 Task: For heading Use Georgia with green colour, bold & Underline.  font size for heading18,  'Change the font style of data to'Georgia and font size to 9,  Change the alignment of both headline & data to Align right In the sheet  Attendance Summary Report
Action: Mouse moved to (183, 172)
Screenshot: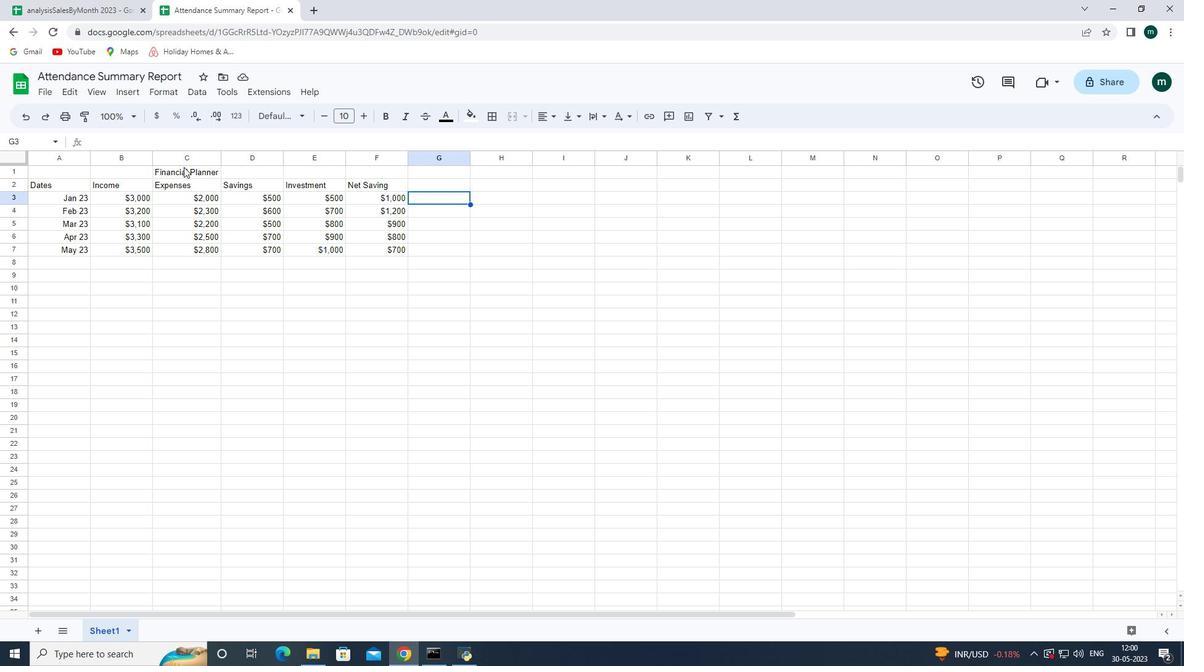 
Action: Mouse pressed left at (183, 172)
Screenshot: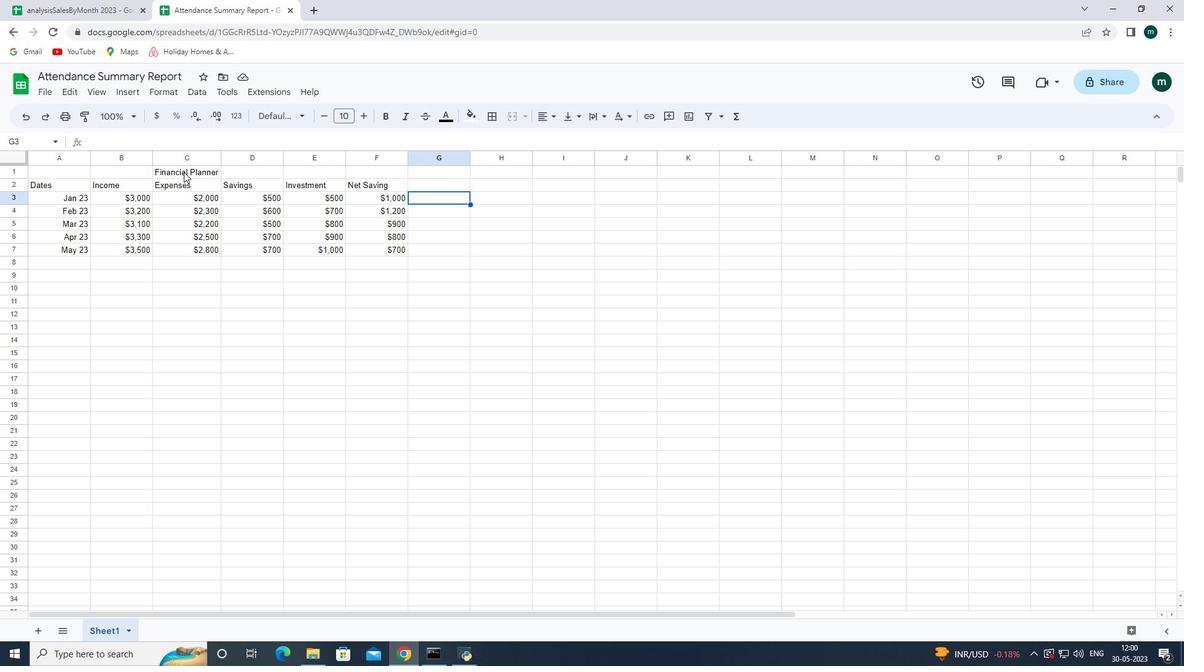 
Action: Mouse moved to (296, 120)
Screenshot: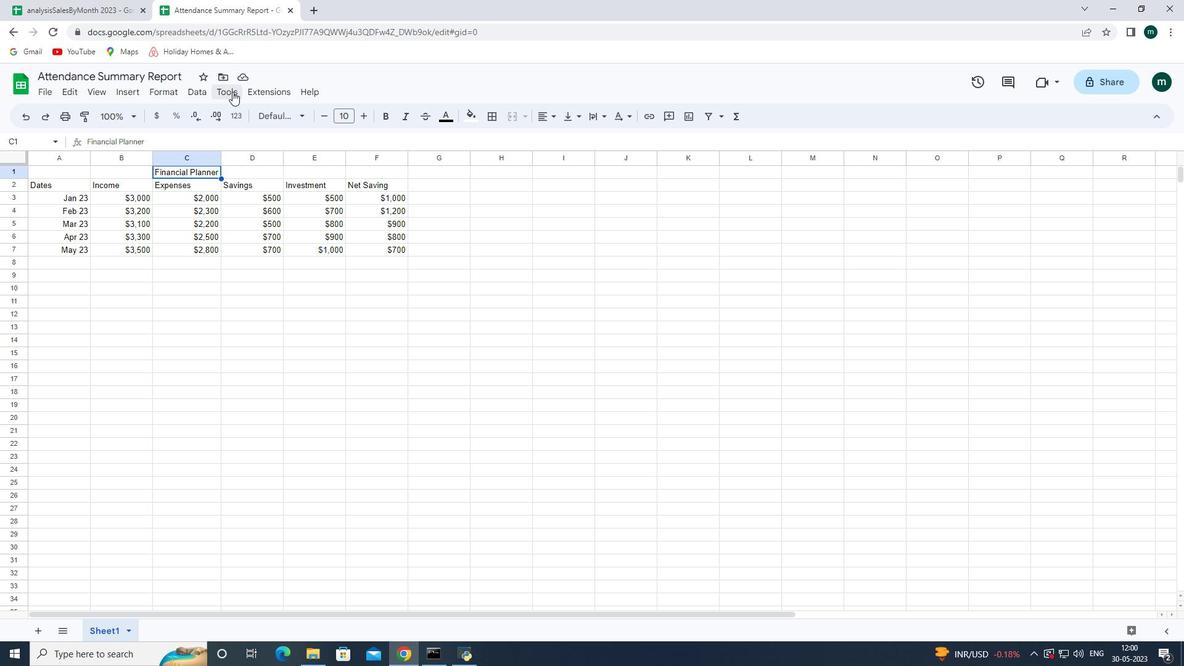 
Action: Mouse pressed left at (296, 120)
Screenshot: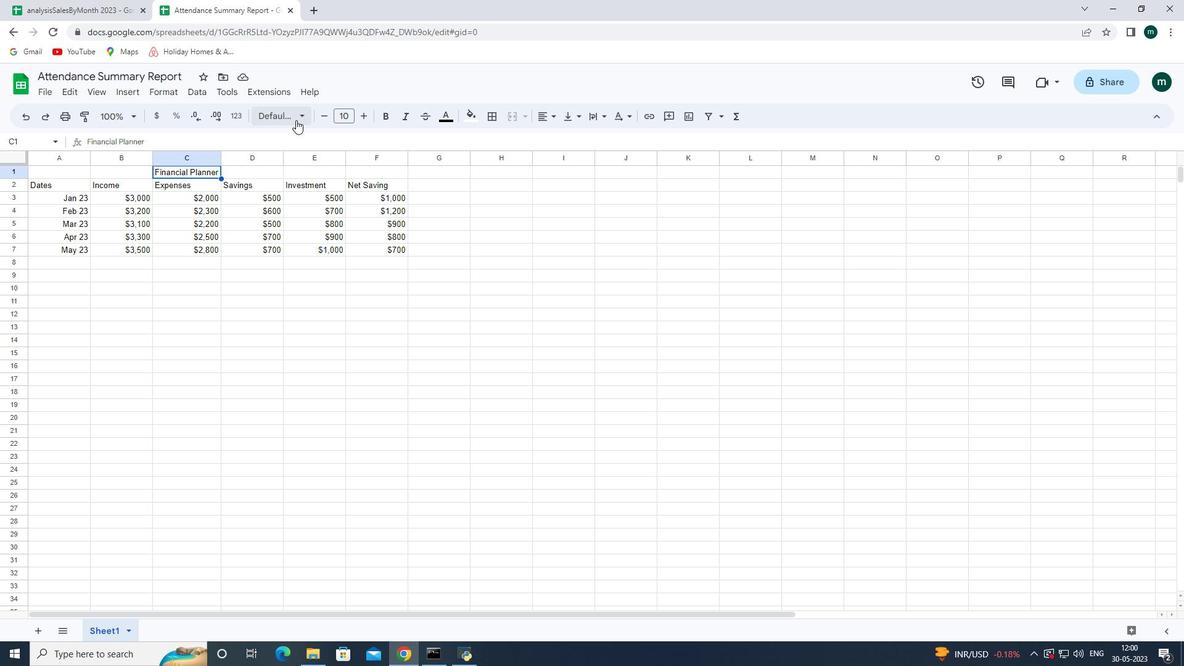 
Action: Mouse moved to (295, 440)
Screenshot: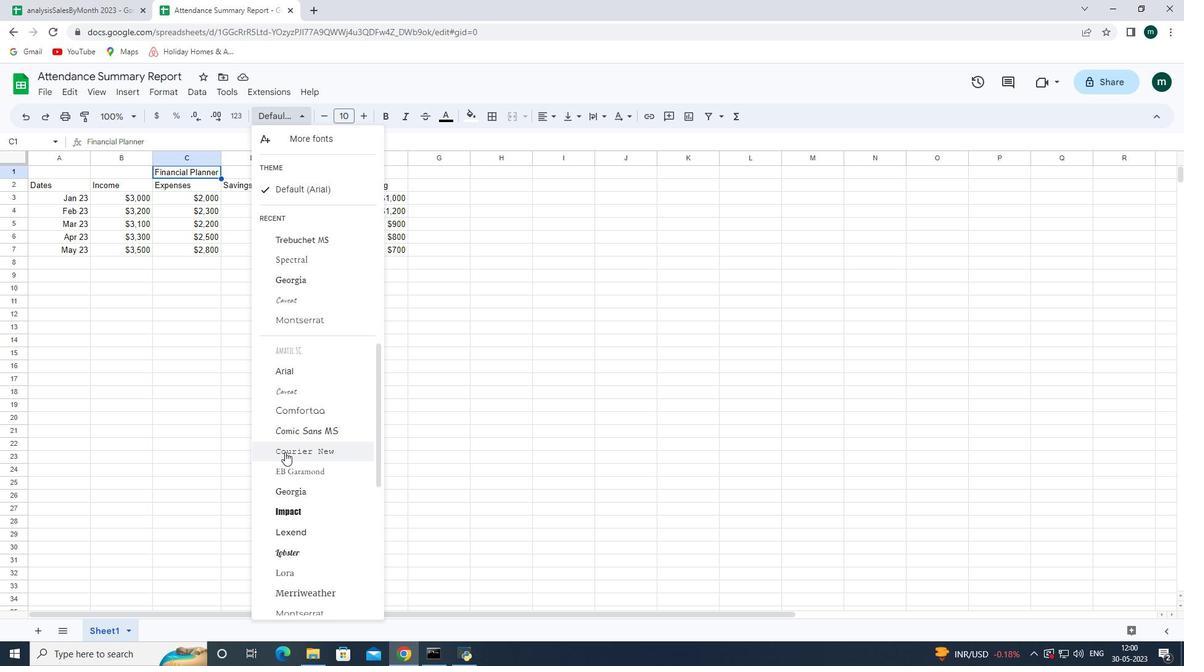 
Action: Mouse scrolled (295, 439) with delta (0, 0)
Screenshot: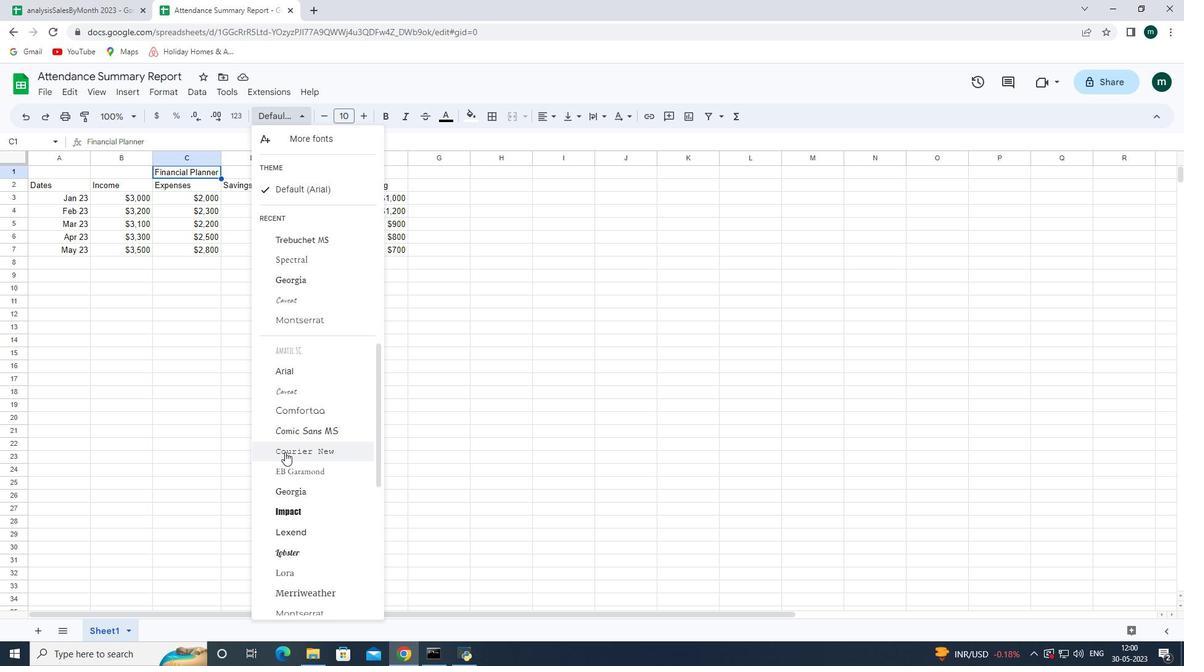 
Action: Mouse moved to (304, 426)
Screenshot: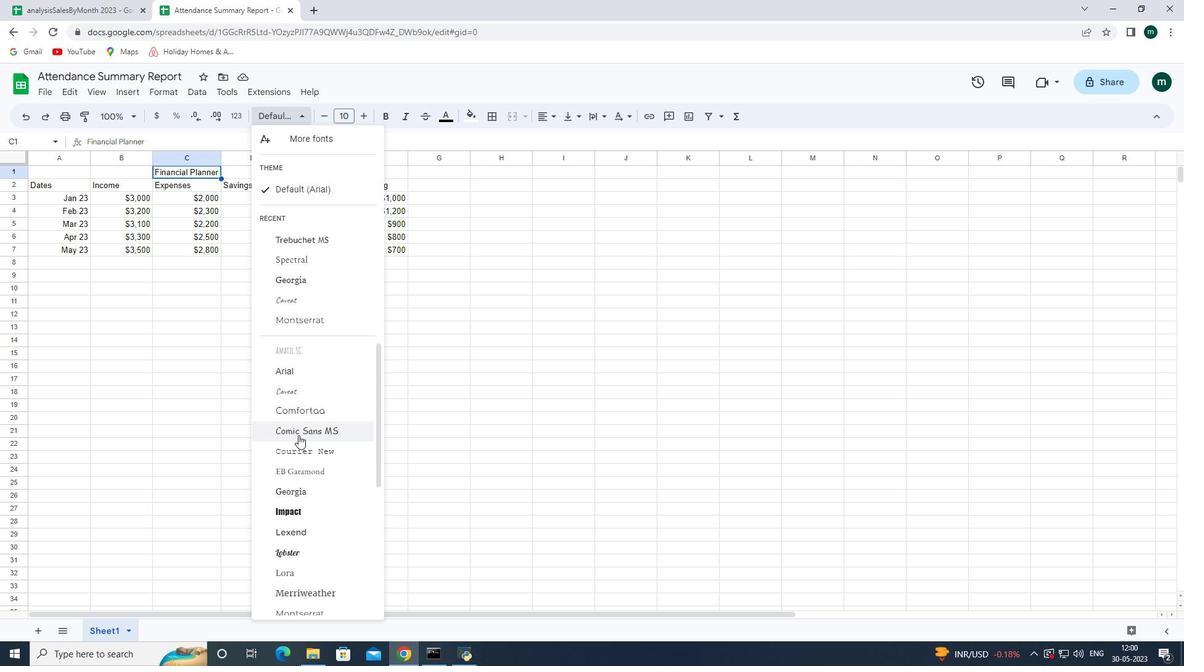 
Action: Mouse scrolled (304, 425) with delta (0, 0)
Screenshot: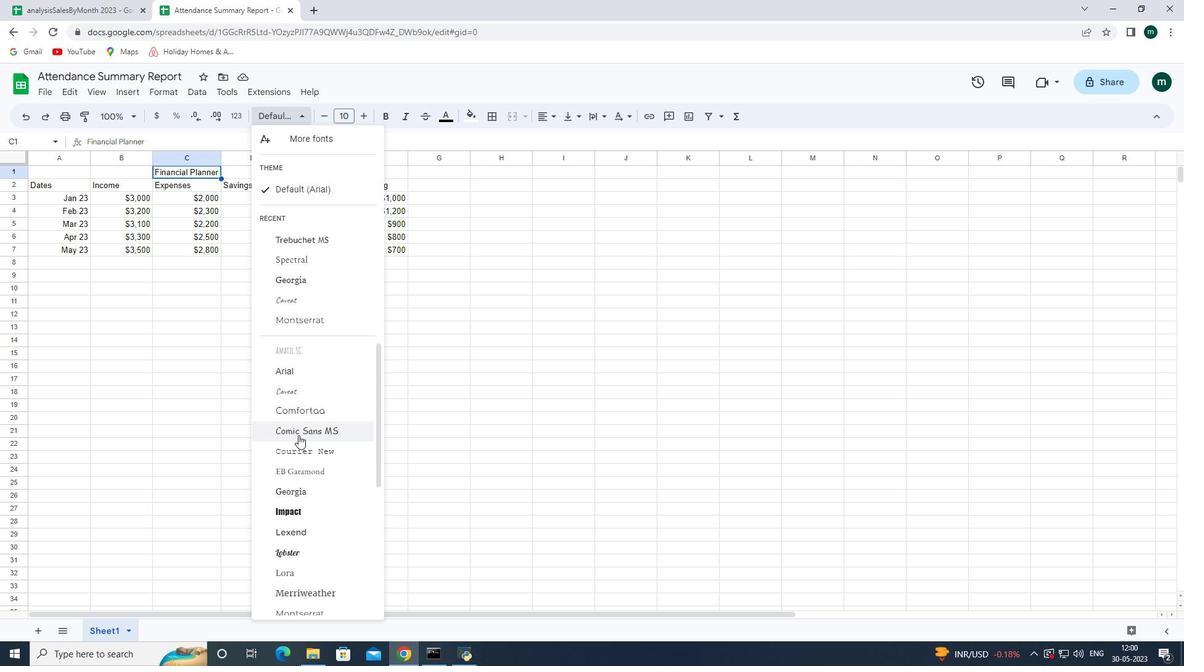 
Action: Mouse moved to (305, 425)
Screenshot: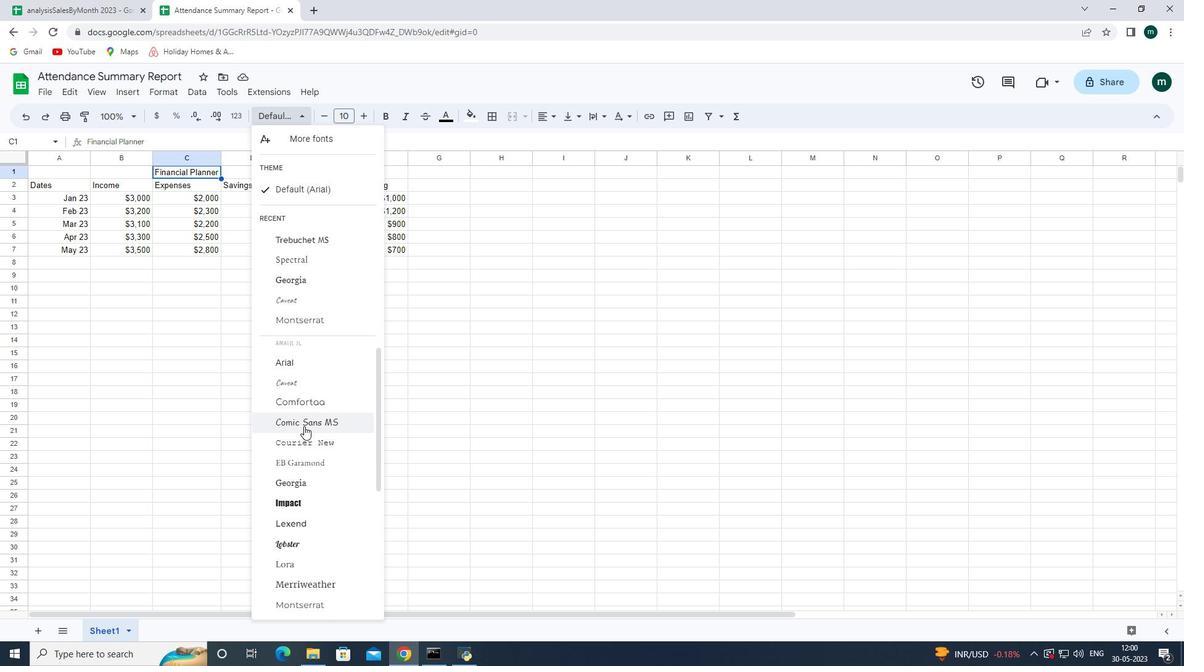 
Action: Mouse scrolled (305, 424) with delta (0, 0)
Screenshot: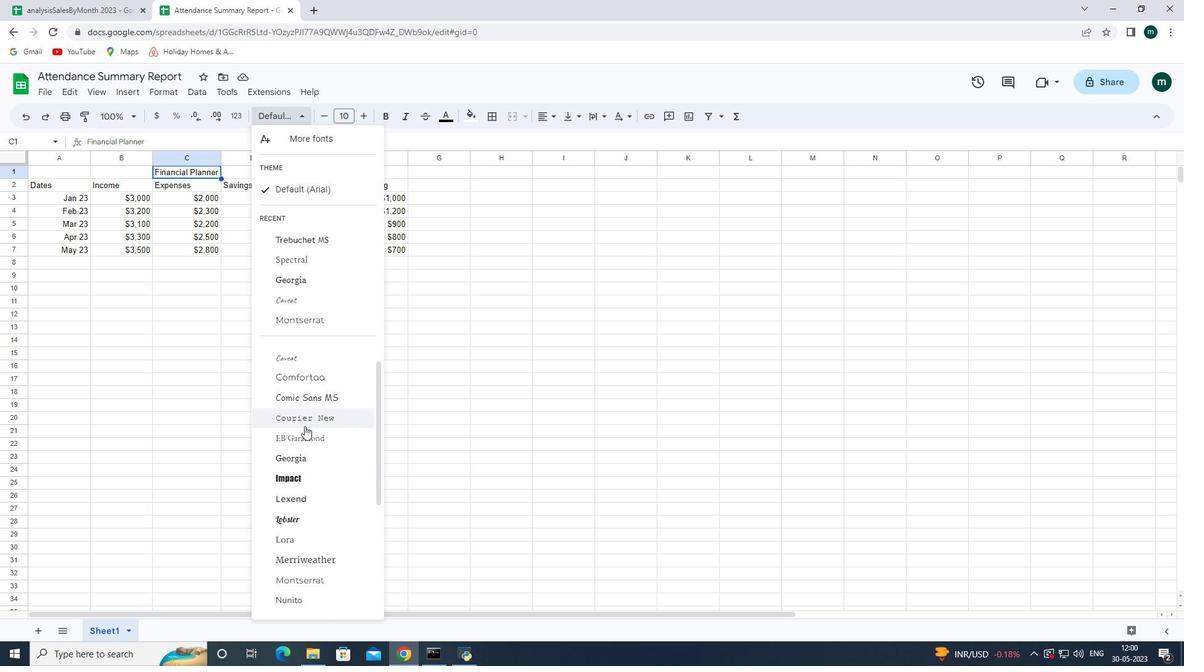 
Action: Mouse scrolled (305, 424) with delta (0, 0)
Screenshot: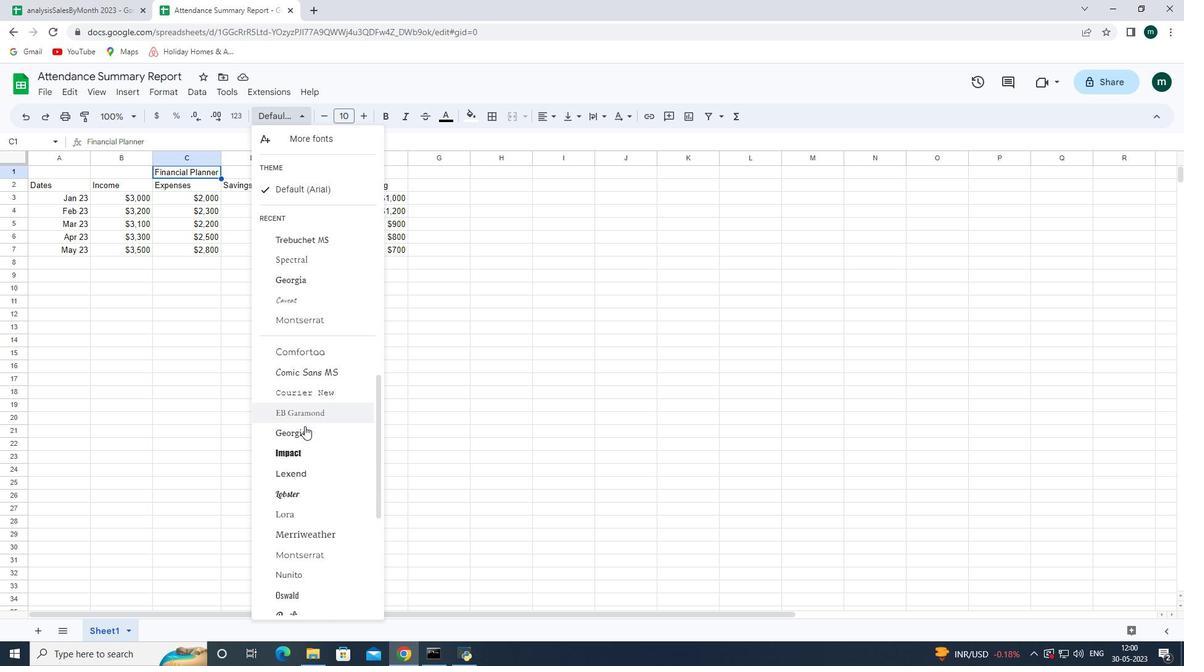 
Action: Mouse scrolled (305, 424) with delta (0, 0)
Screenshot: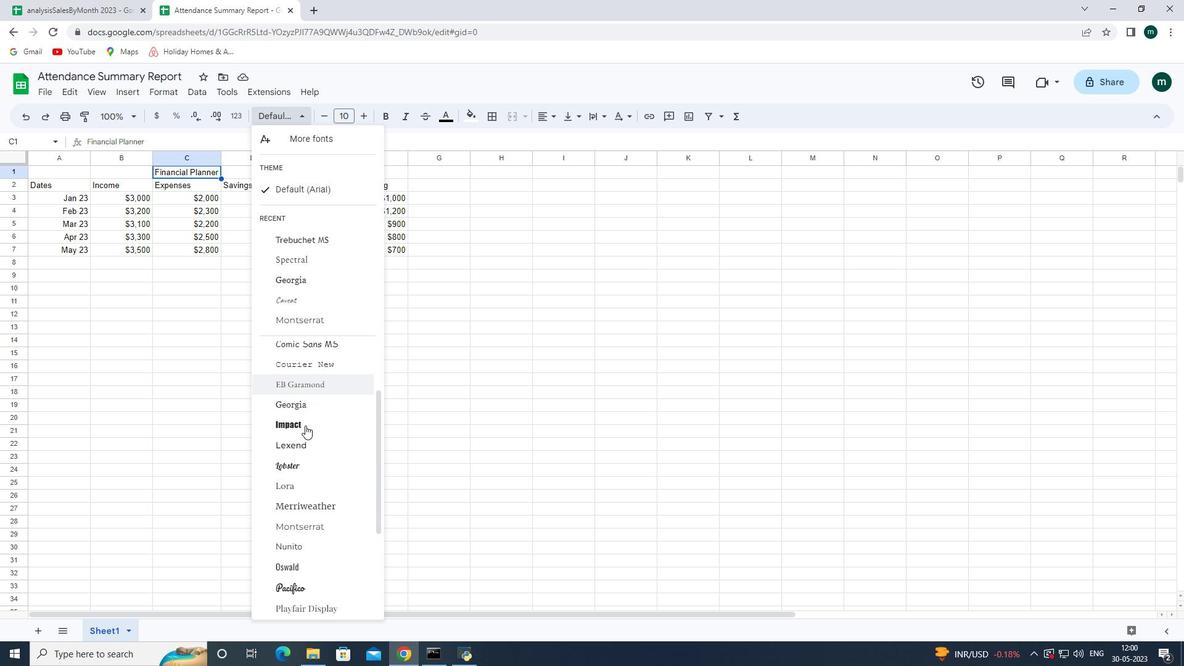 
Action: Mouse scrolled (305, 424) with delta (0, 0)
Screenshot: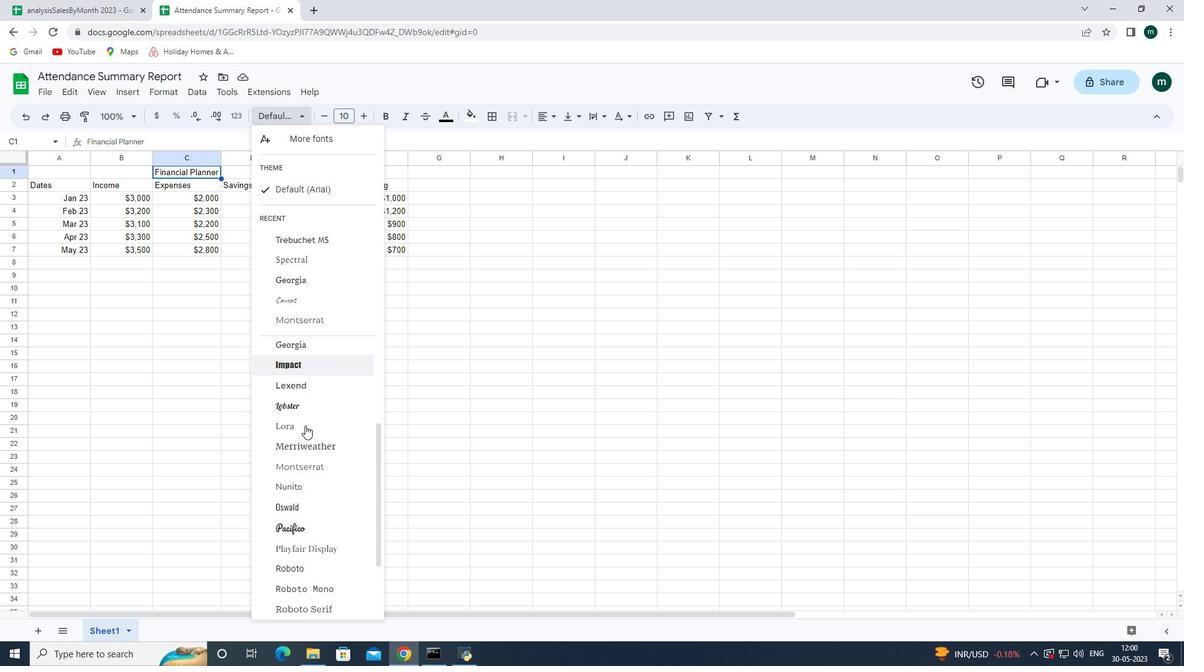 
Action: Mouse moved to (323, 286)
Screenshot: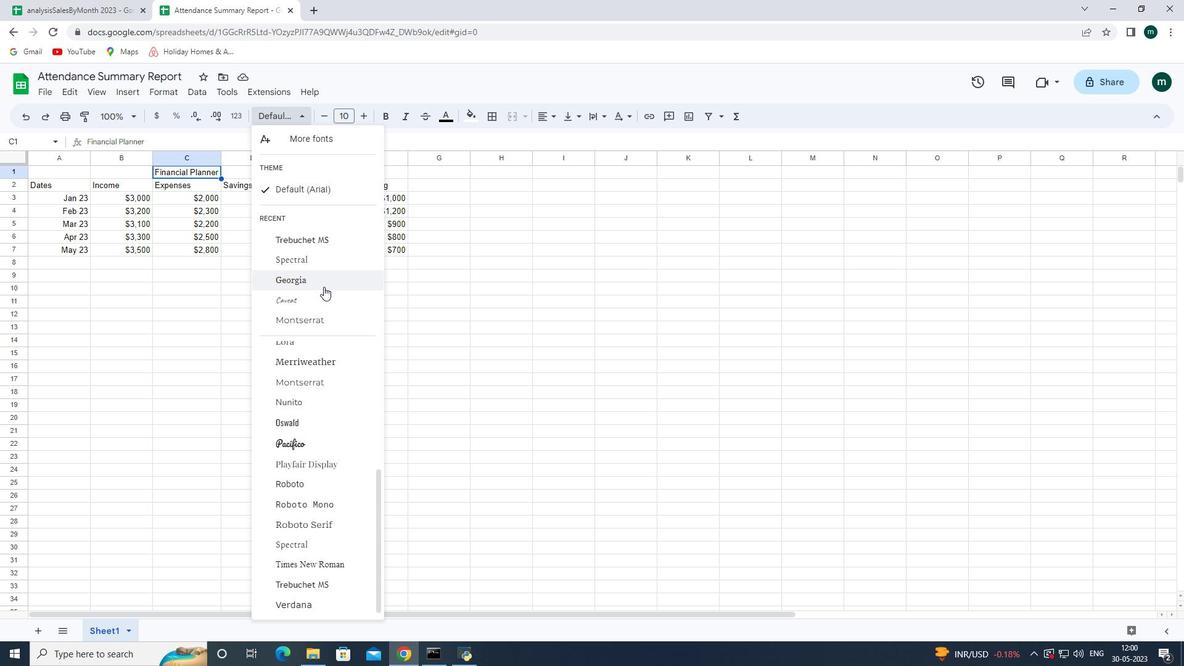 
Action: Mouse pressed left at (323, 286)
Screenshot: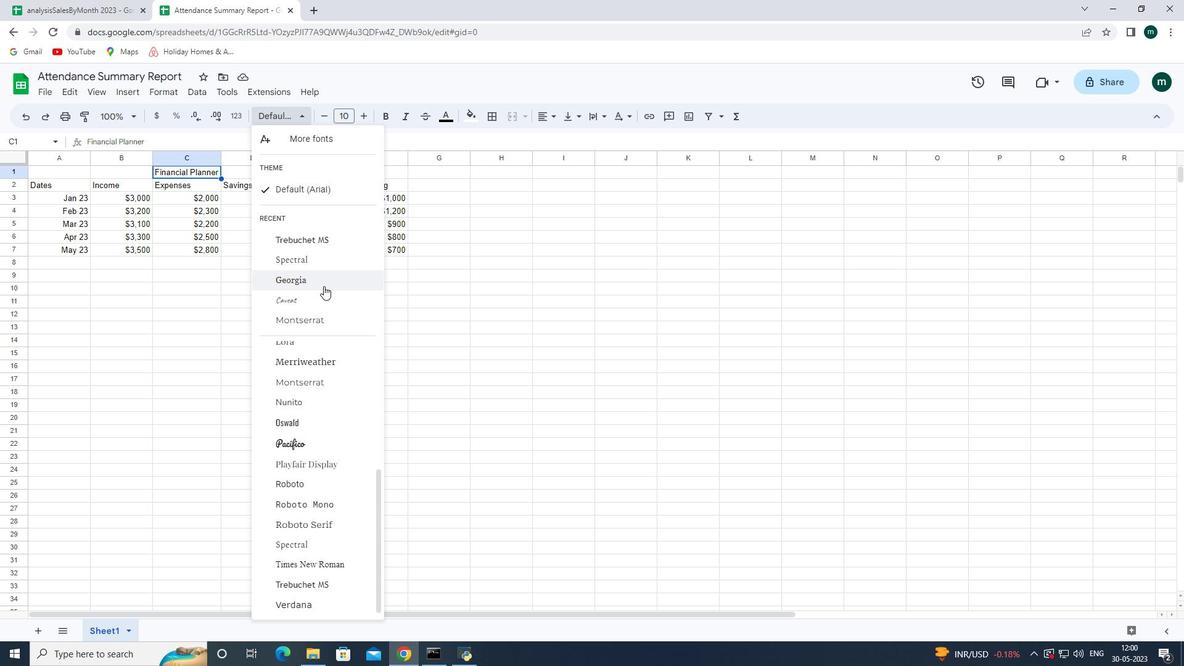
Action: Mouse moved to (474, 115)
Screenshot: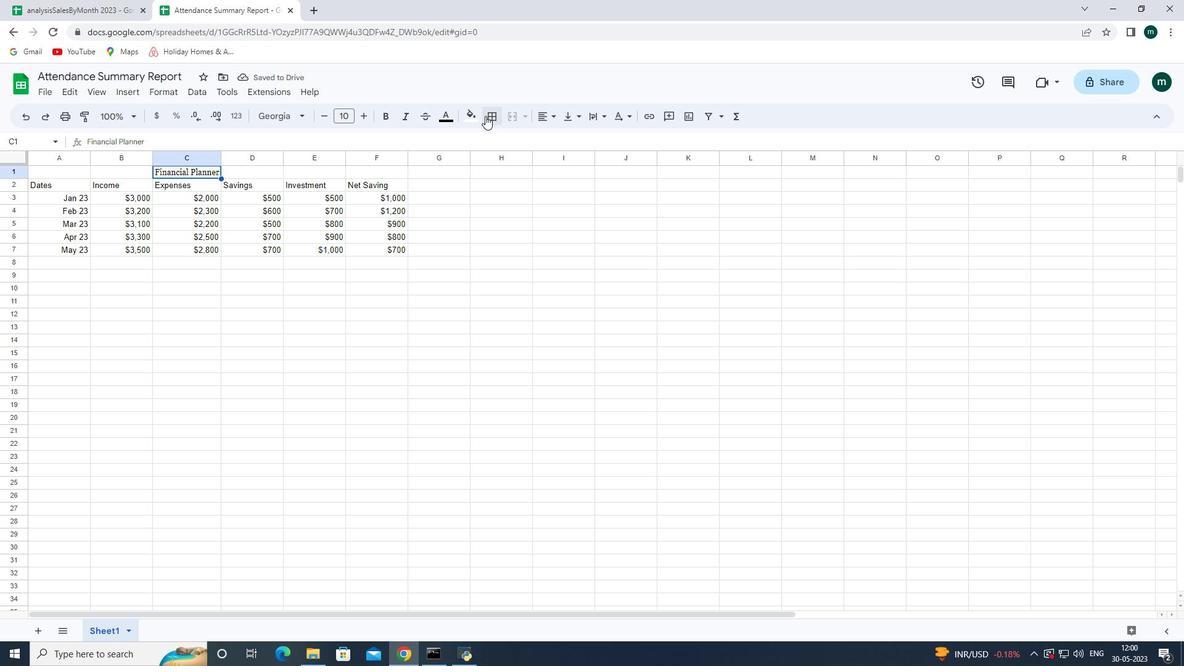 
Action: Mouse pressed left at (474, 115)
Screenshot: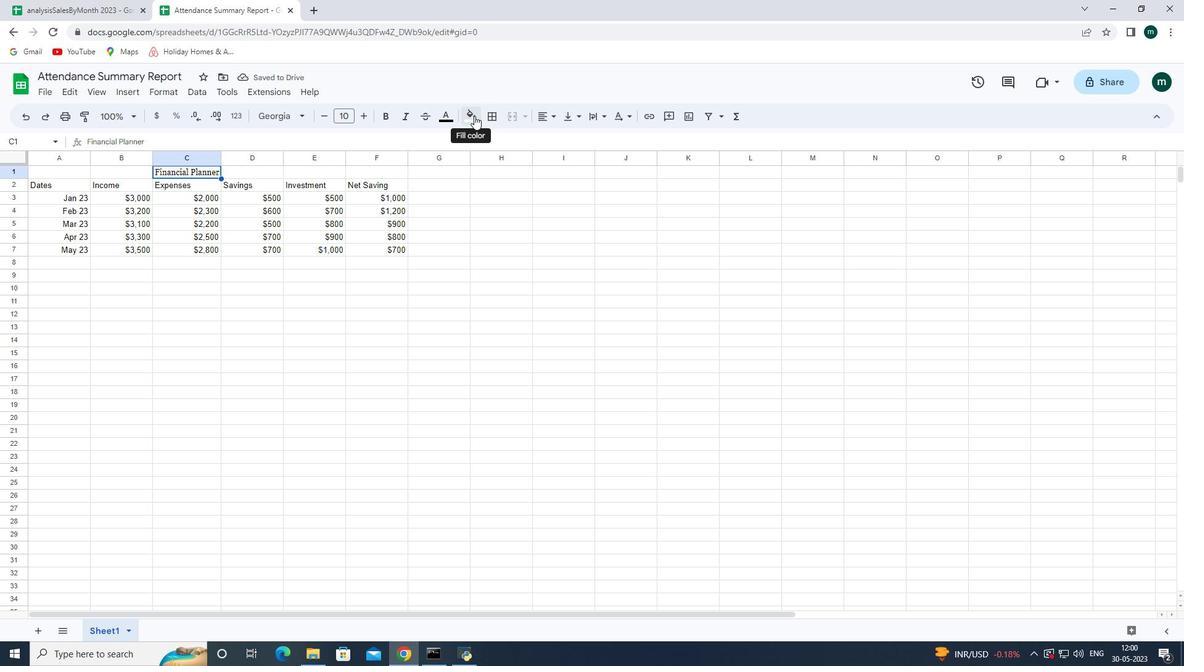 
Action: Mouse moved to (530, 223)
Screenshot: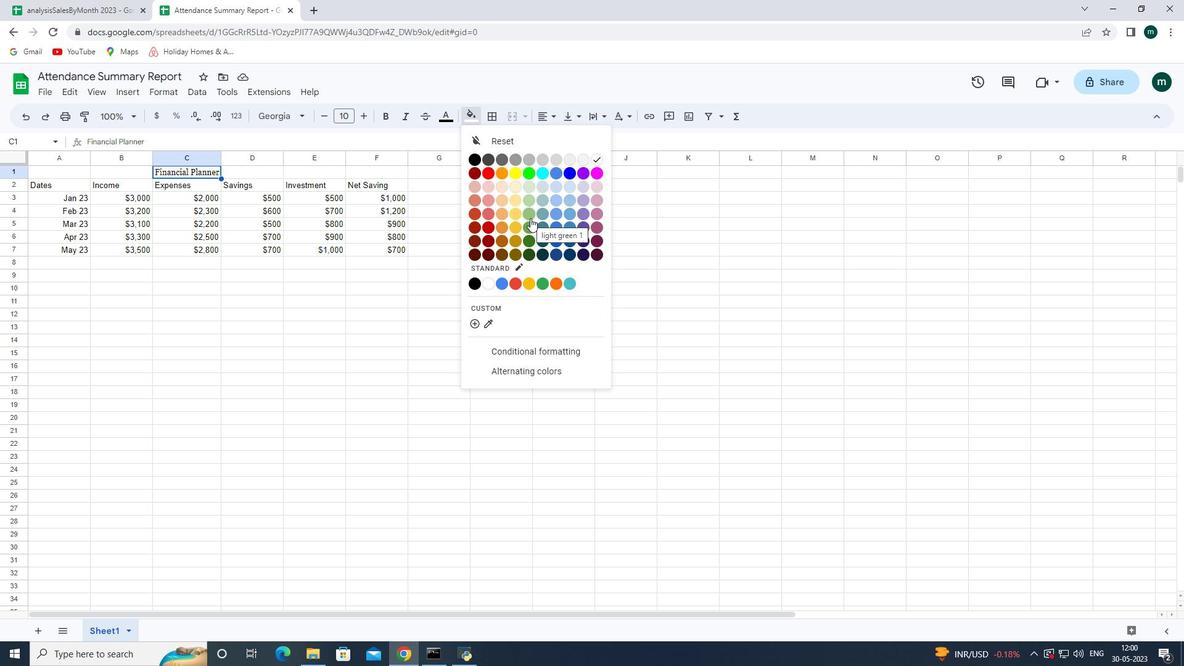 
Action: Mouse pressed left at (530, 223)
Screenshot: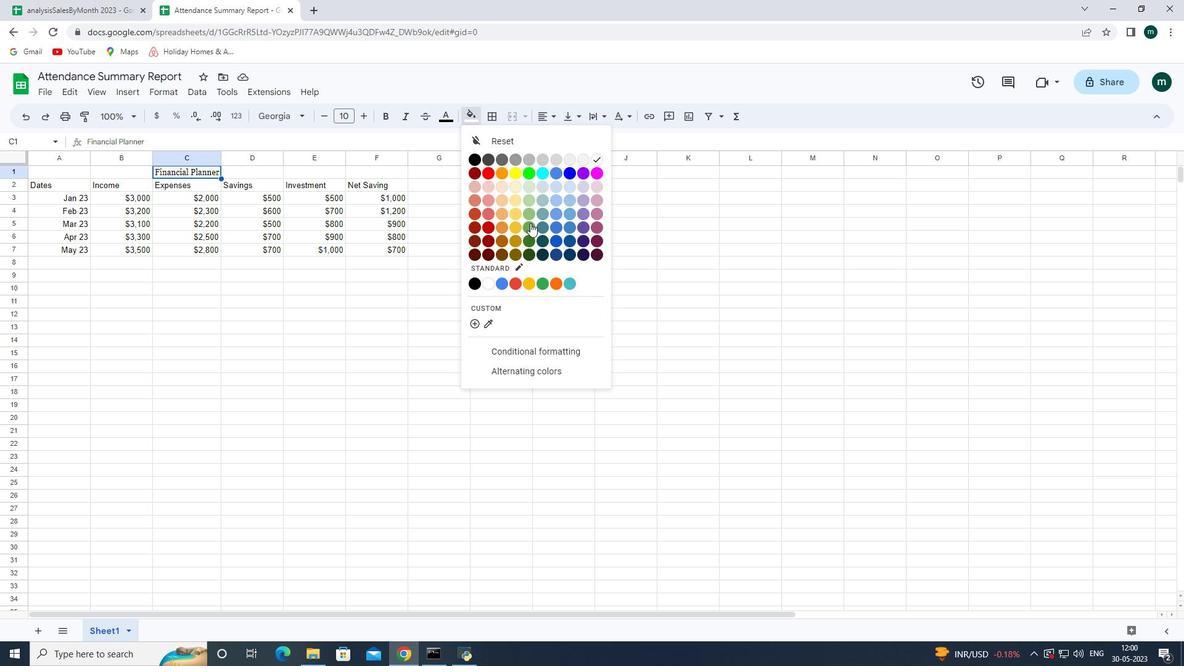 
Action: Mouse moved to (383, 114)
Screenshot: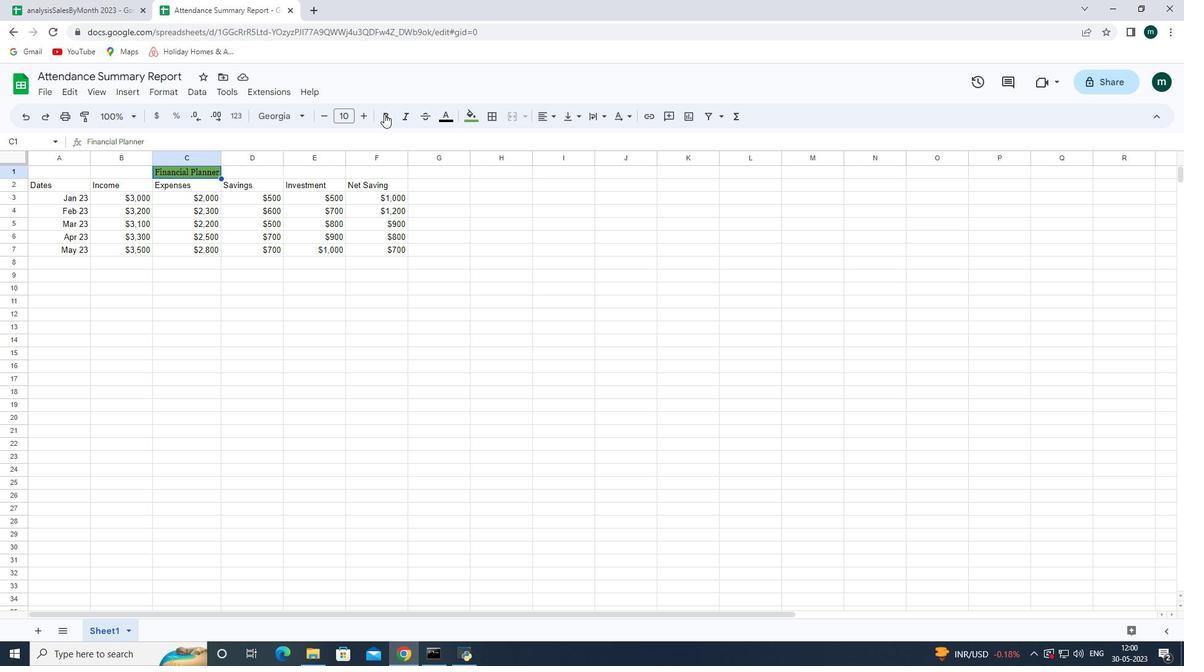 
Action: Mouse pressed left at (383, 114)
Screenshot: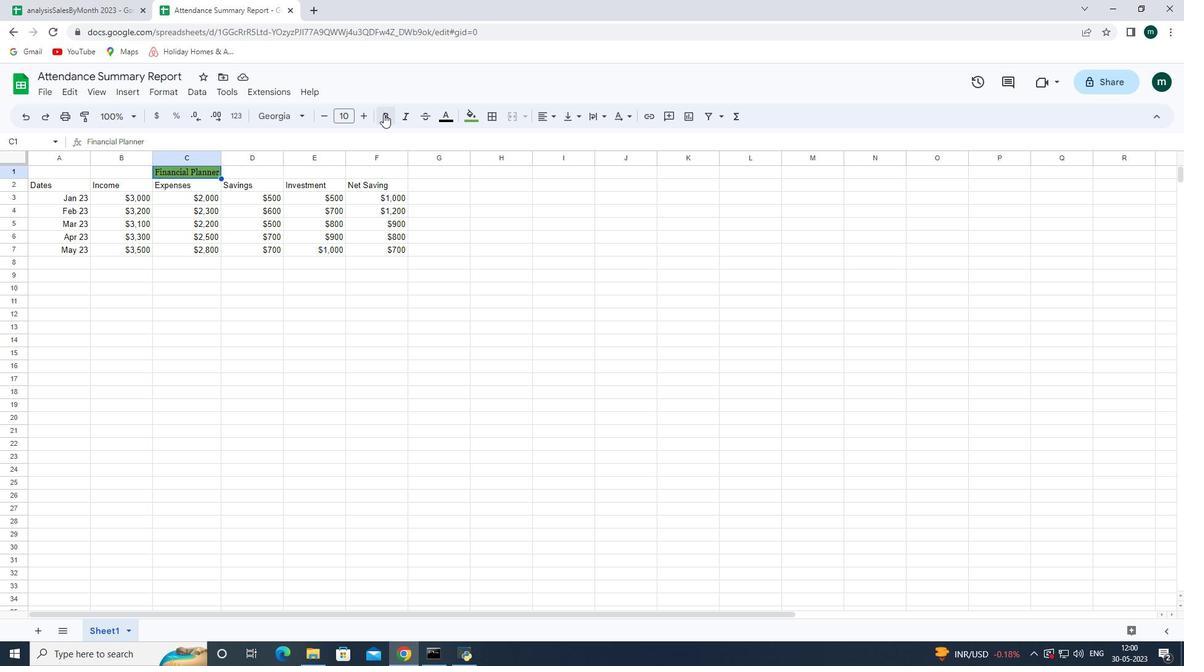 
Action: Mouse moved to (142, 90)
Screenshot: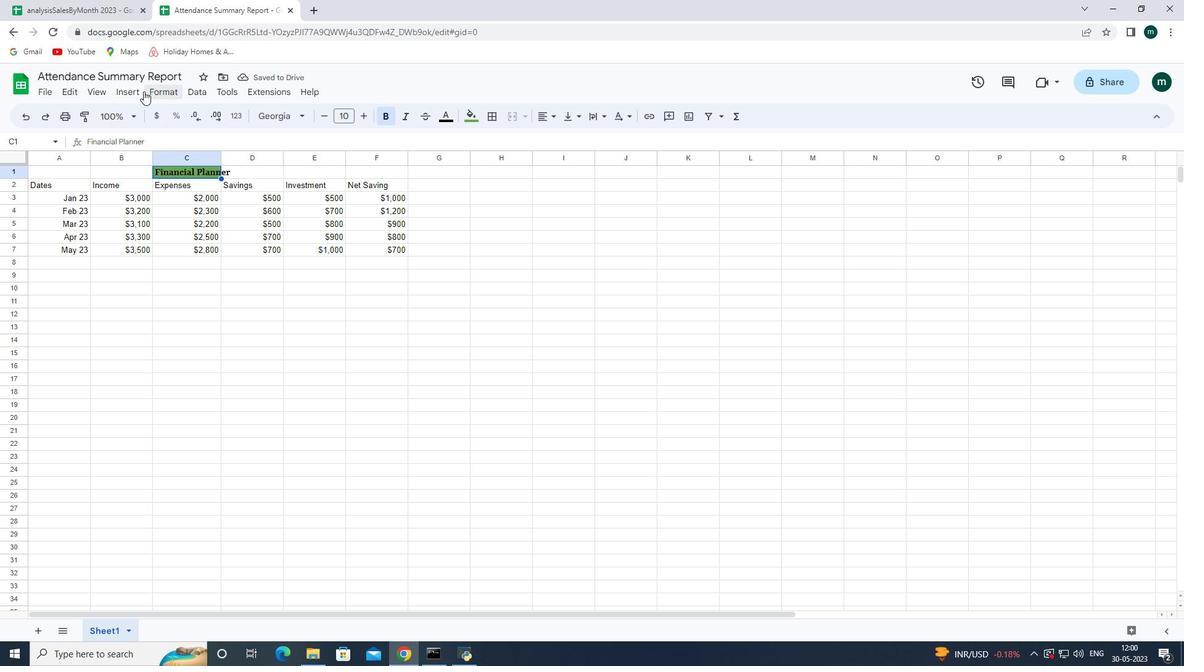 
Action: Mouse pressed left at (142, 90)
Screenshot: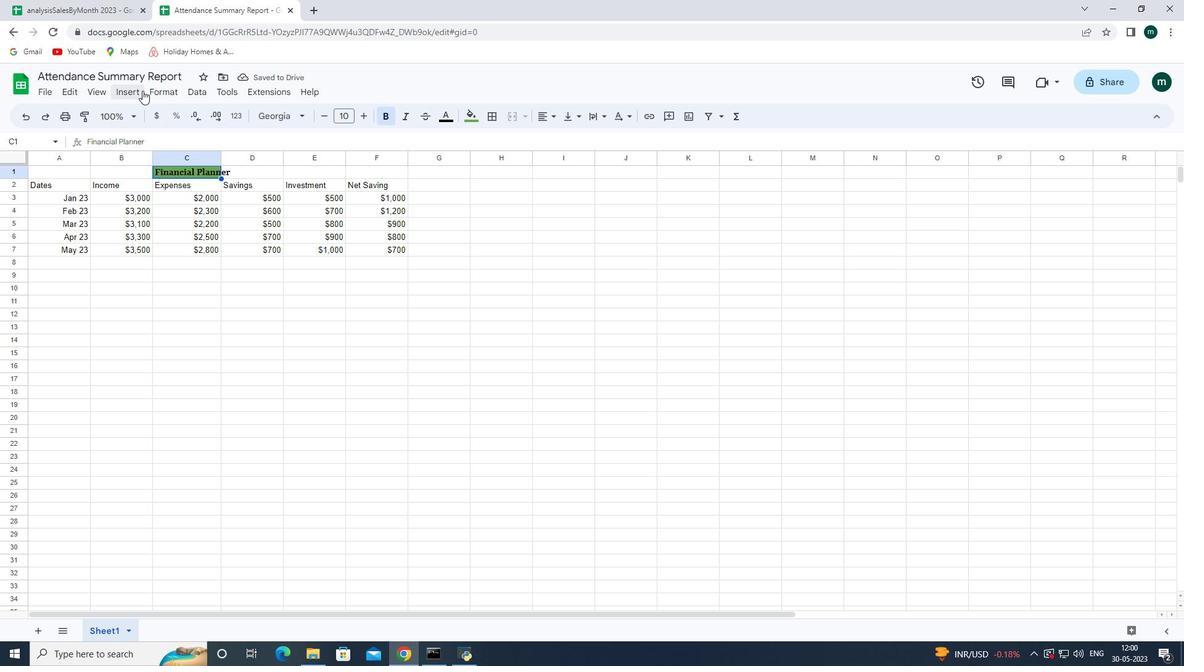 
Action: Mouse moved to (394, 200)
Screenshot: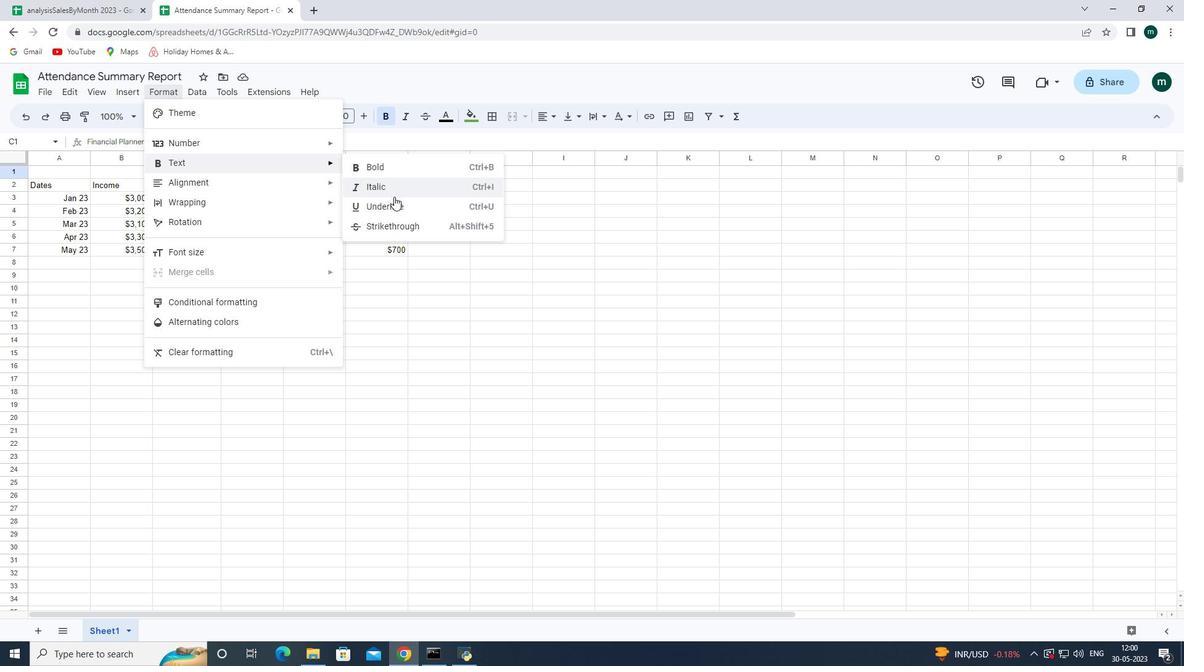 
Action: Mouse pressed left at (394, 200)
Screenshot: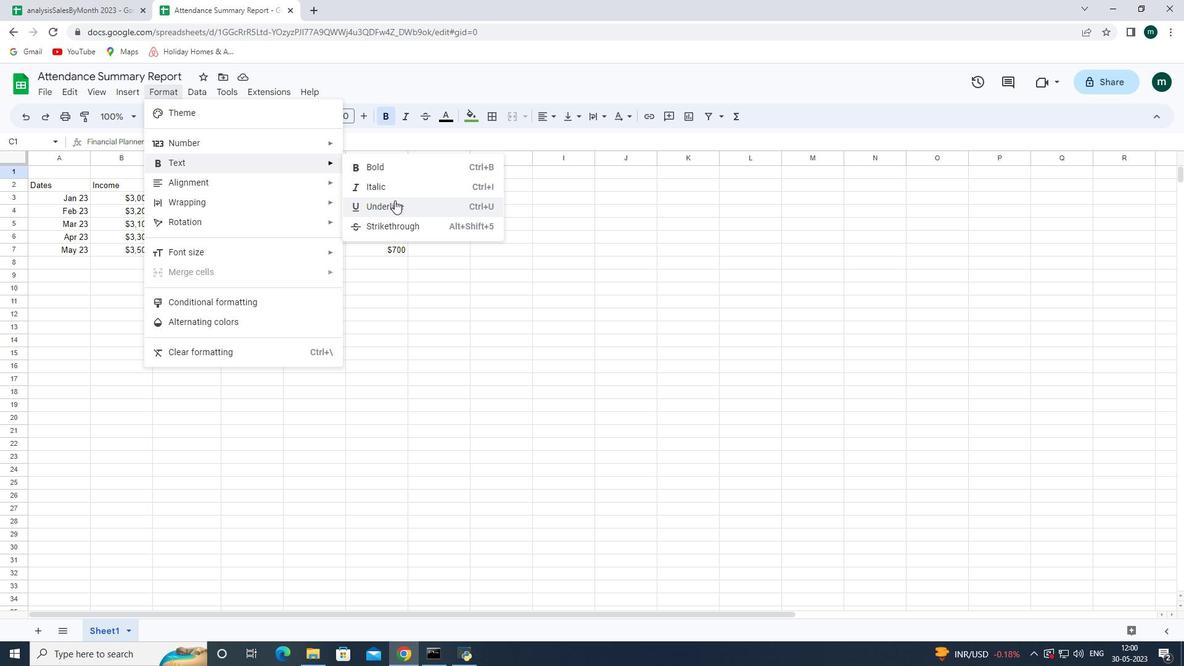 
Action: Mouse moved to (368, 115)
Screenshot: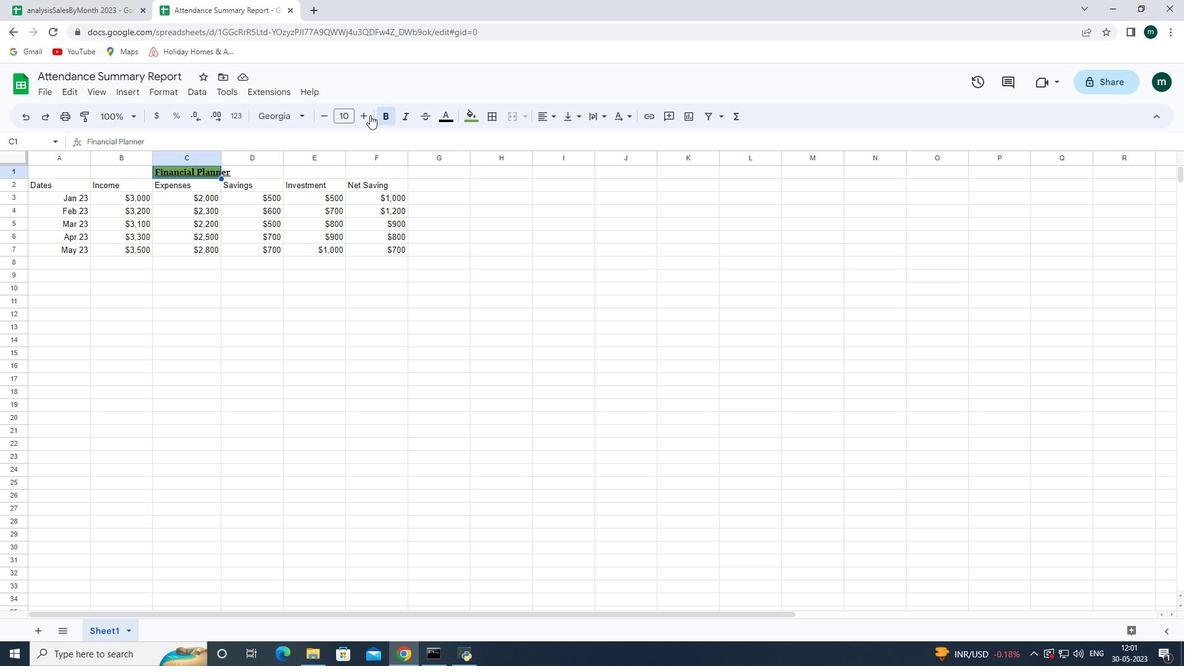 
Action: Mouse pressed left at (368, 115)
Screenshot: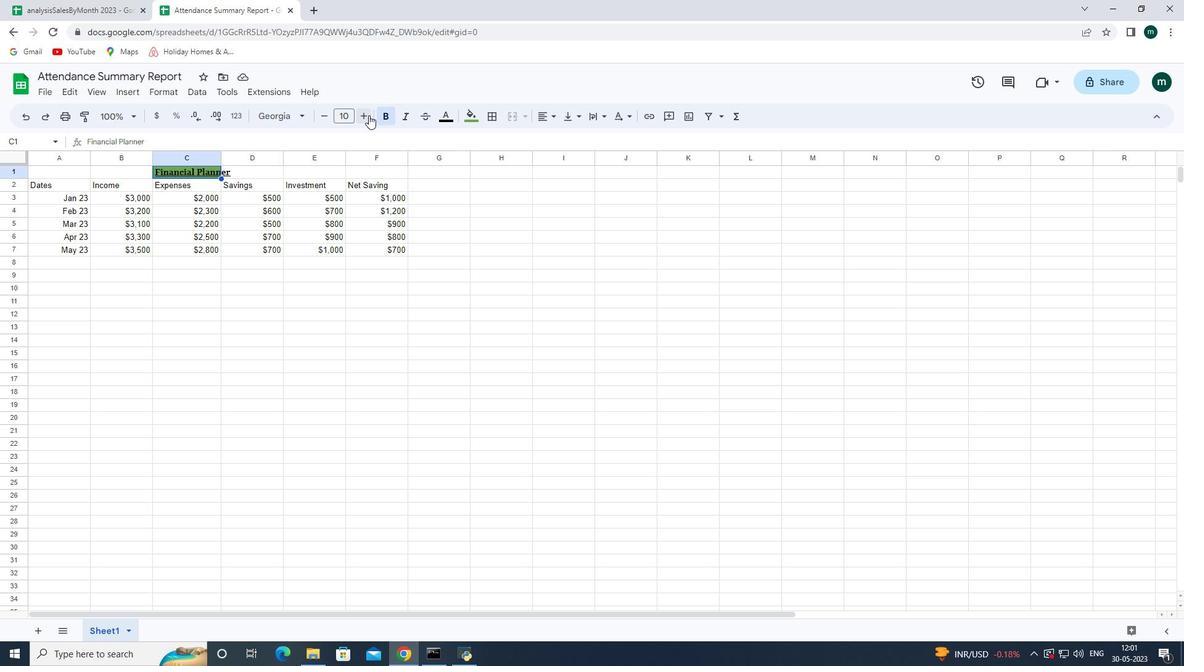 
Action: Mouse pressed left at (368, 115)
Screenshot: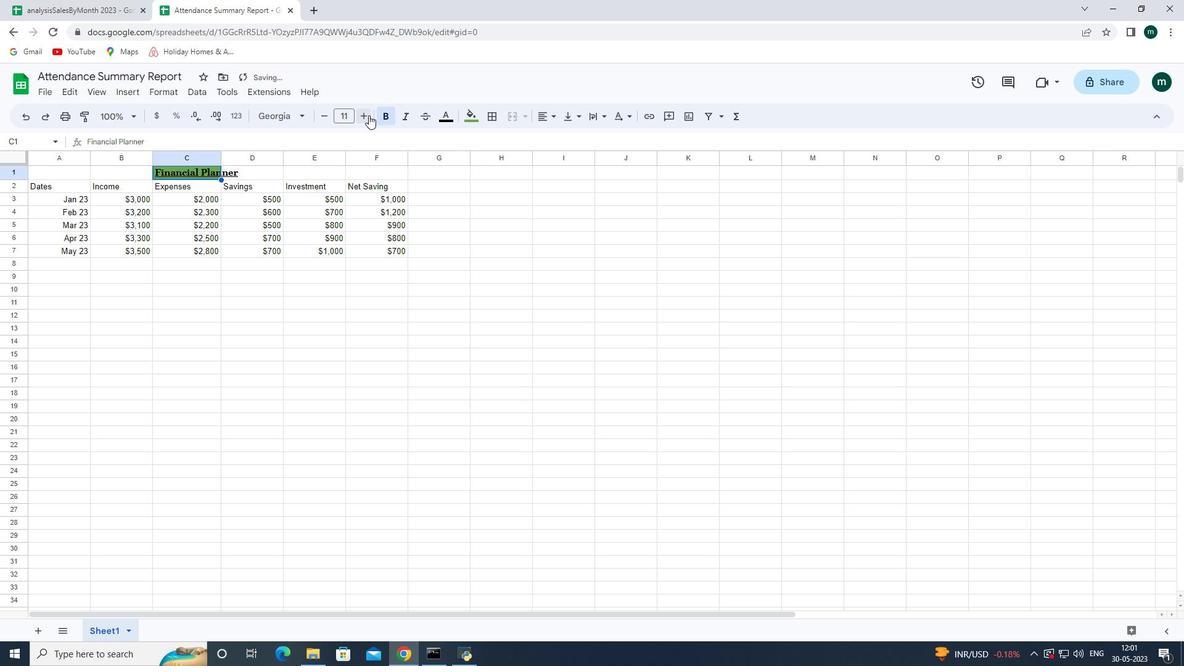 
Action: Mouse pressed left at (368, 115)
Screenshot: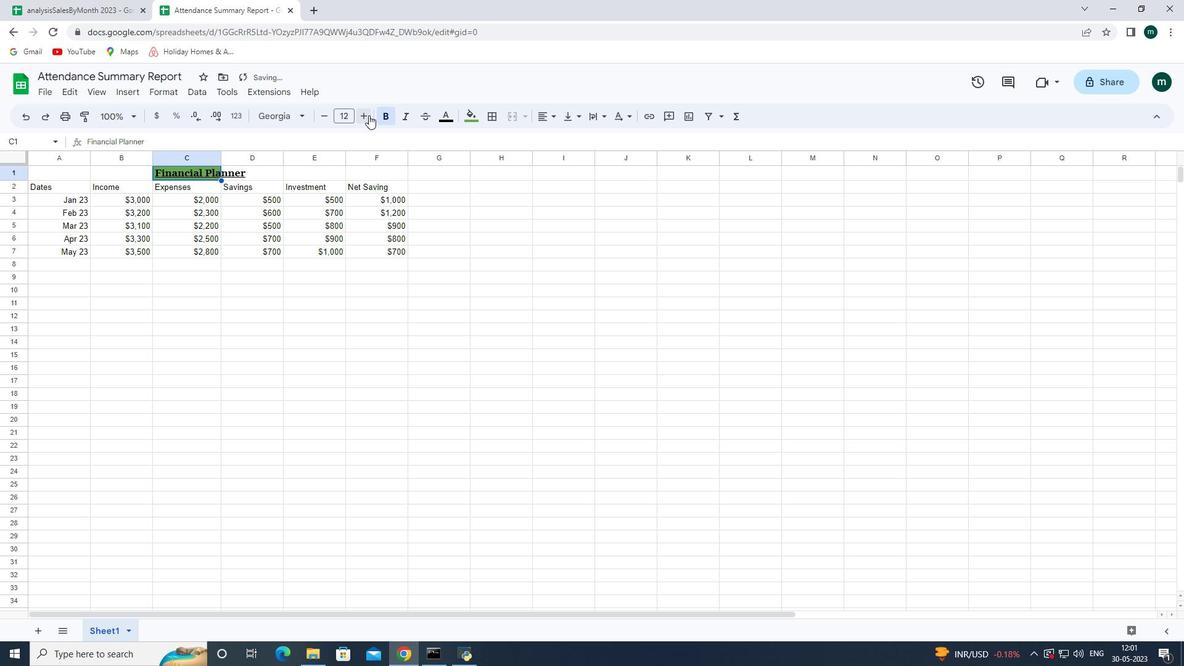 
Action: Mouse pressed left at (368, 115)
Screenshot: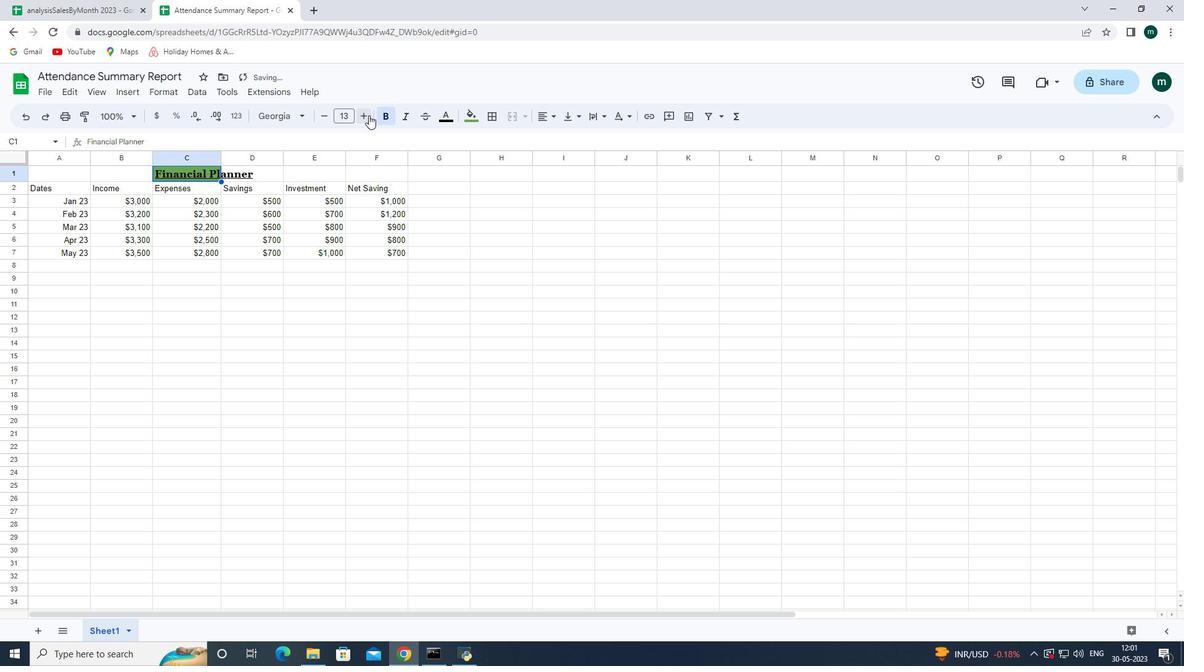 
Action: Mouse pressed left at (368, 115)
Screenshot: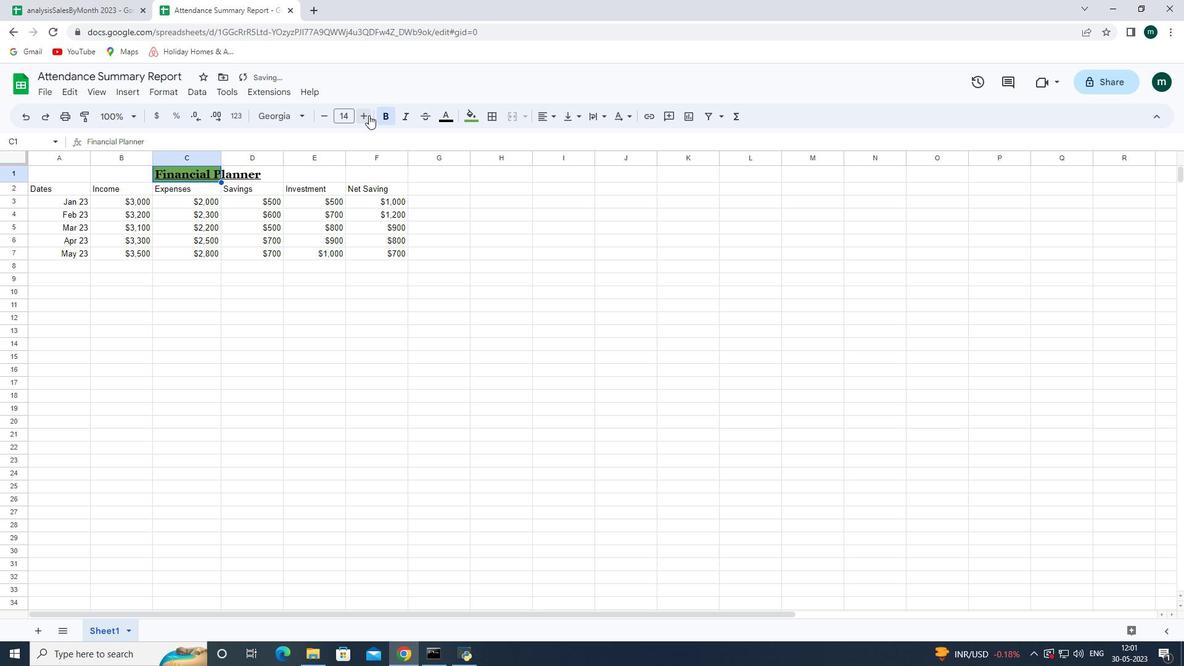 
Action: Mouse pressed left at (368, 115)
Screenshot: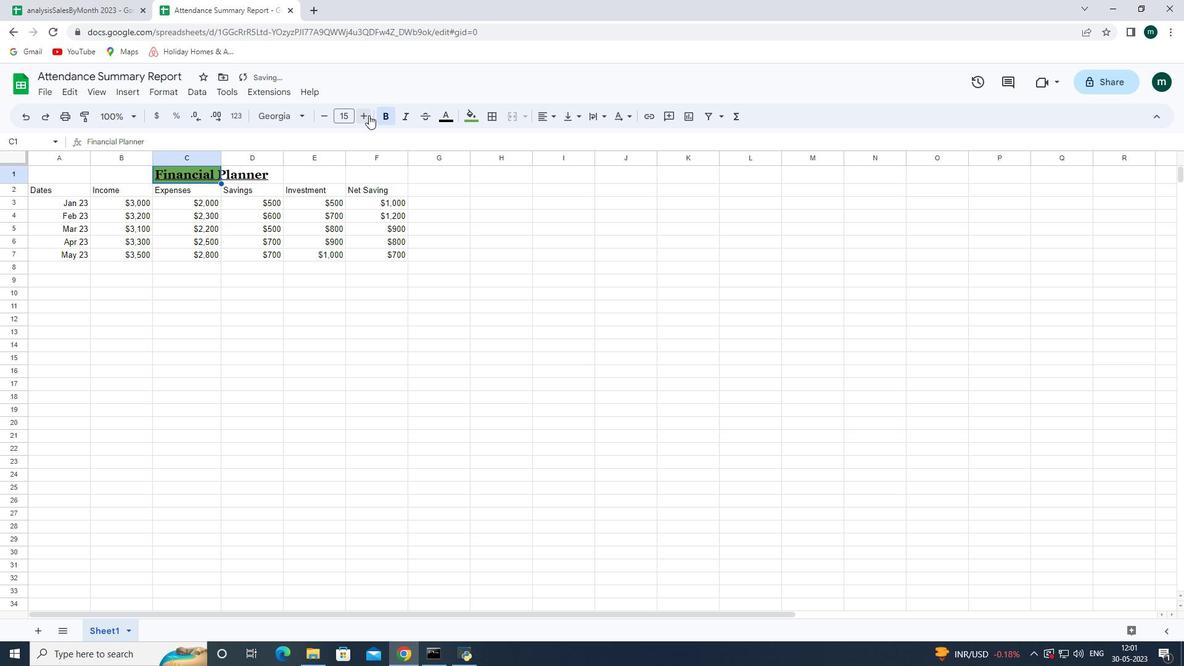 
Action: Mouse moved to (368, 115)
Screenshot: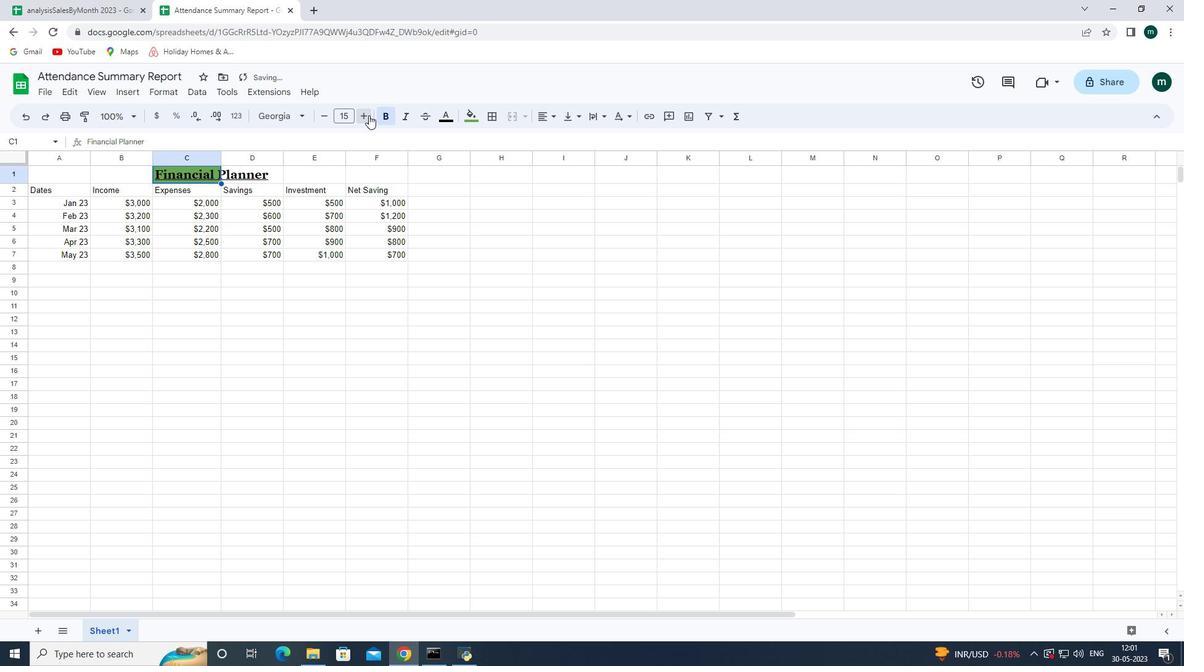 
Action: Mouse pressed left at (368, 115)
Screenshot: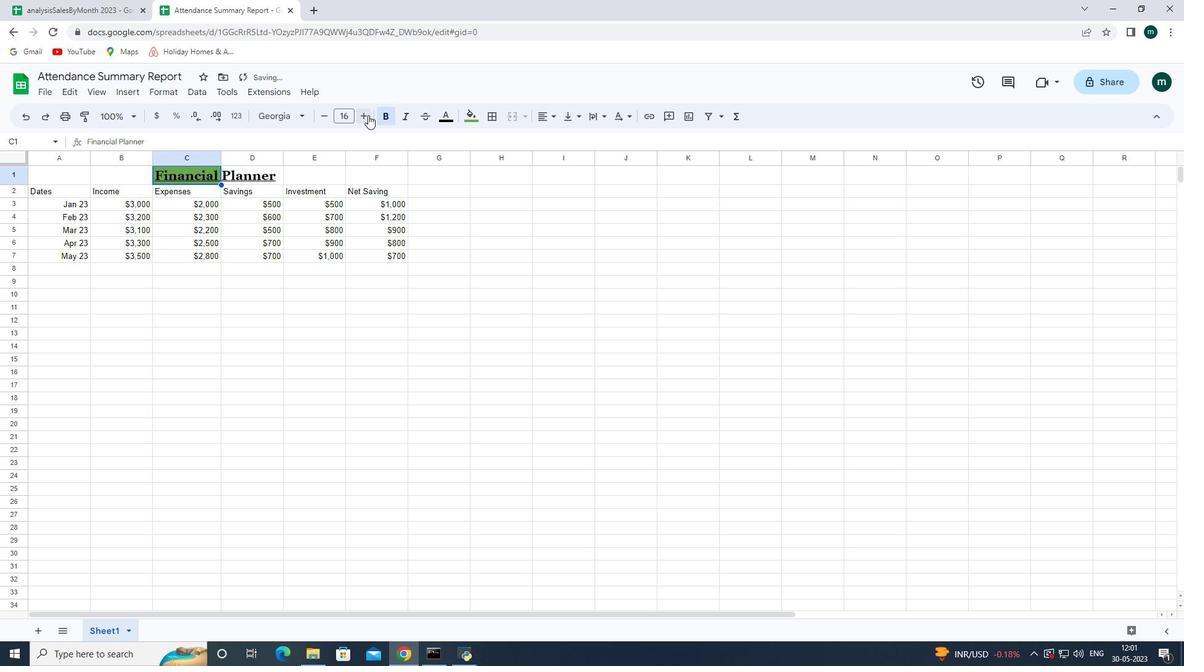 
Action: Mouse pressed left at (368, 115)
Screenshot: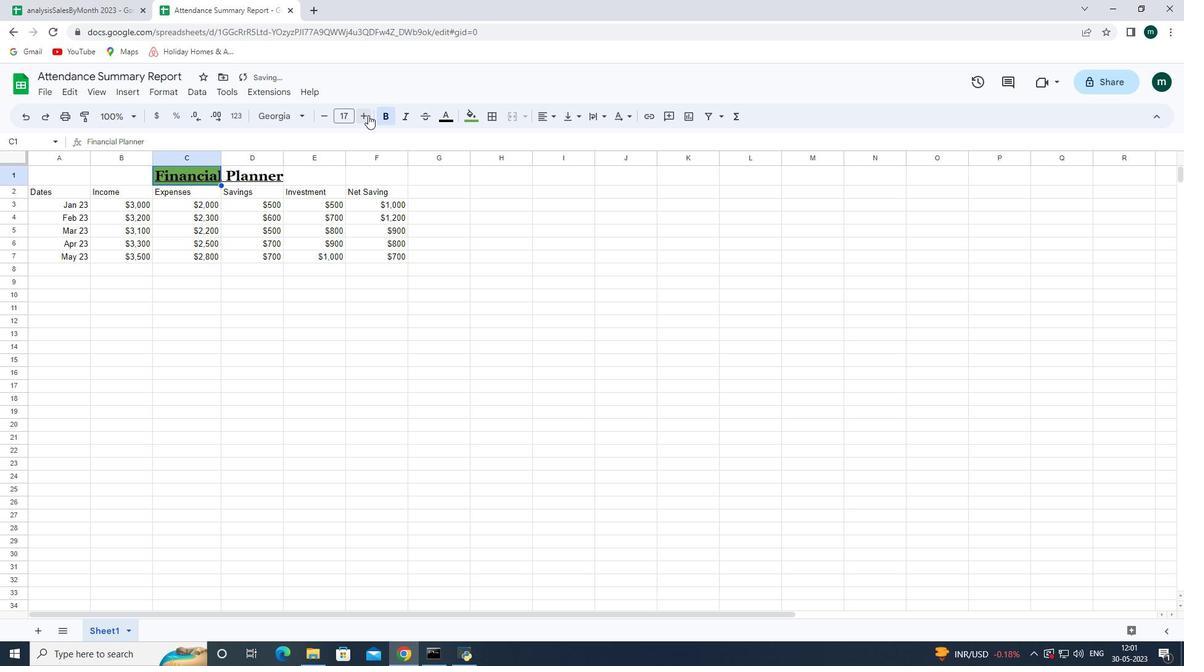 
Action: Mouse moved to (54, 188)
Screenshot: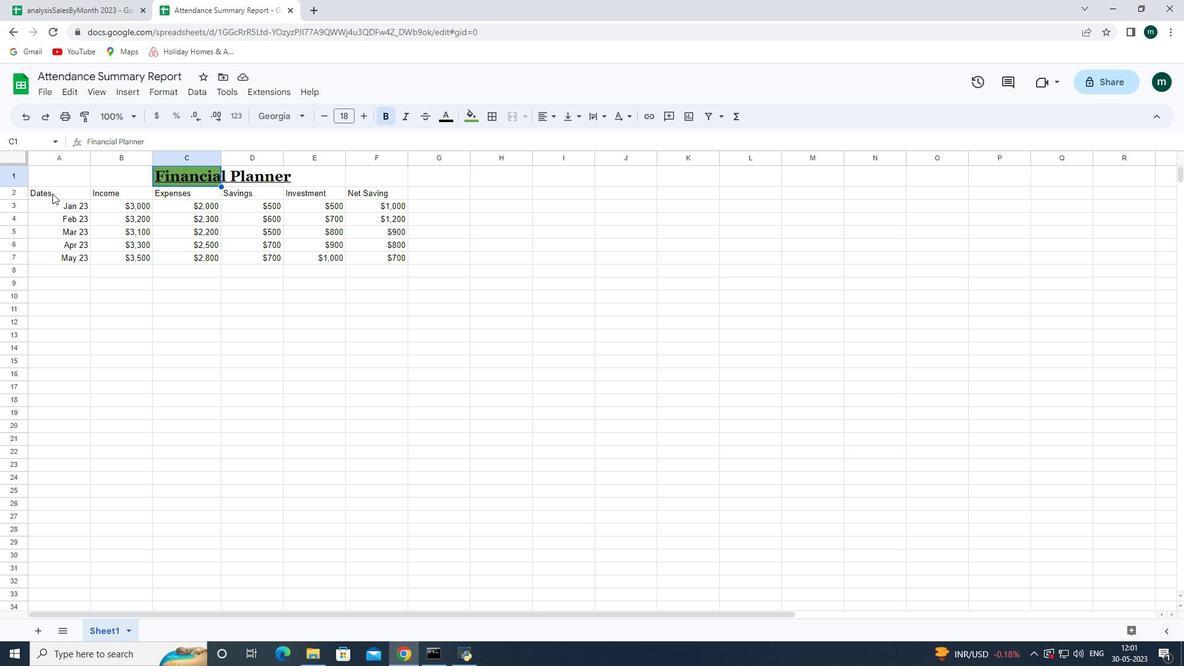 
Action: Mouse pressed left at (54, 188)
Screenshot: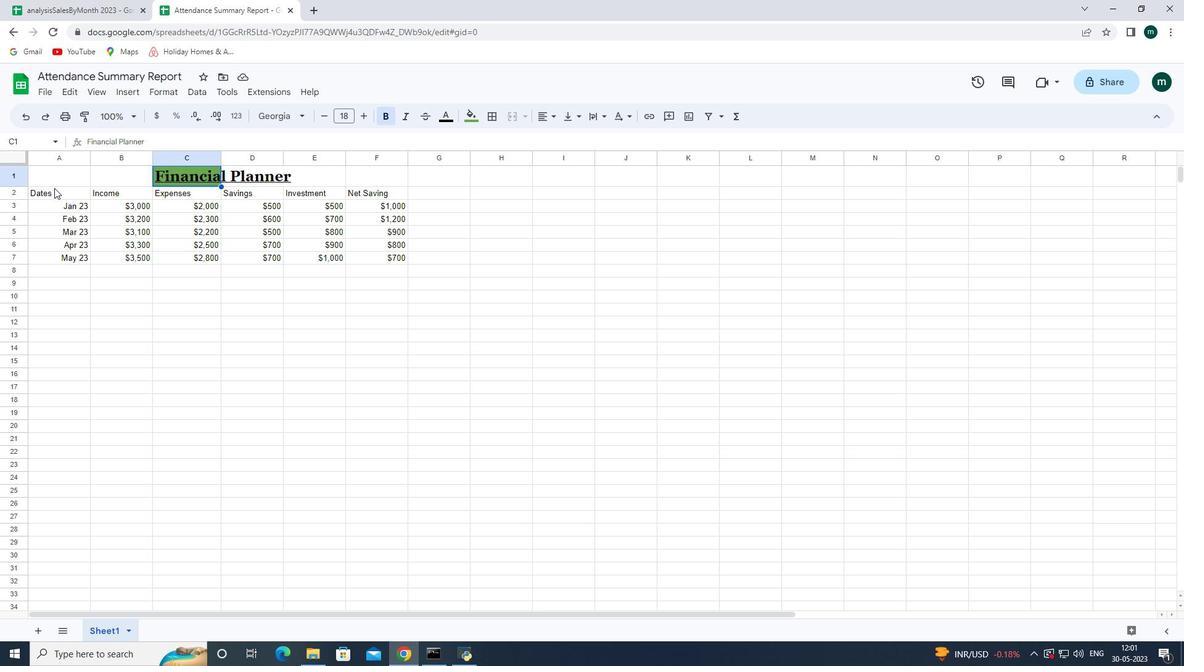 
Action: Mouse moved to (260, 115)
Screenshot: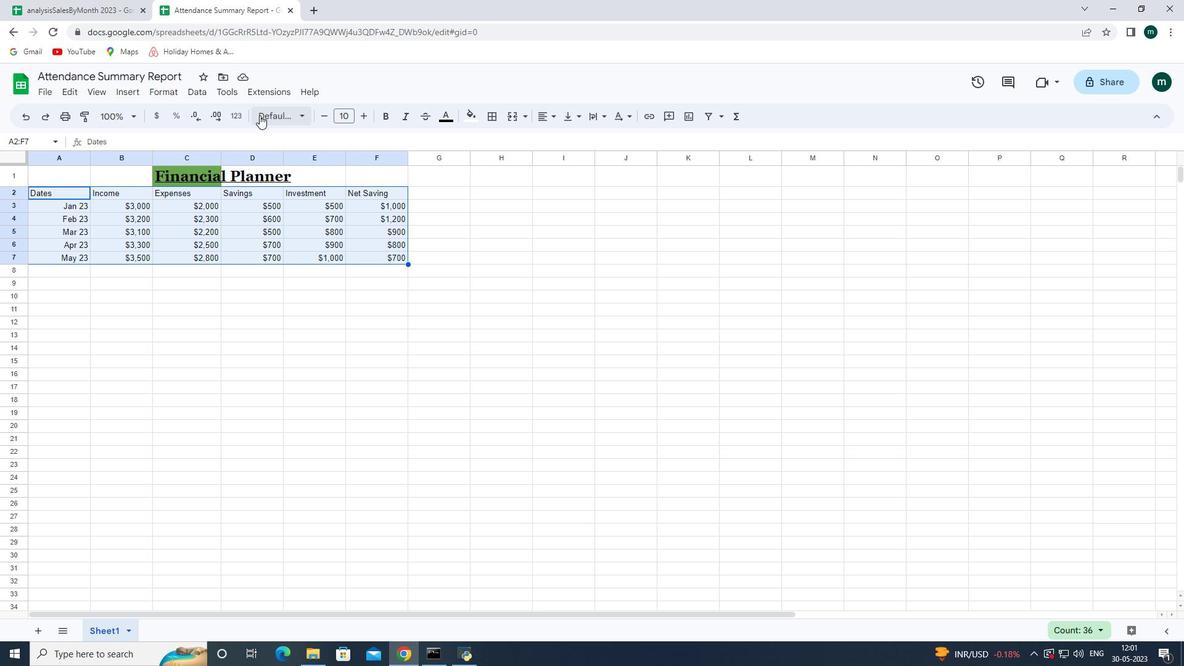 
Action: Mouse pressed left at (260, 115)
Screenshot: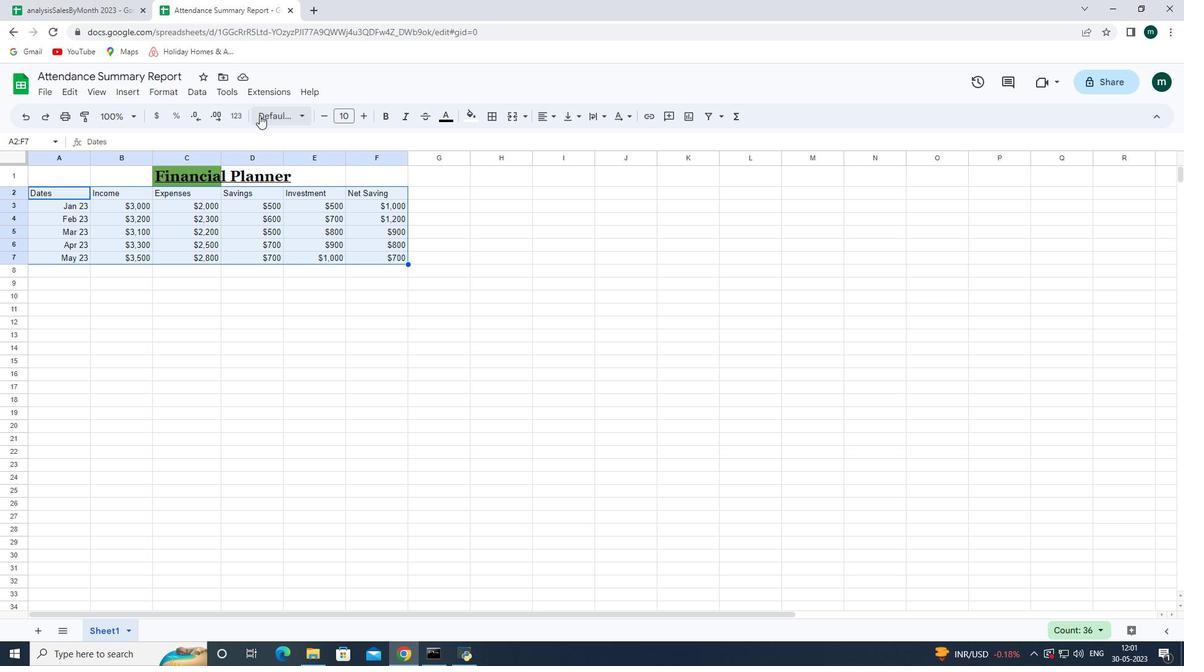 
Action: Mouse moved to (309, 241)
Screenshot: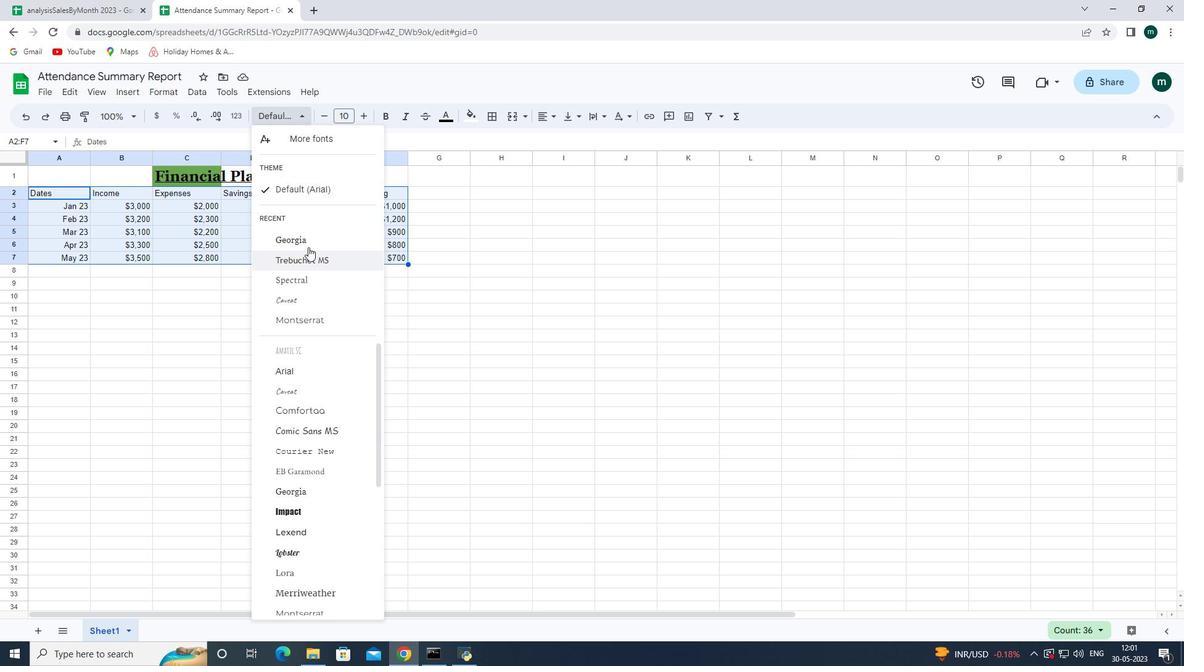 
Action: Mouse pressed left at (309, 241)
Screenshot: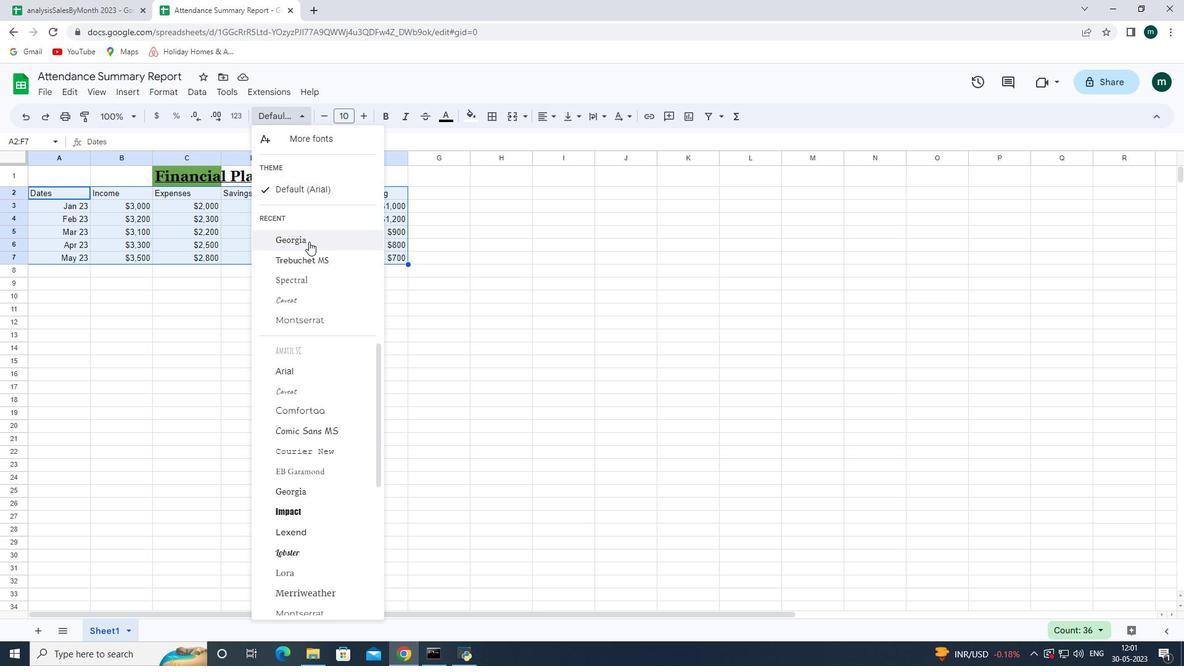 
Action: Mouse moved to (206, 173)
Screenshot: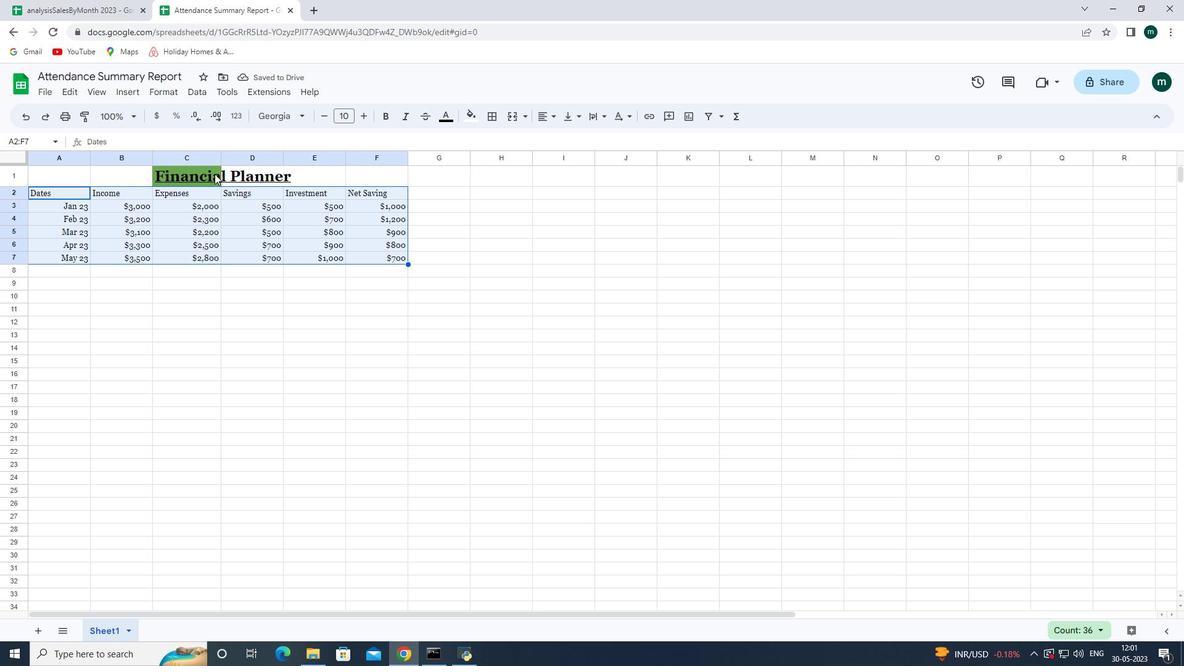 
Action: Mouse pressed left at (206, 173)
Screenshot: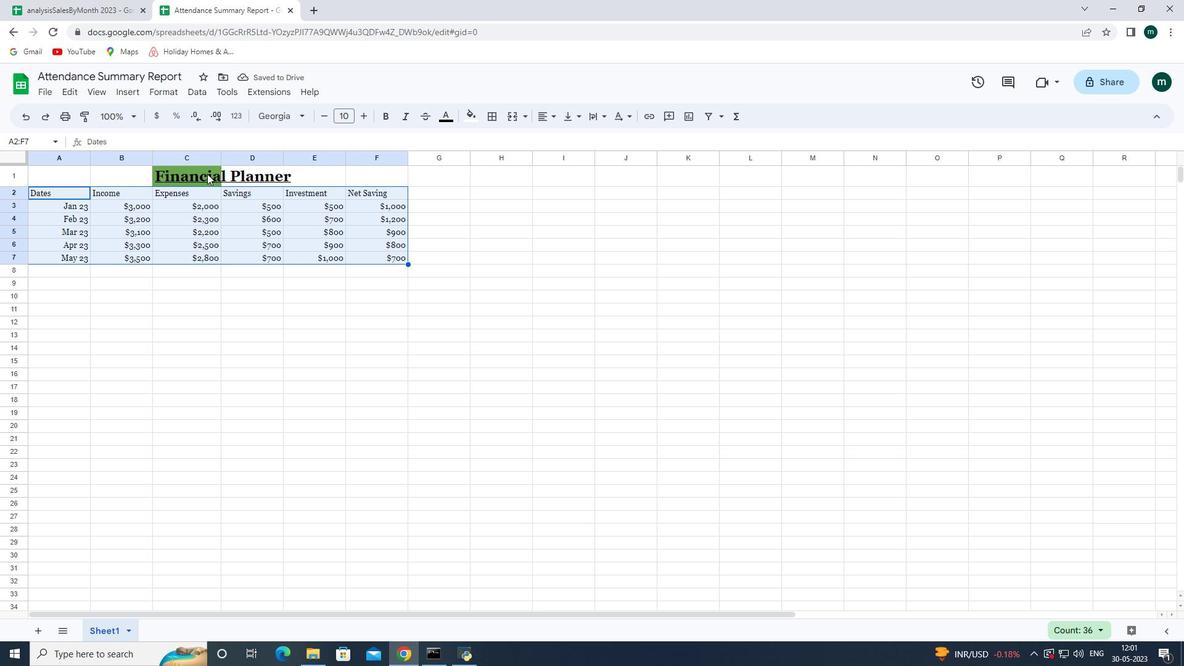 
Action: Mouse moved to (294, 204)
Screenshot: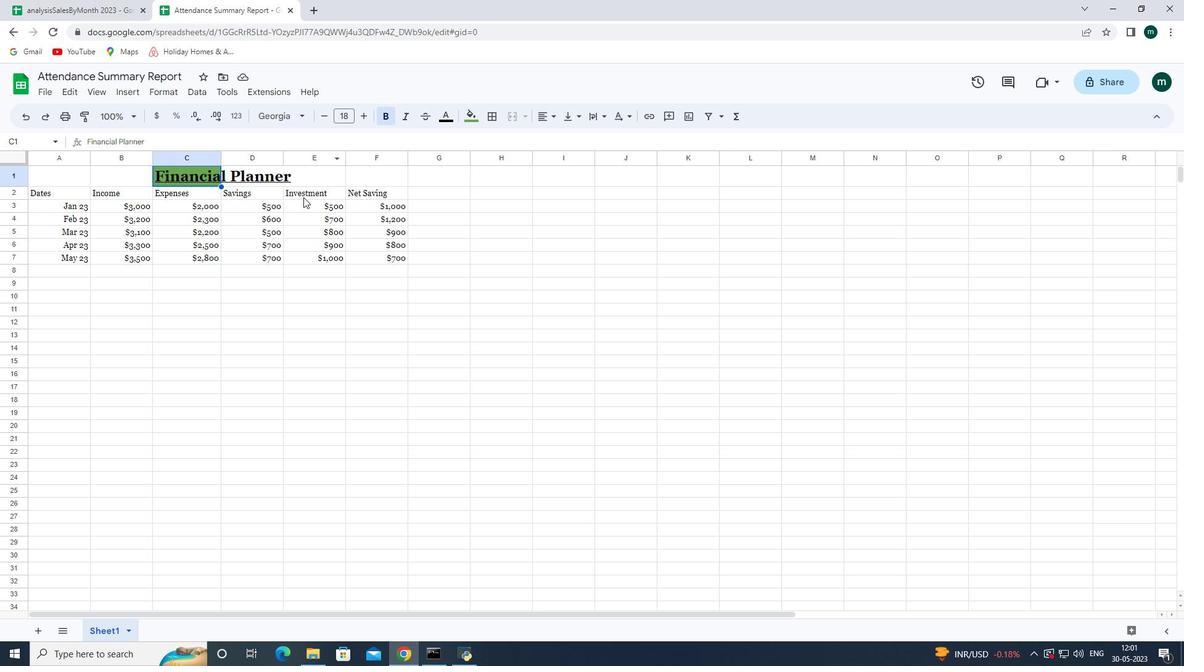 
Action: Mouse pressed left at (294, 204)
Screenshot: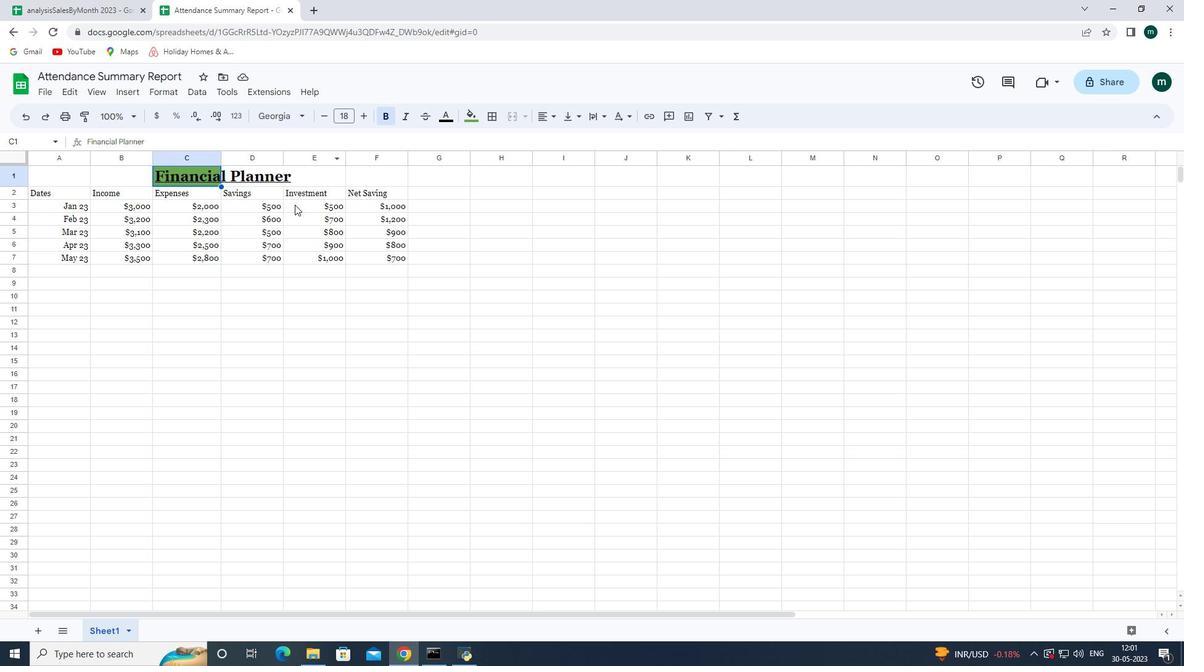 
Action: Mouse moved to (55, 190)
Screenshot: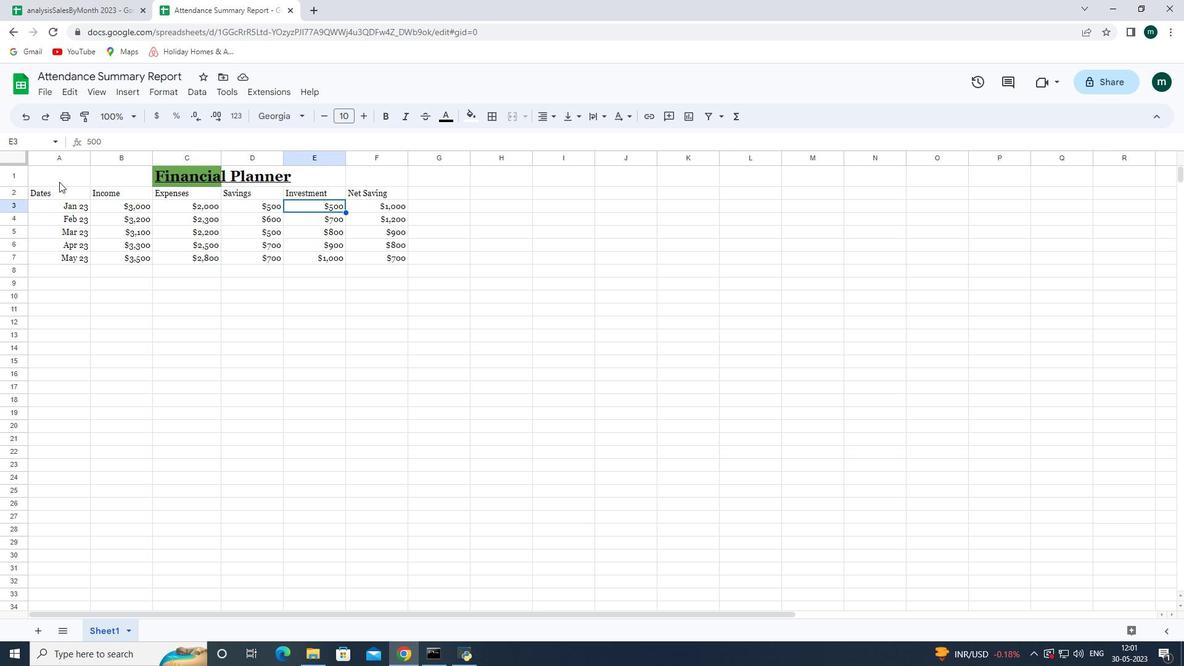 
Action: Mouse pressed left at (55, 190)
Screenshot: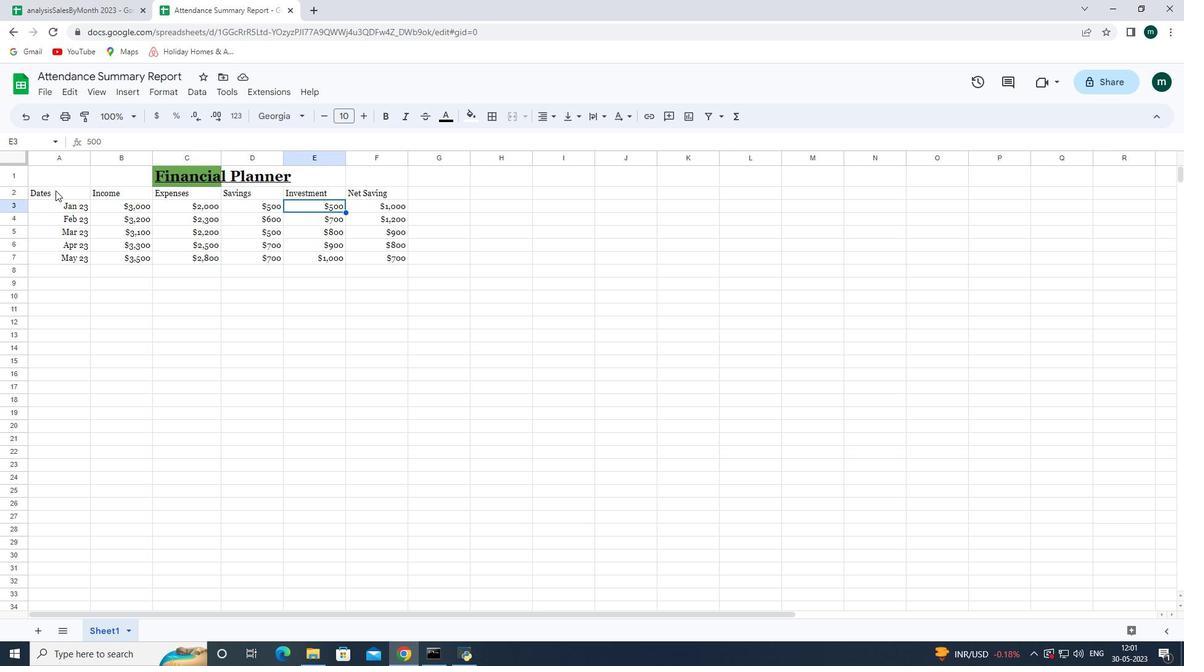 
Action: Mouse moved to (324, 114)
Screenshot: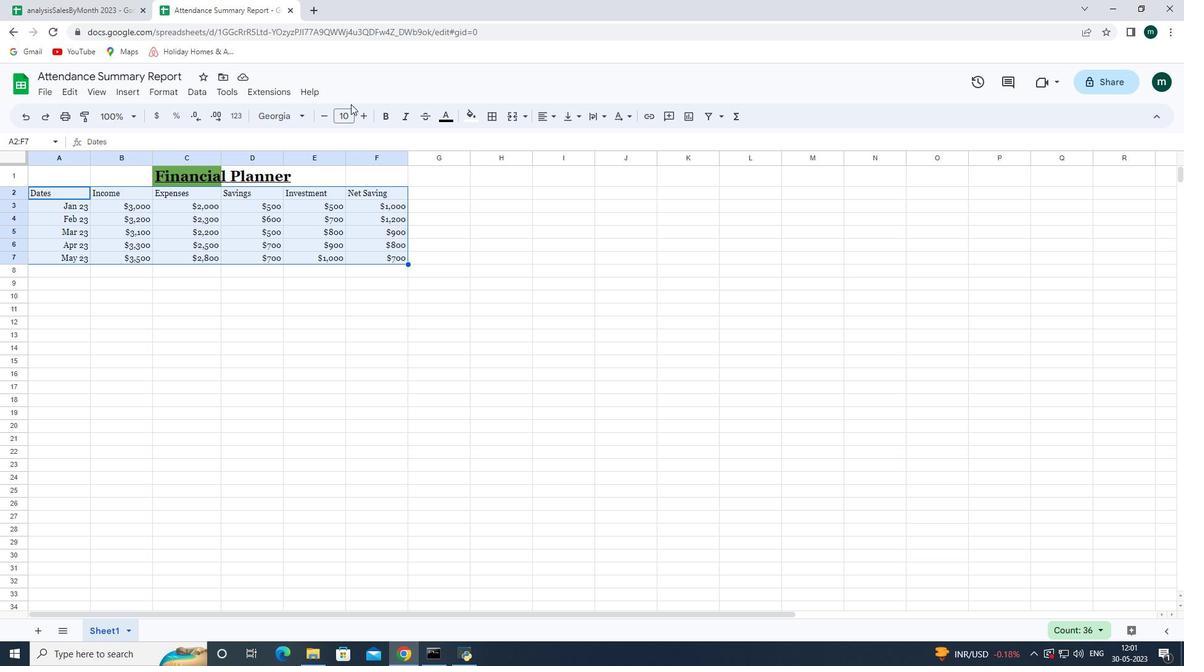 
Action: Mouse pressed left at (324, 114)
Screenshot: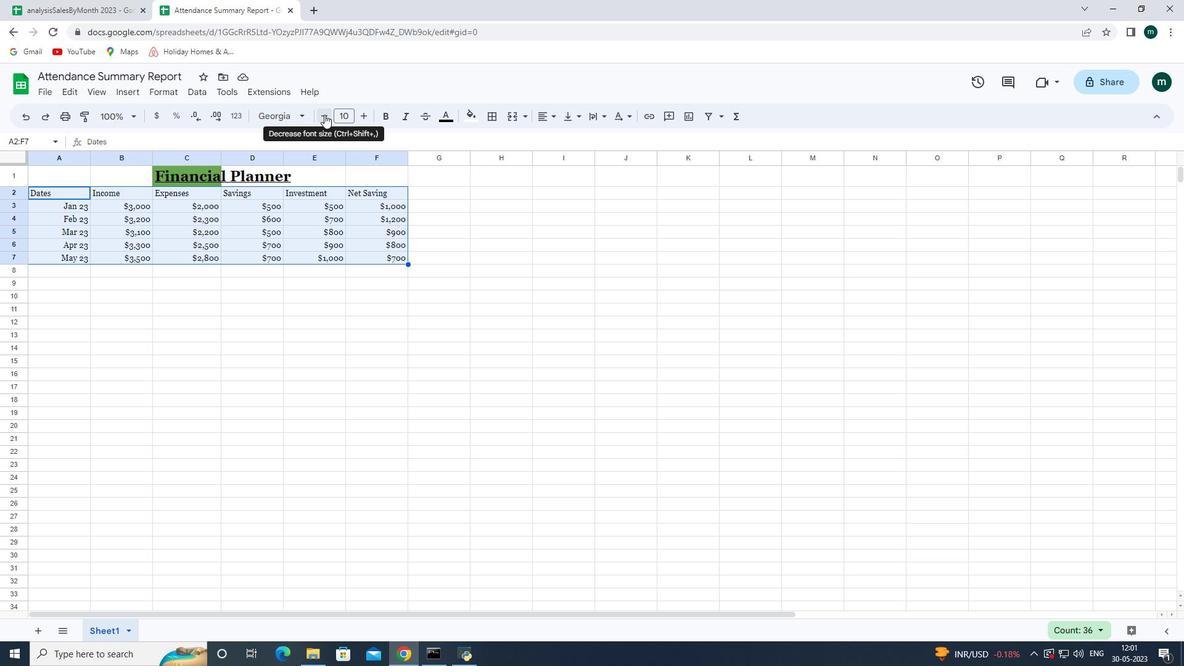 
Action: Mouse moved to (280, 307)
Screenshot: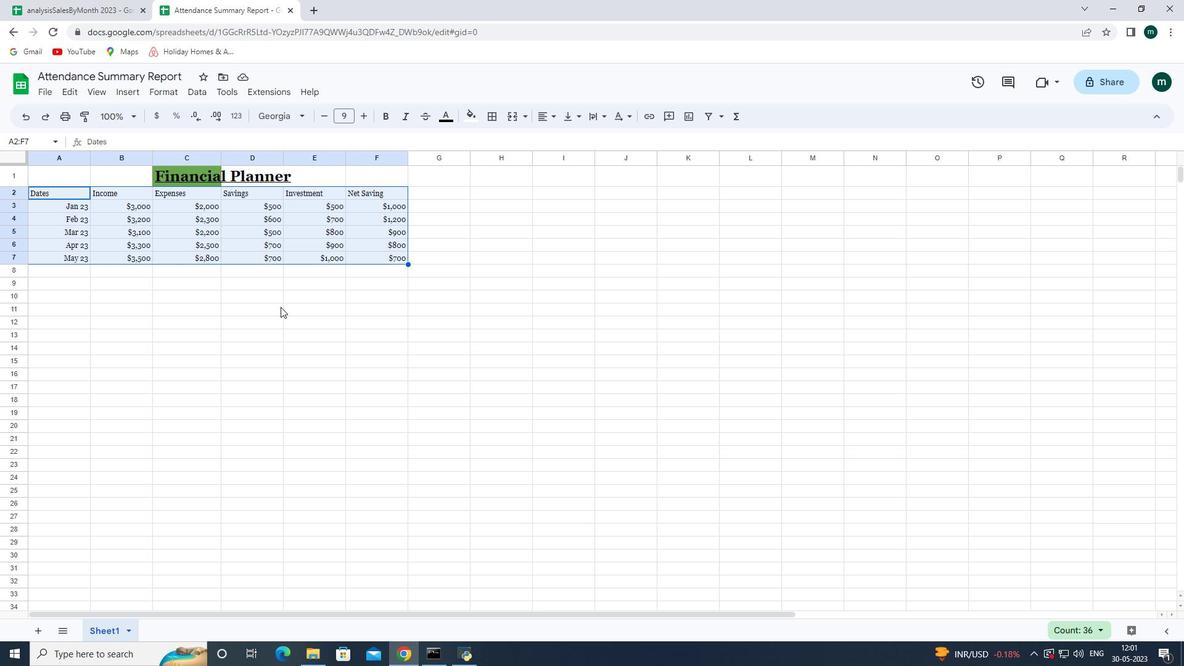 
Action: Mouse pressed left at (280, 307)
Screenshot: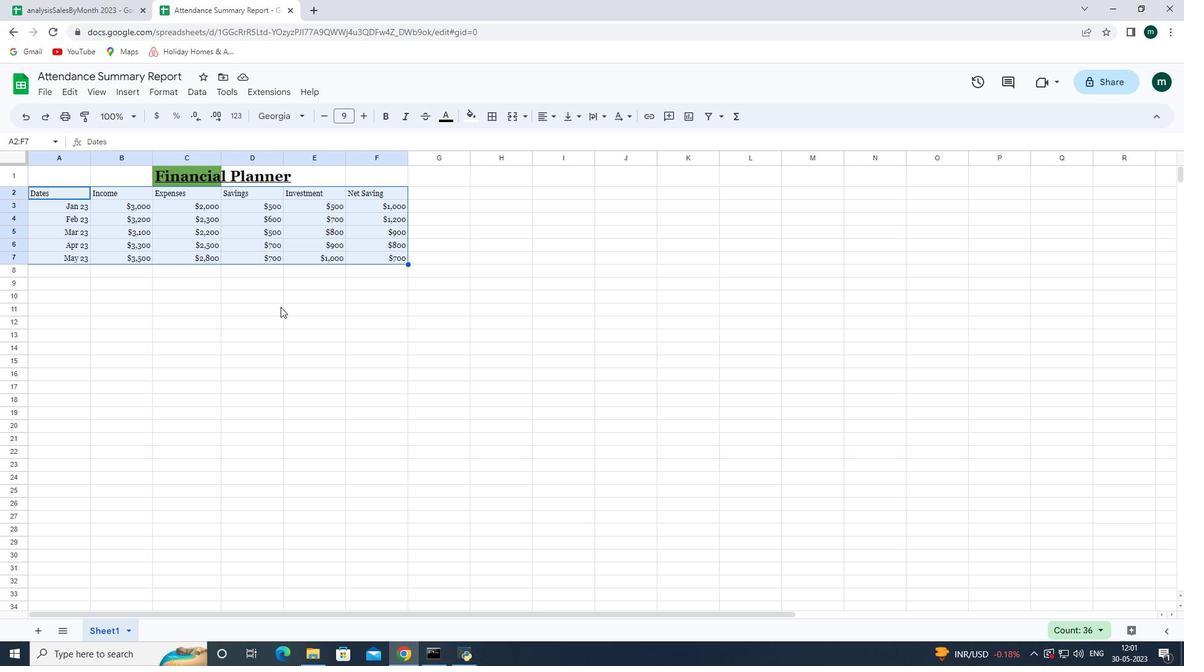 
Action: Mouse moved to (56, 172)
Screenshot: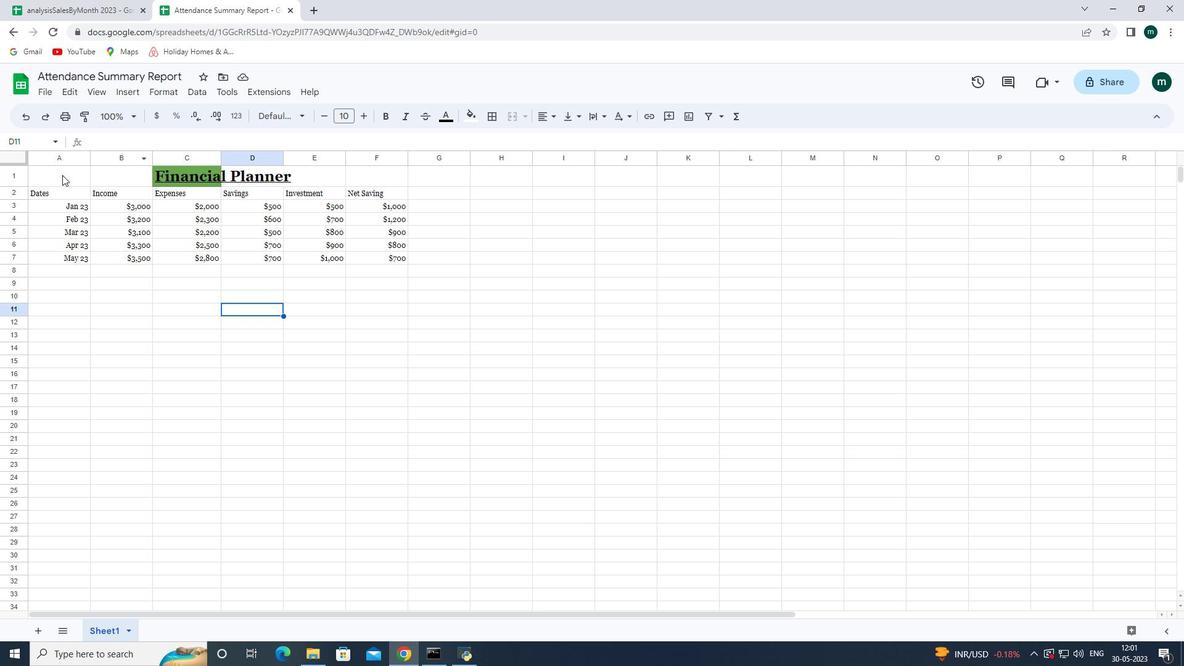 
Action: Mouse pressed left at (56, 172)
Screenshot: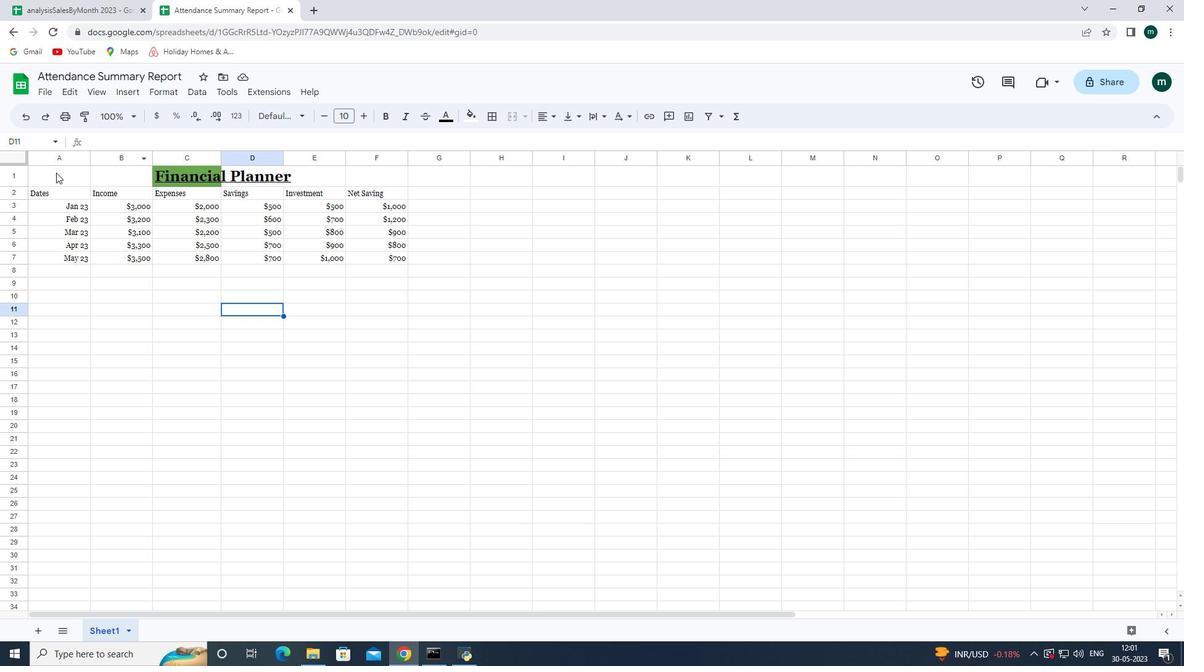
Action: Mouse moved to (38, 188)
Screenshot: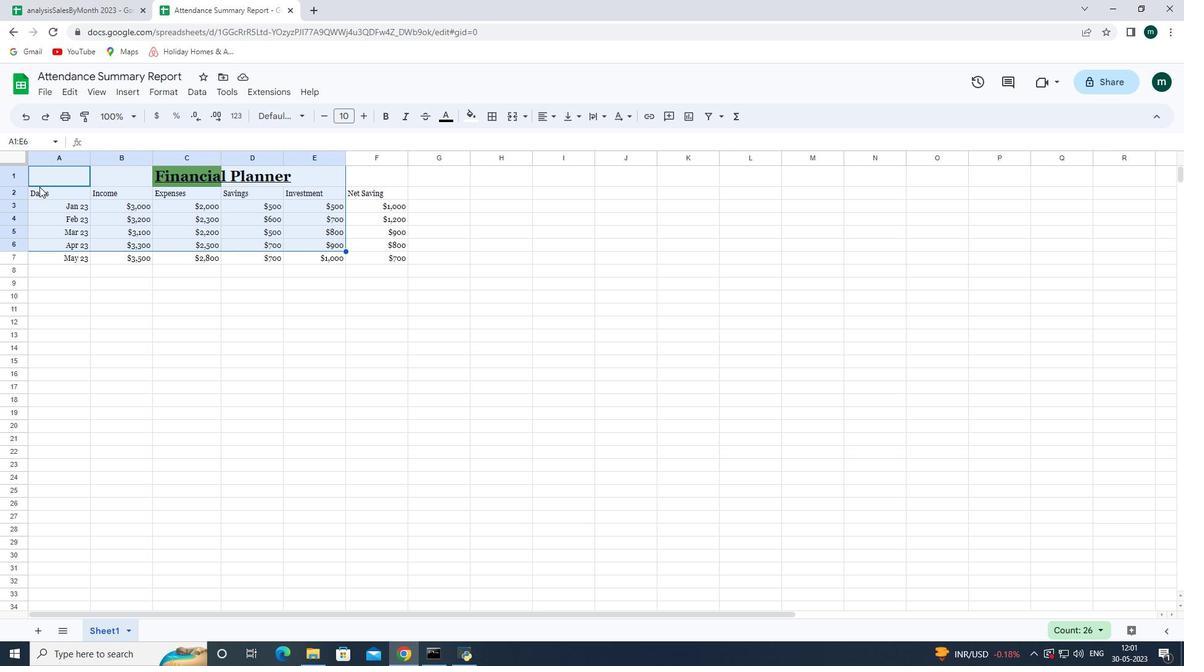 
Action: Mouse pressed left at (38, 188)
Screenshot: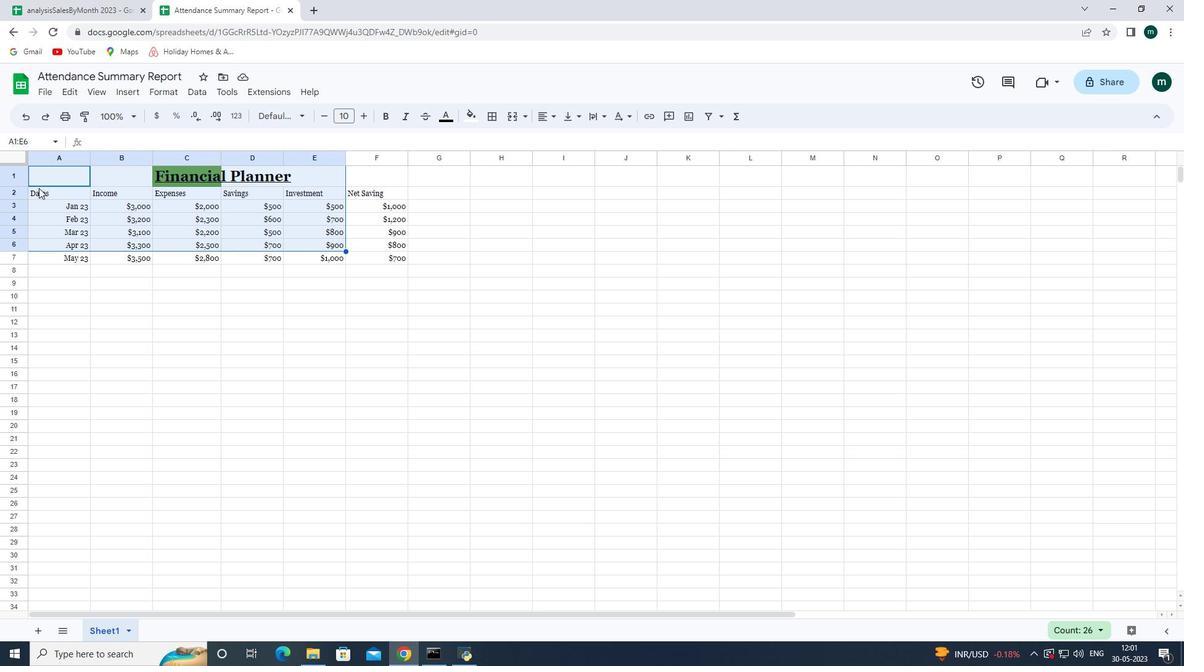 
Action: Mouse moved to (161, 89)
Screenshot: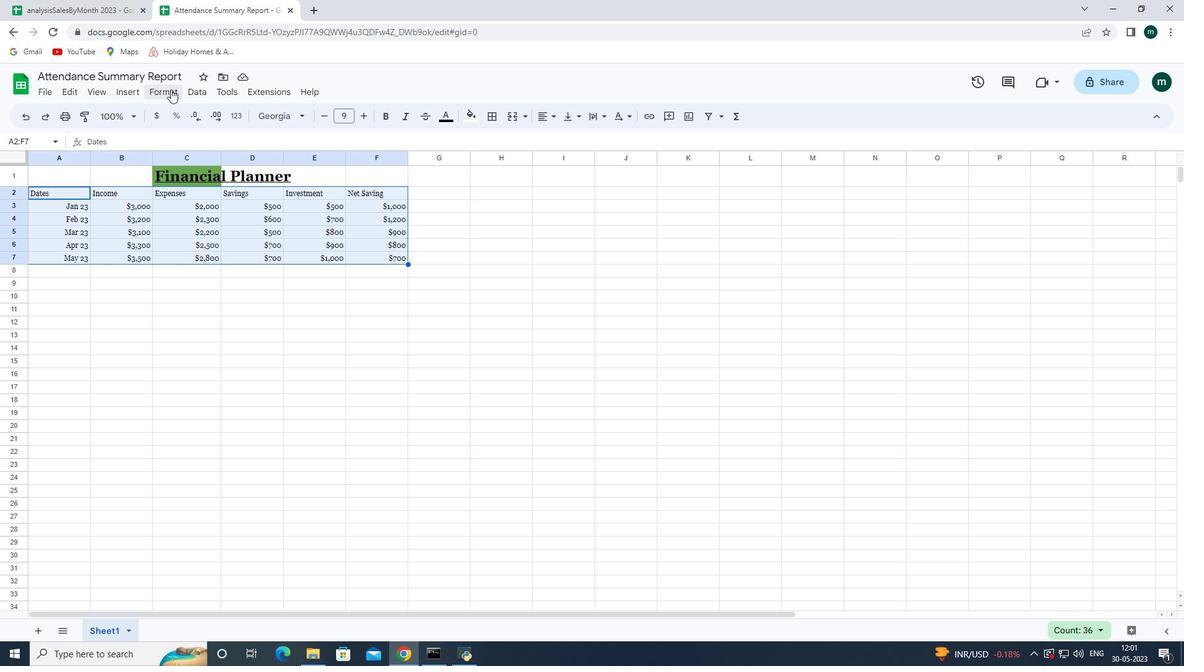 
Action: Mouse pressed left at (161, 89)
Screenshot: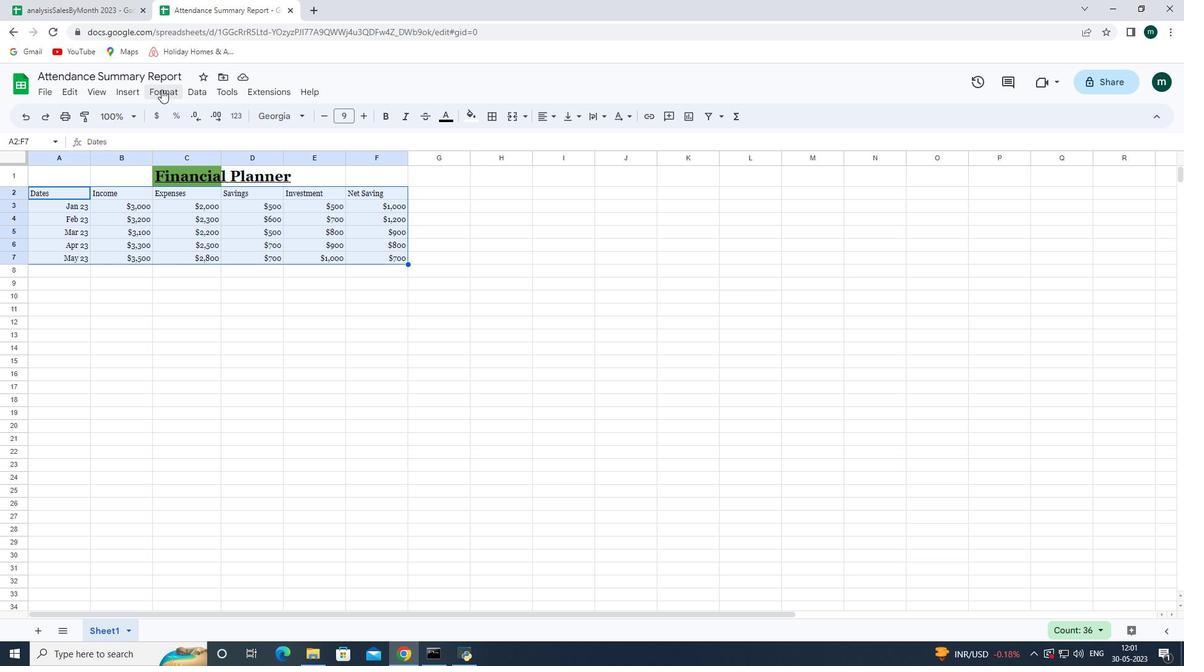 
Action: Mouse moved to (402, 221)
Screenshot: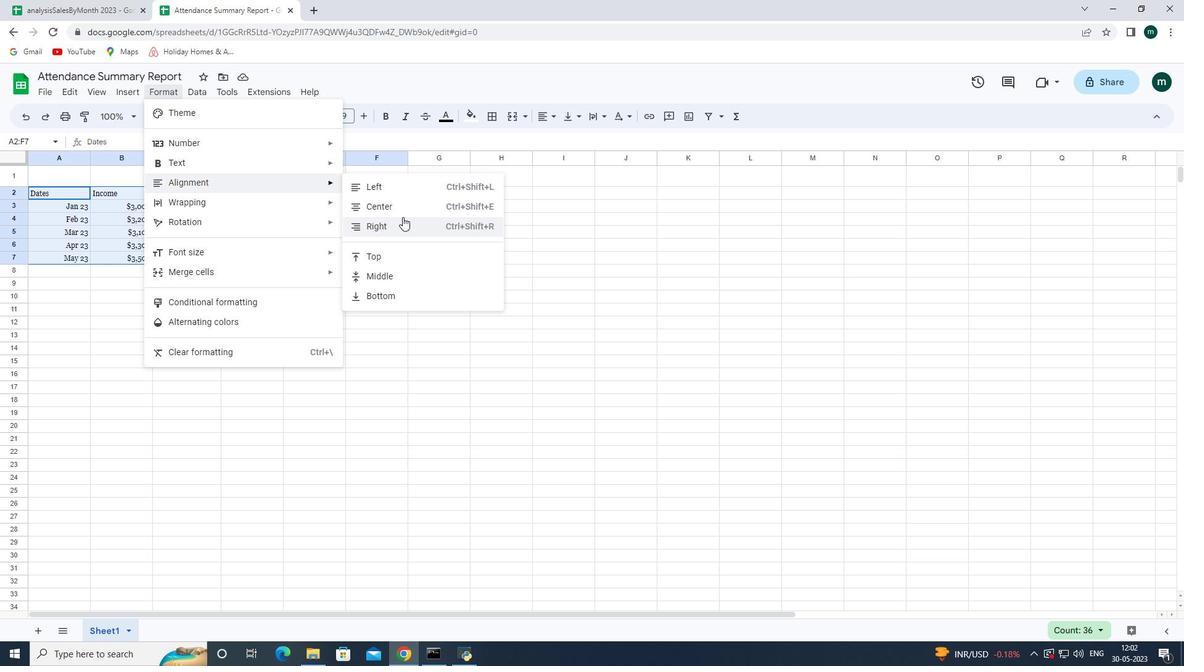 
Action: Mouse pressed left at (402, 221)
Screenshot: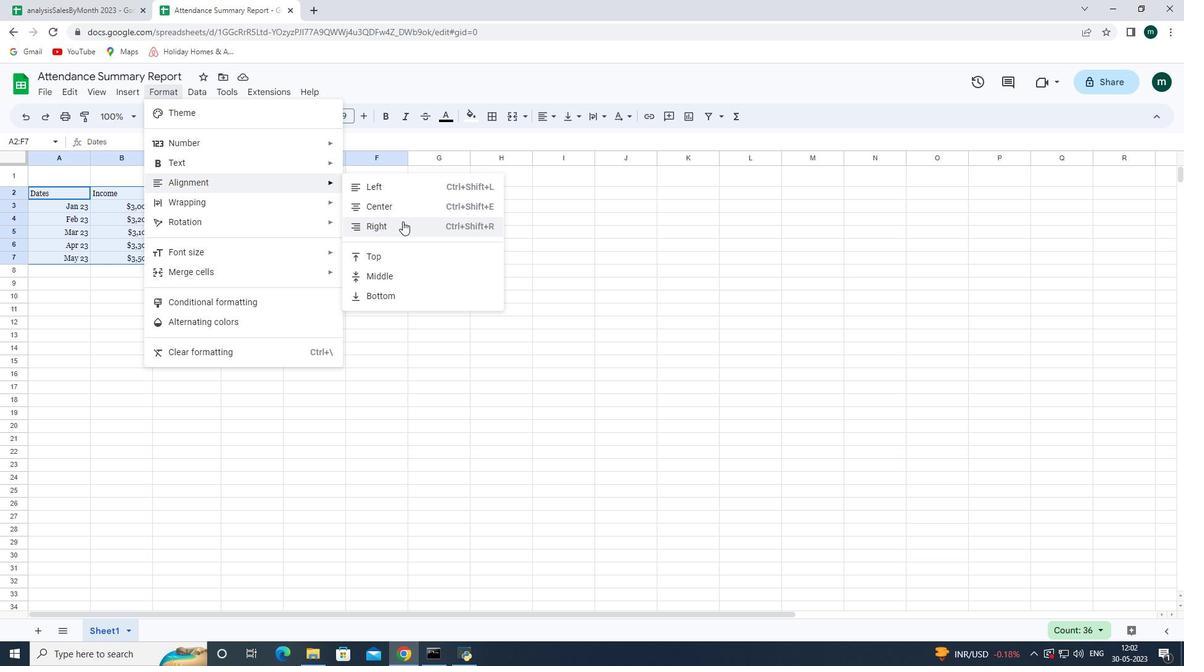 
Action: Mouse moved to (142, 178)
Screenshot: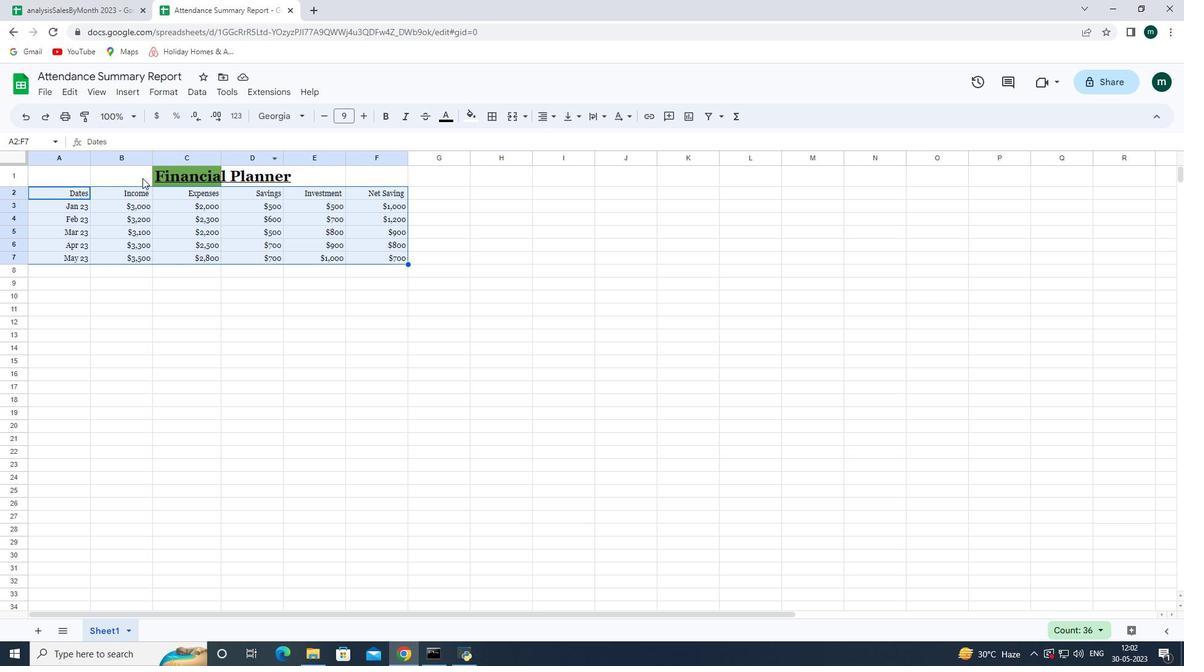 
Action: Mouse pressed left at (142, 178)
Screenshot: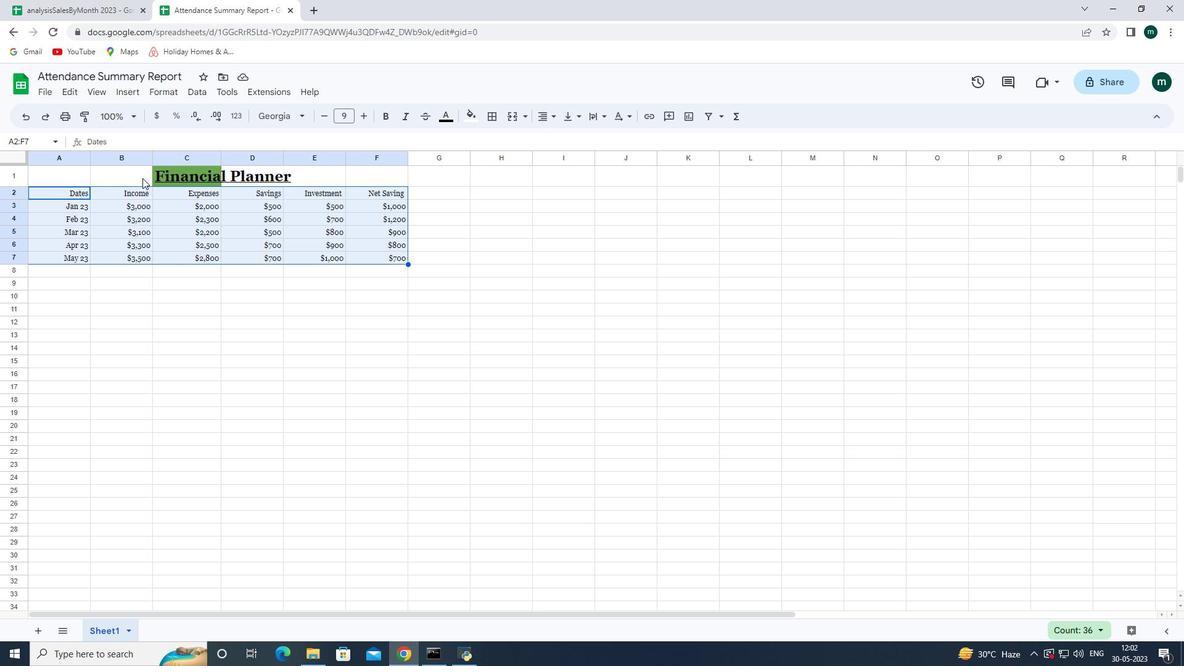 
Action: Mouse moved to (192, 173)
Screenshot: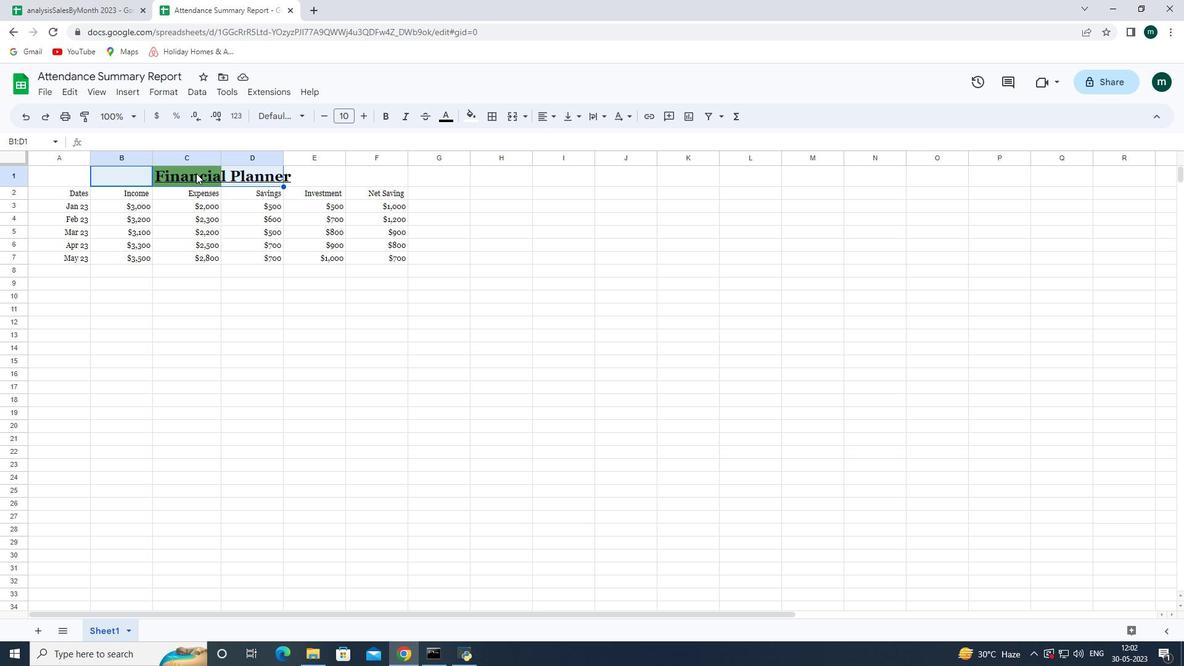 
Action: Mouse pressed left at (192, 173)
Screenshot: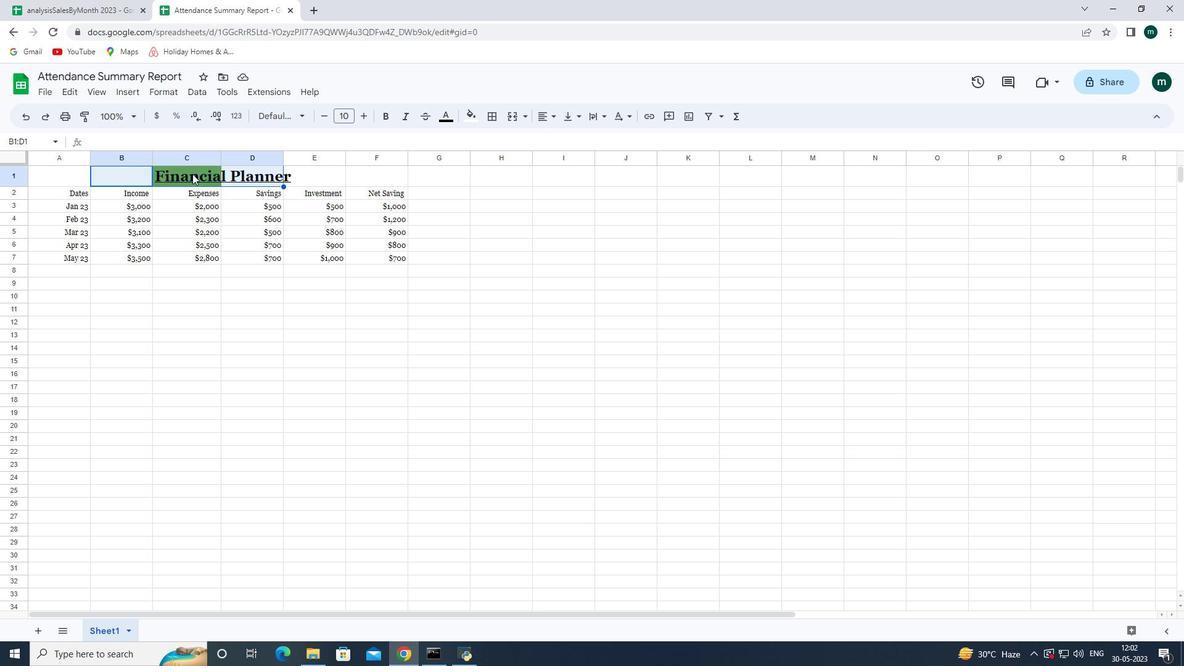
Action: Mouse moved to (188, 173)
Screenshot: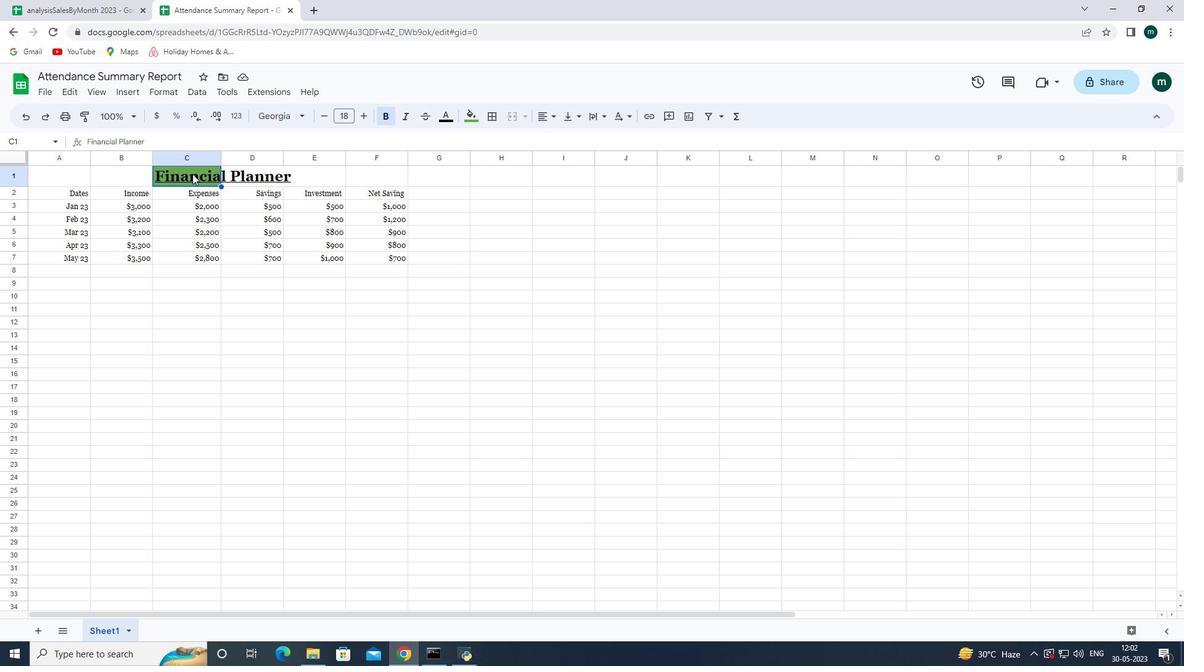 
Action: Mouse pressed left at (188, 173)
Screenshot: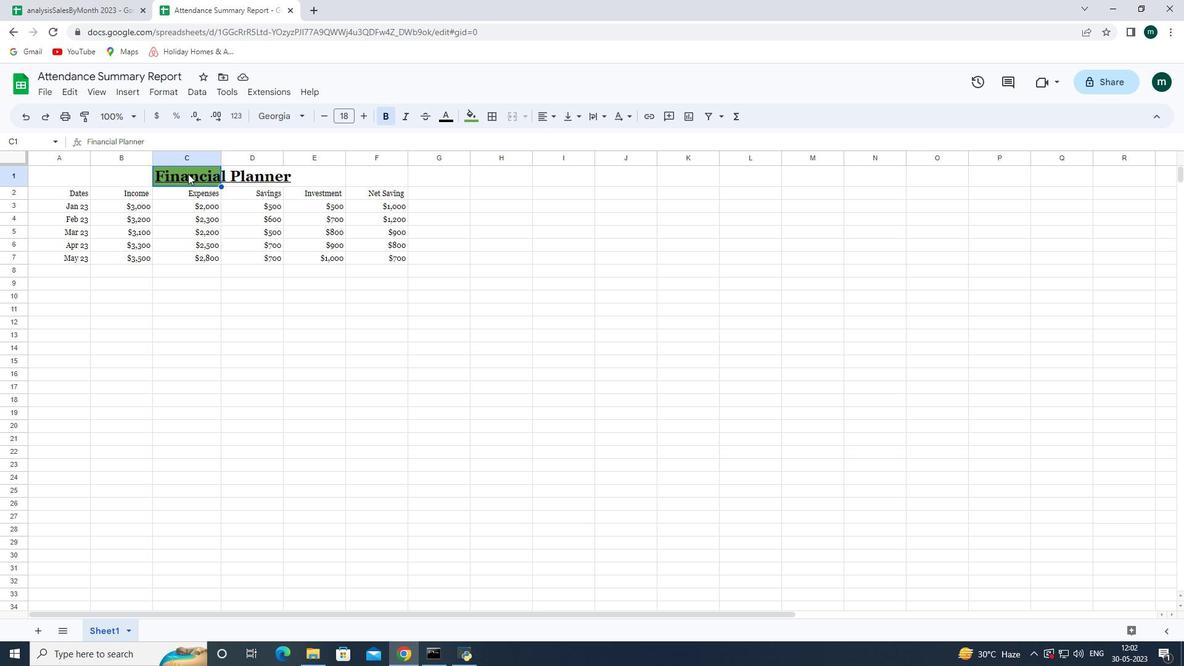 
Action: Mouse moved to (515, 117)
Screenshot: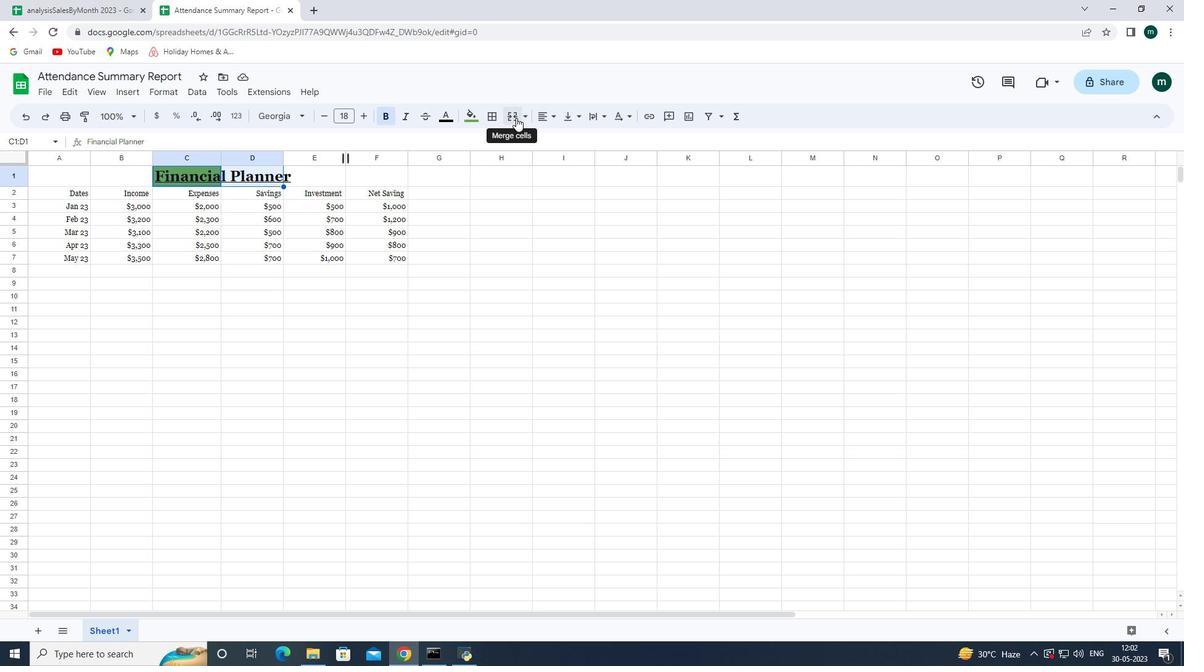 
Action: Mouse pressed left at (515, 117)
Screenshot: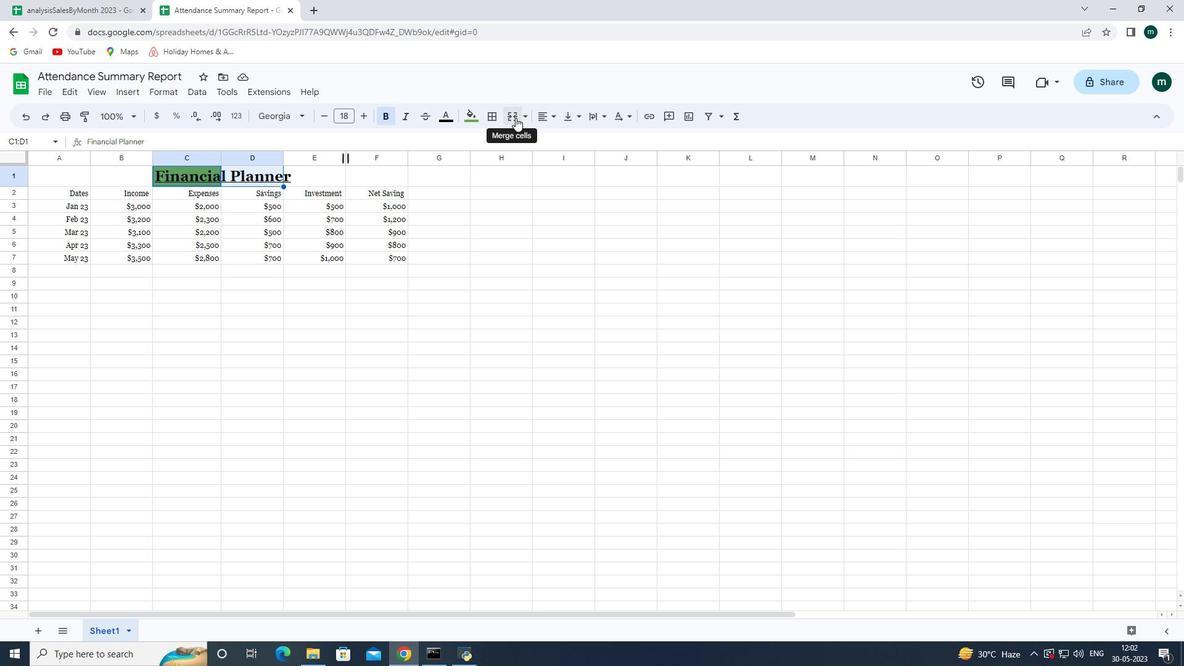 
Action: Mouse moved to (318, 181)
Screenshot: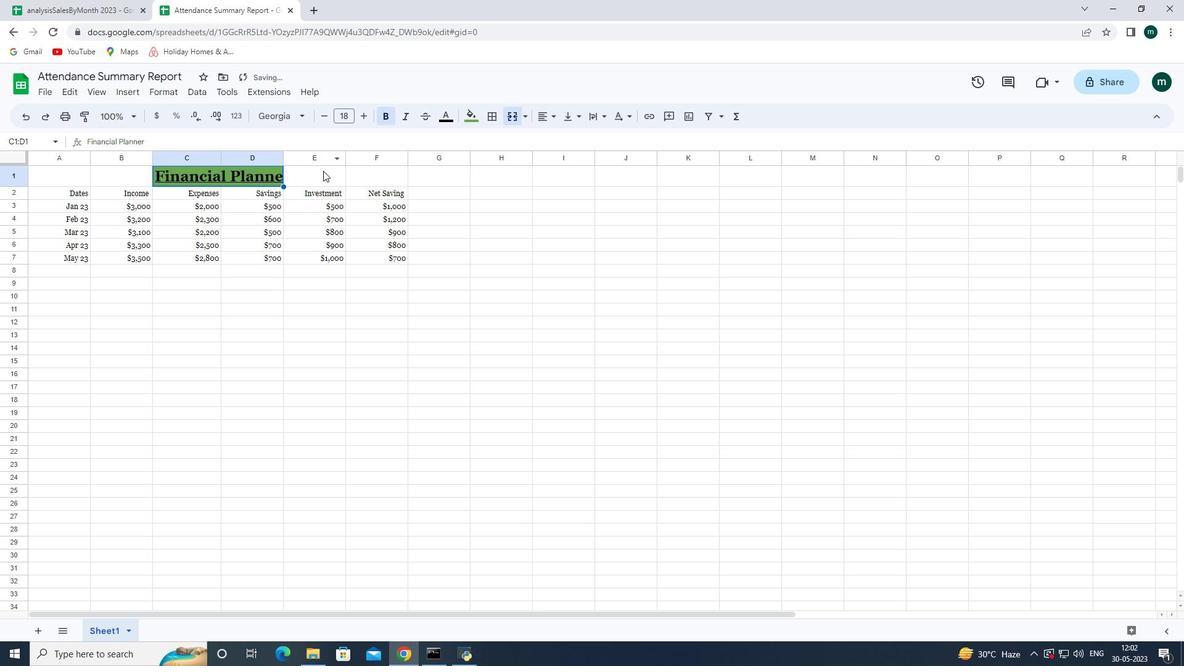 
Action: Mouse pressed left at (318, 181)
Screenshot: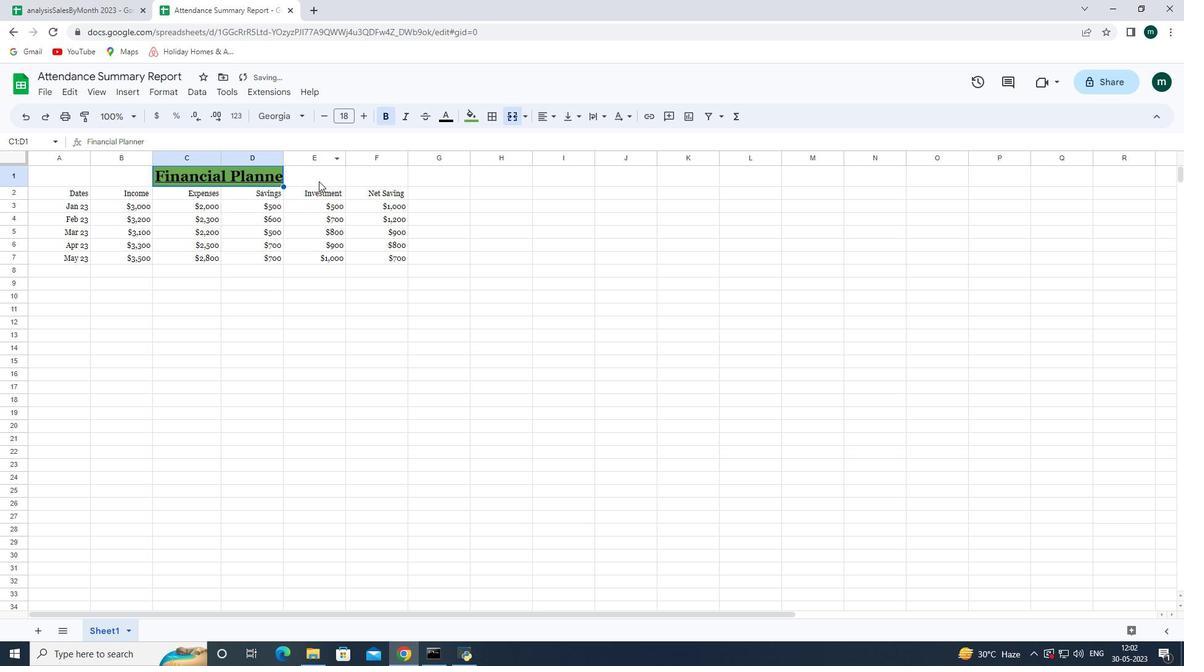 
Action: Mouse moved to (257, 324)
Screenshot: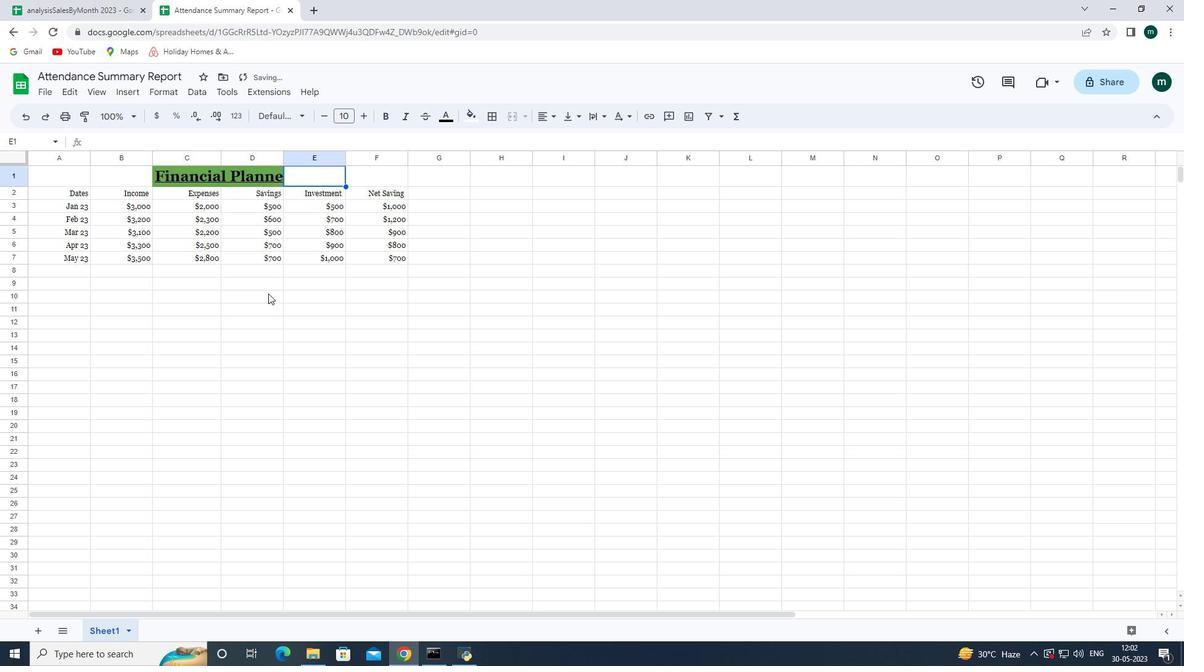 
Action: Mouse pressed left at (257, 324)
Screenshot: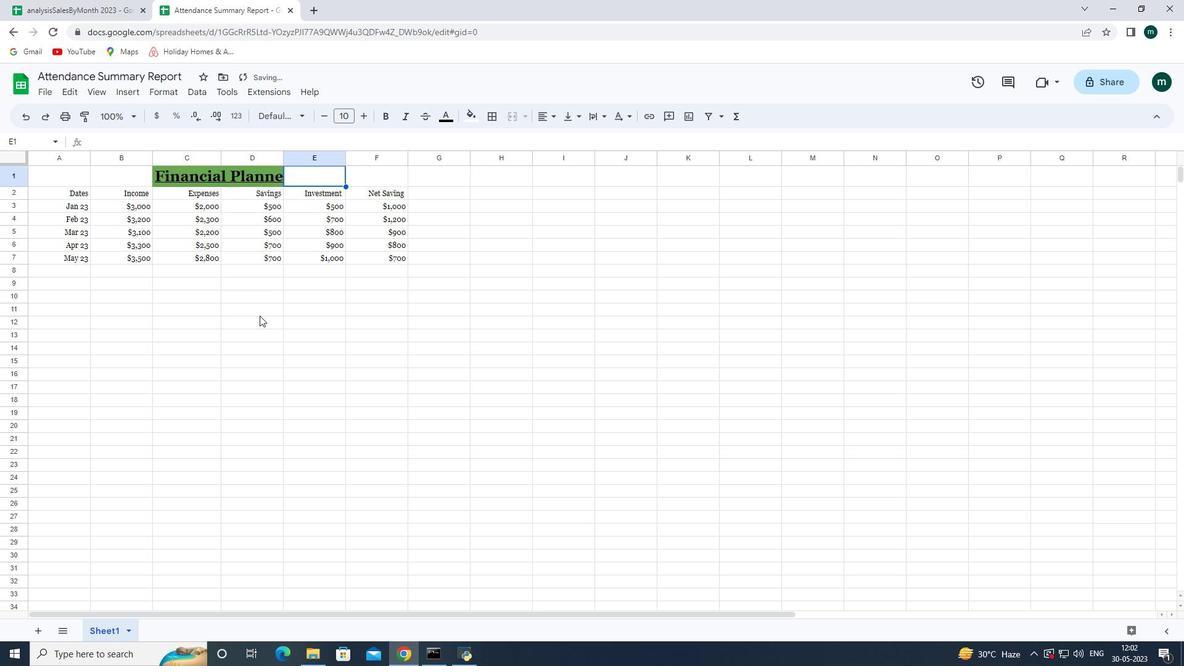 
Action: Mouse moved to (282, 153)
Screenshot: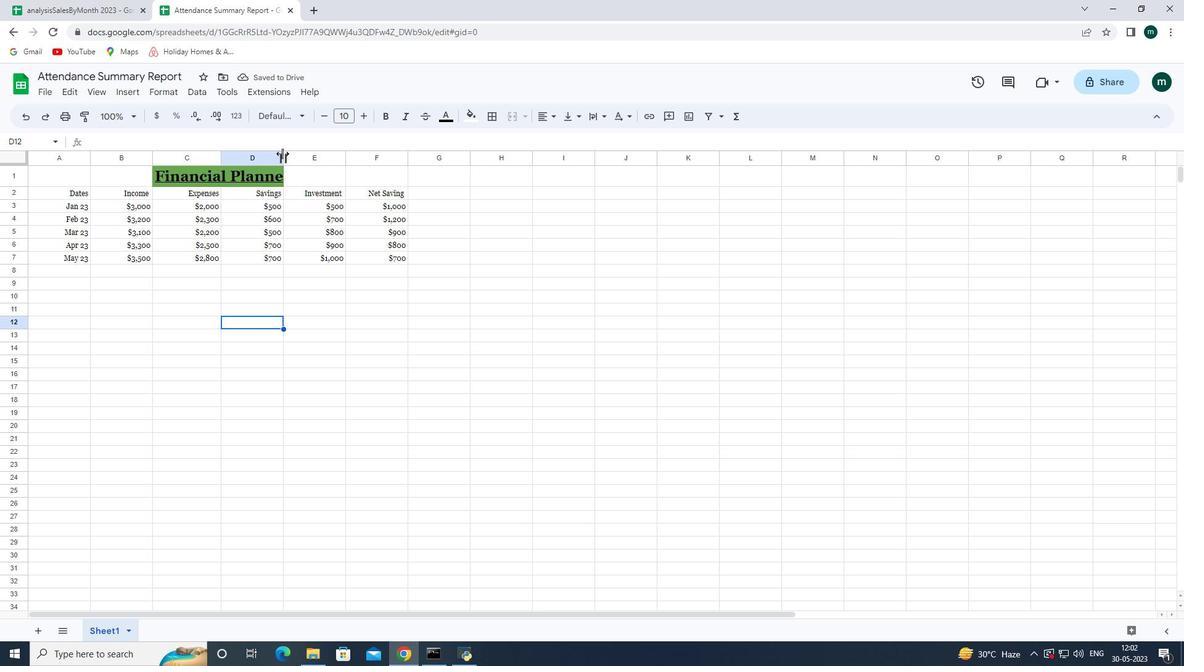 
Action: Mouse pressed left at (282, 153)
Screenshot: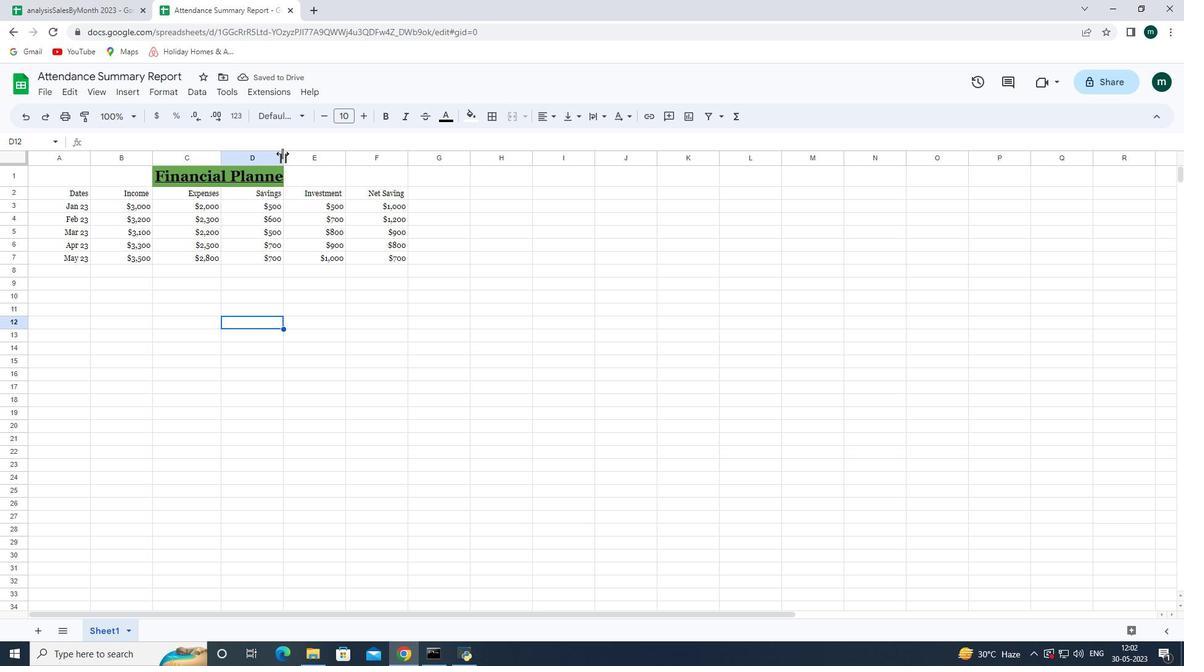 
Action: Mouse pressed left at (282, 153)
Screenshot: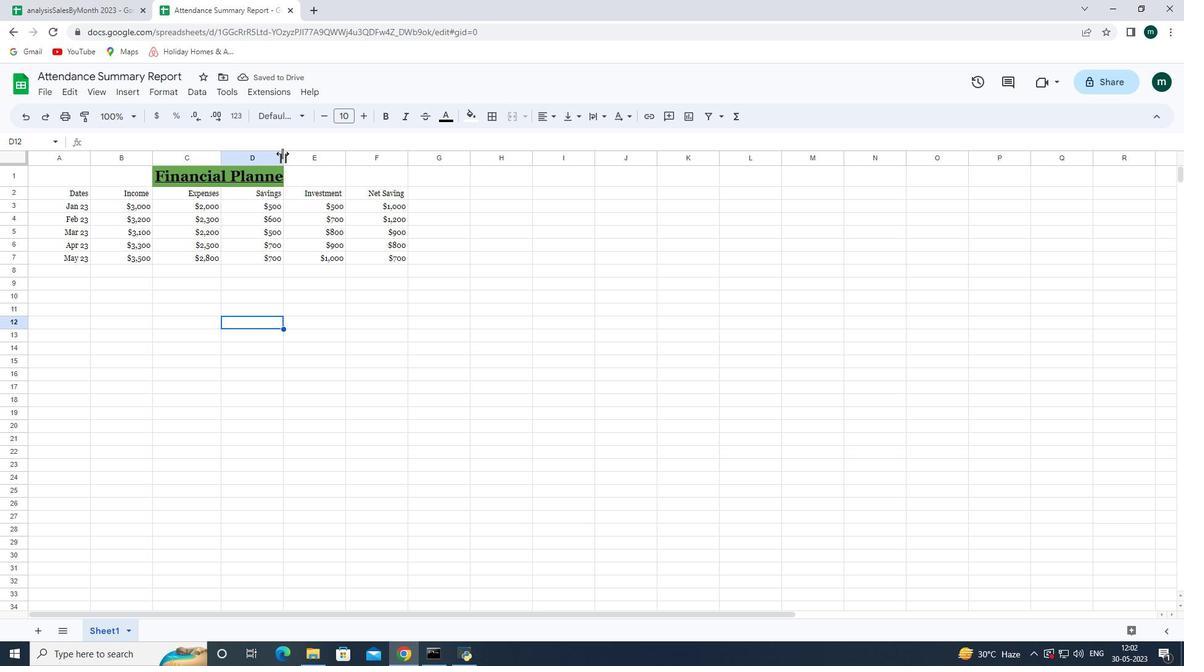 
Action: Mouse moved to (251, 152)
Screenshot: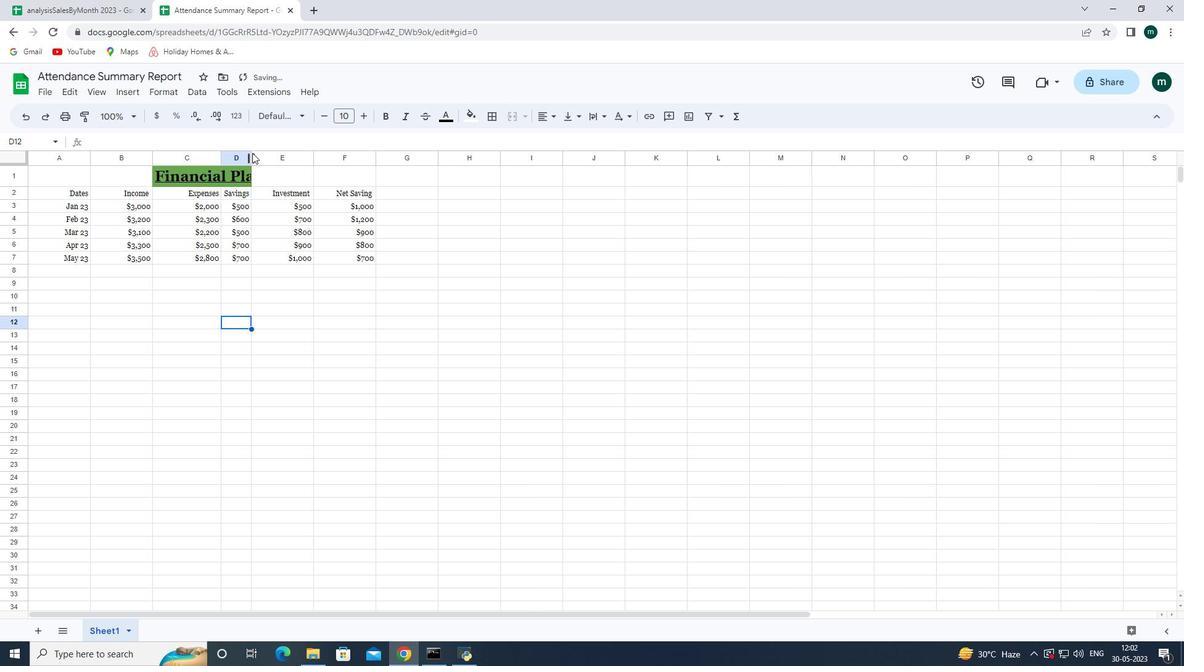 
Action: Mouse pressed left at (251, 152)
Screenshot: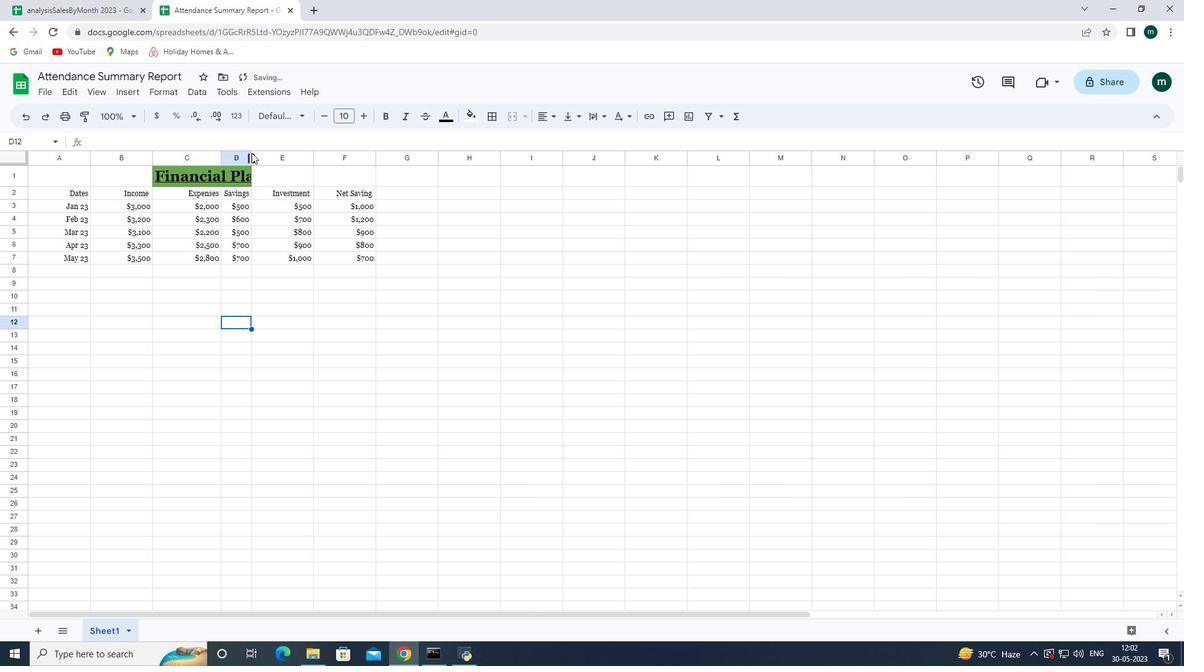 
Action: Mouse pressed left at (251, 152)
Screenshot: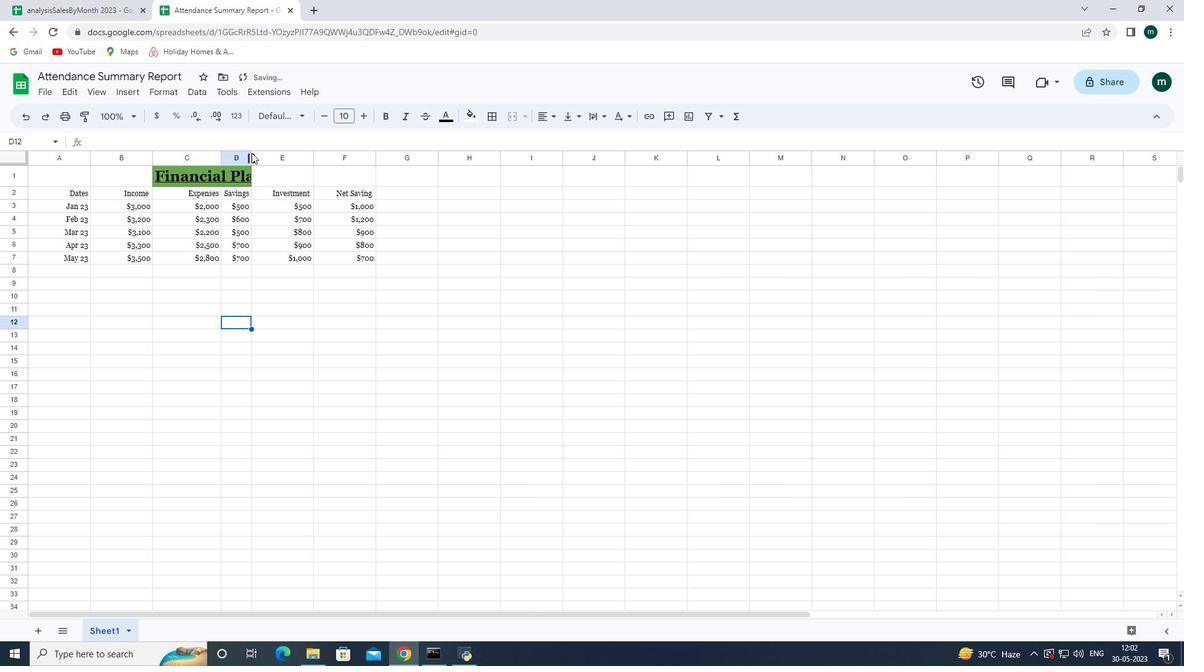 
Action: Mouse moved to (207, 178)
Screenshot: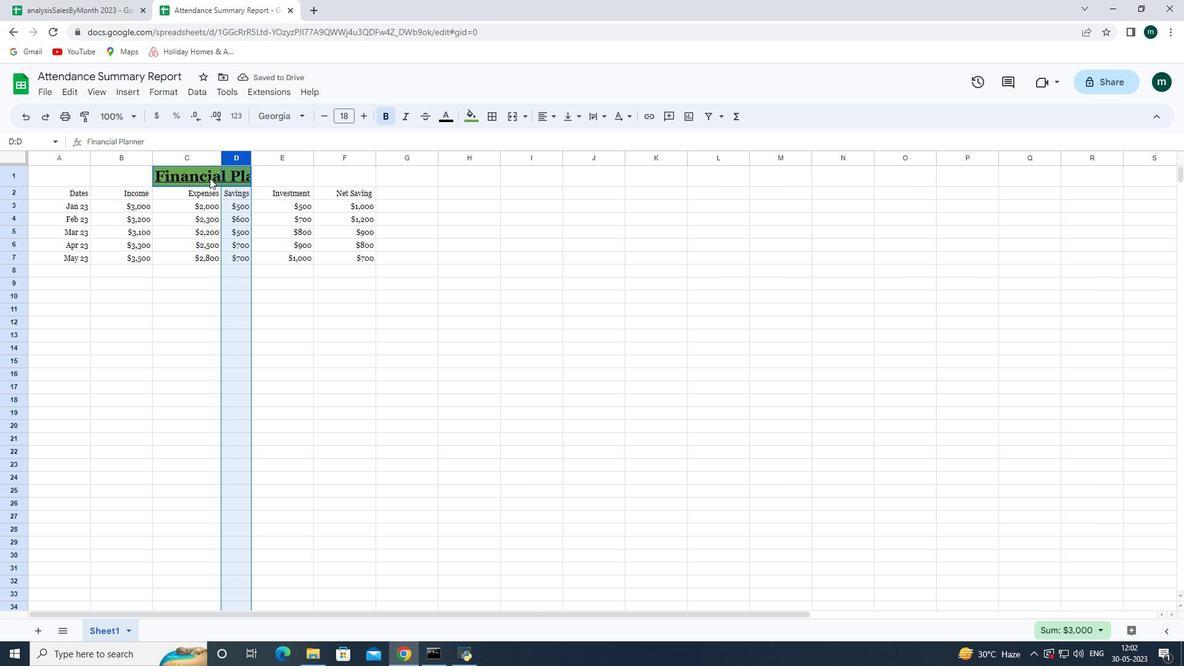 
Action: Mouse pressed left at (207, 178)
Screenshot: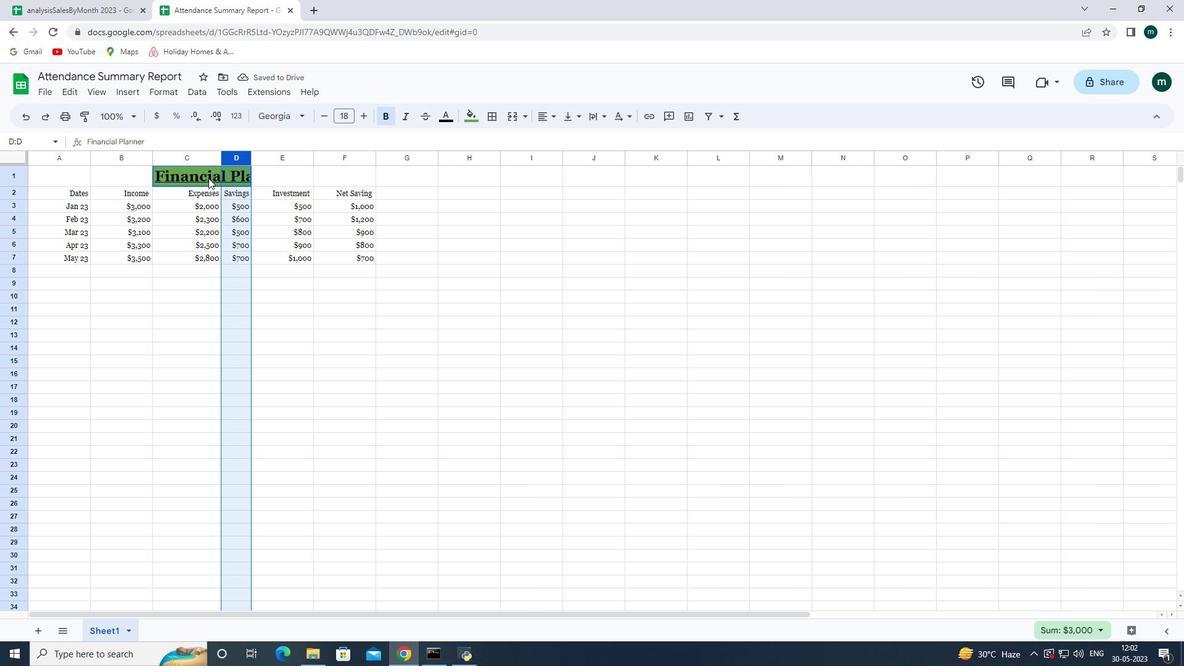 
Action: Mouse moved to (250, 156)
Screenshot: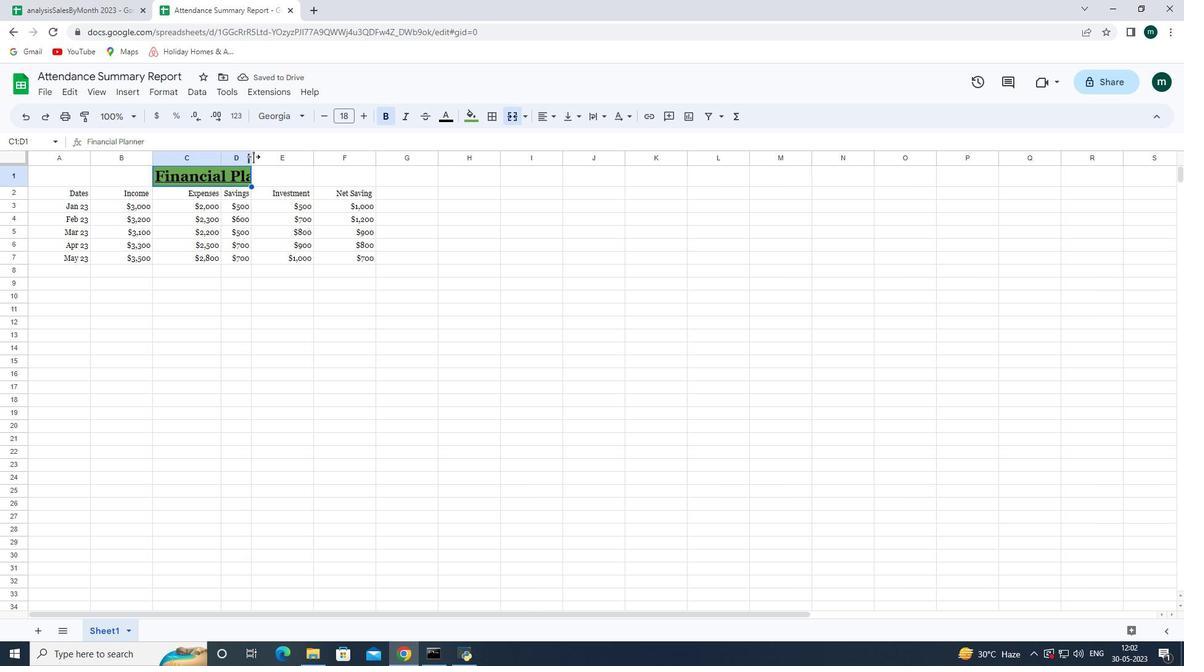 
Action: Mouse pressed left at (250, 156)
Screenshot: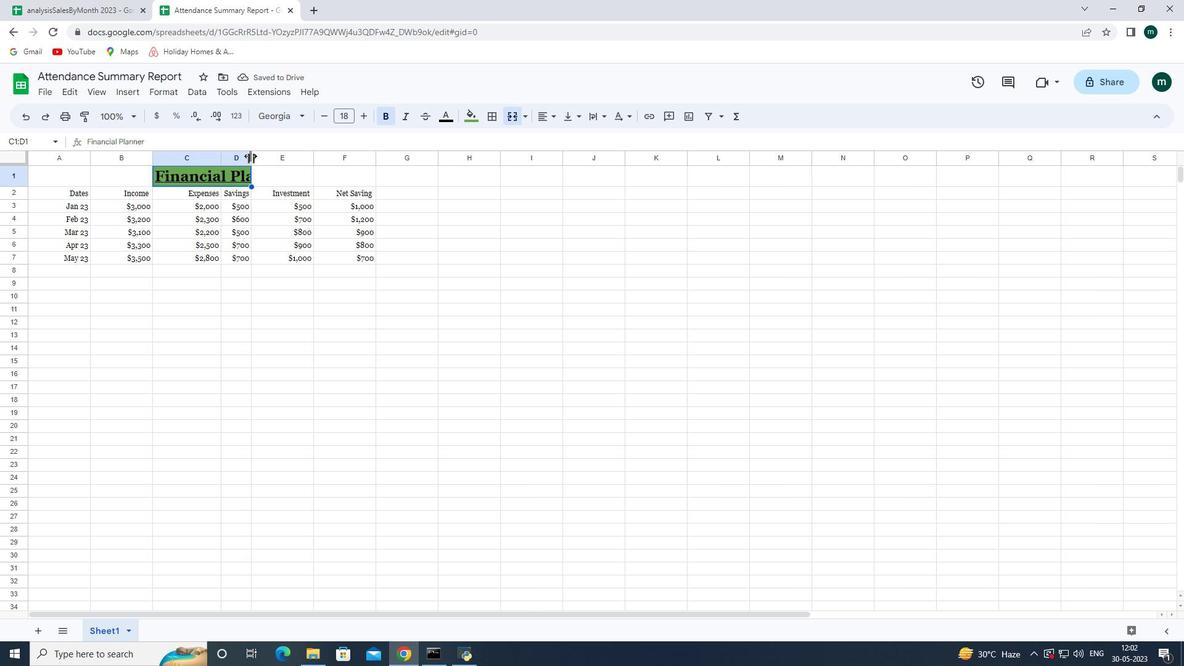 
Action: Mouse pressed left at (250, 156)
Screenshot: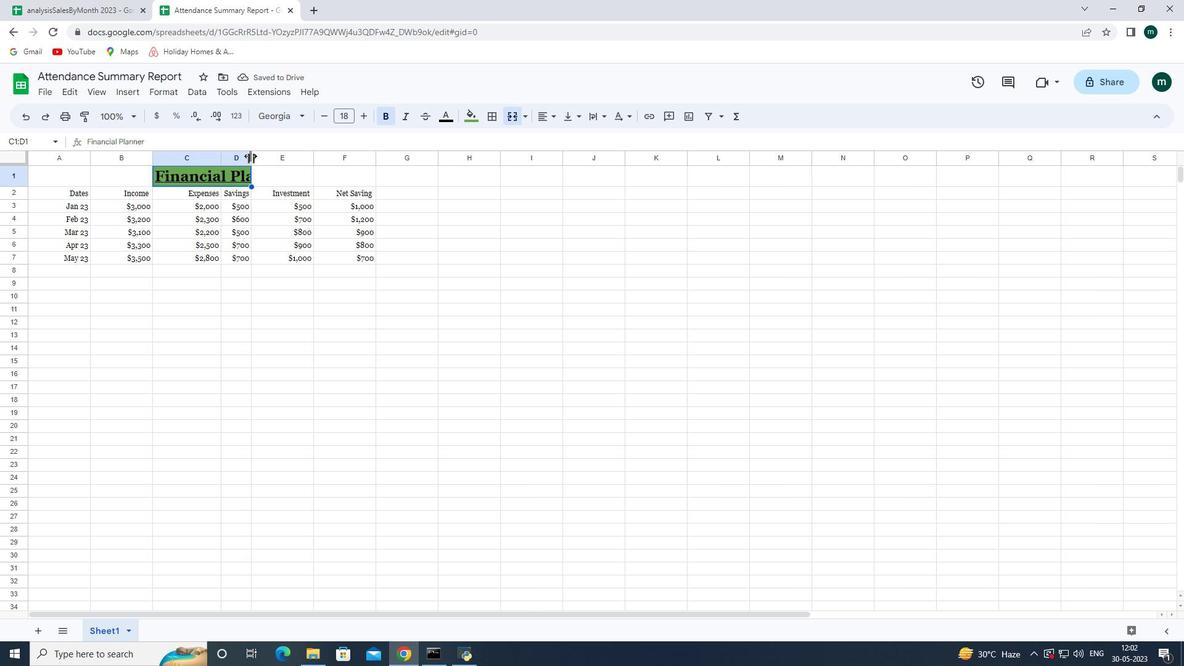 
Action: Mouse pressed left at (250, 156)
Screenshot: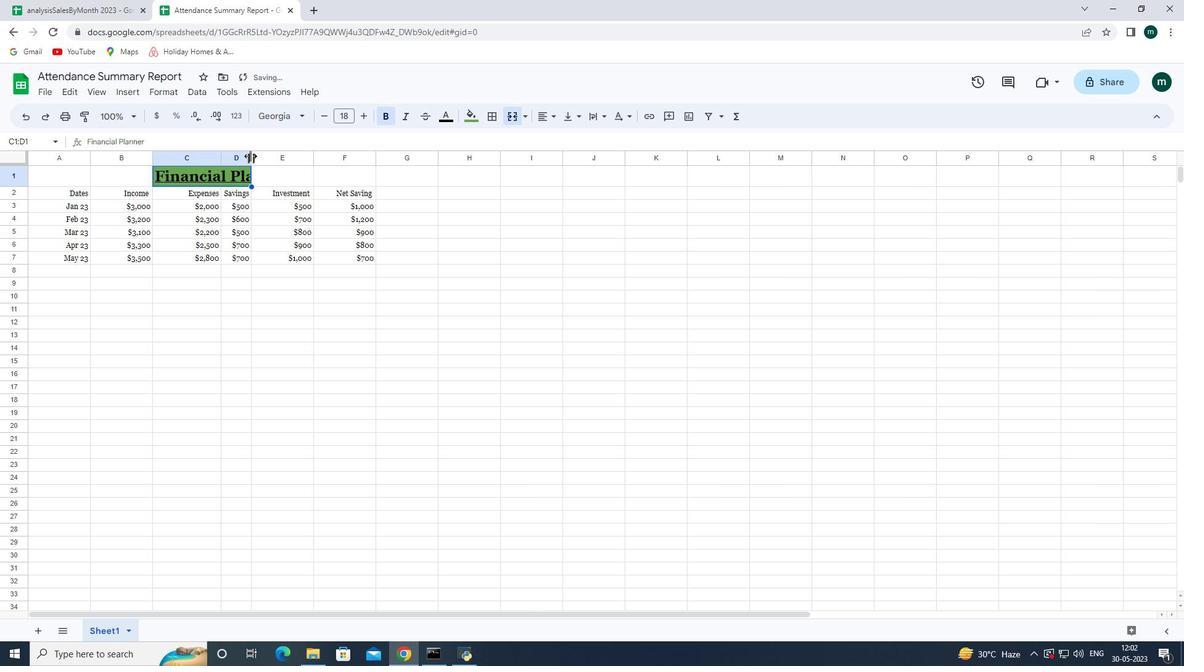 
Action: Mouse moved to (221, 305)
Screenshot: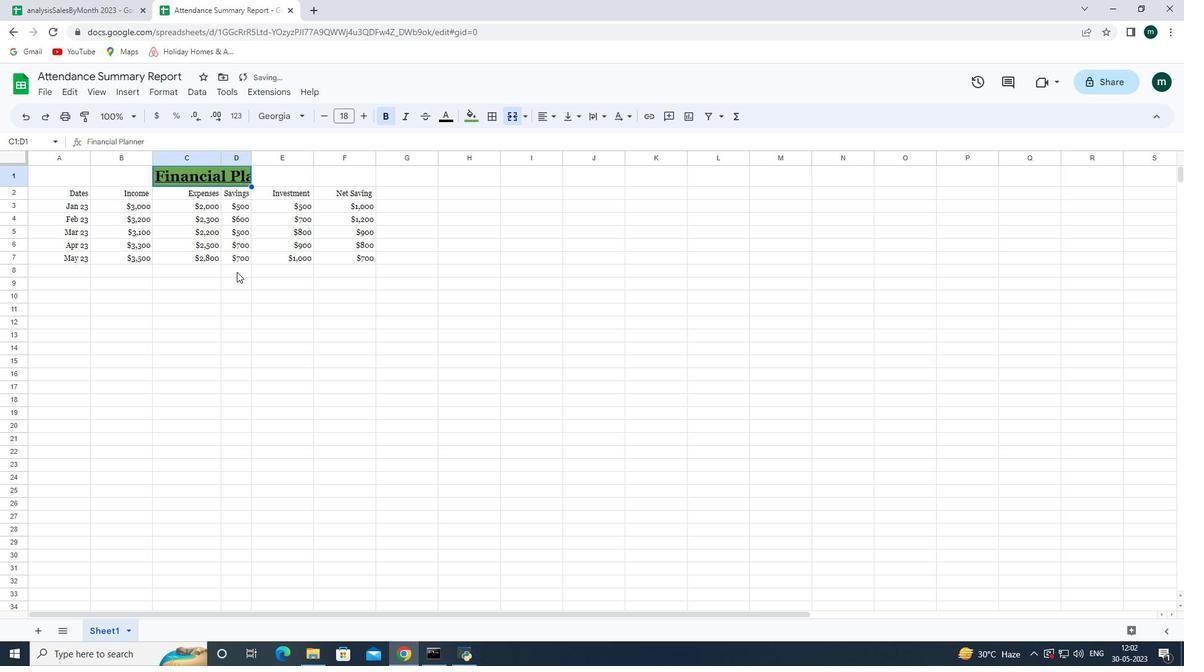 
Action: Mouse pressed left at (221, 305)
Screenshot: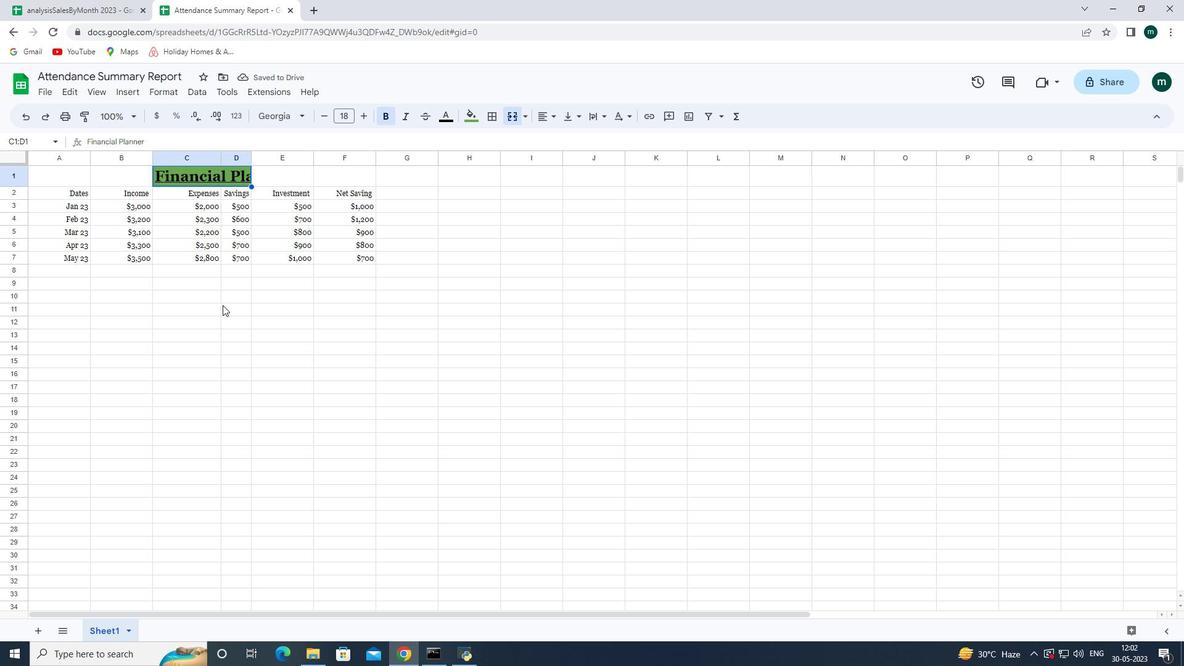 
Action: Key pressed ctrl+Z<'\x1a'><'\x1a'>
Screenshot: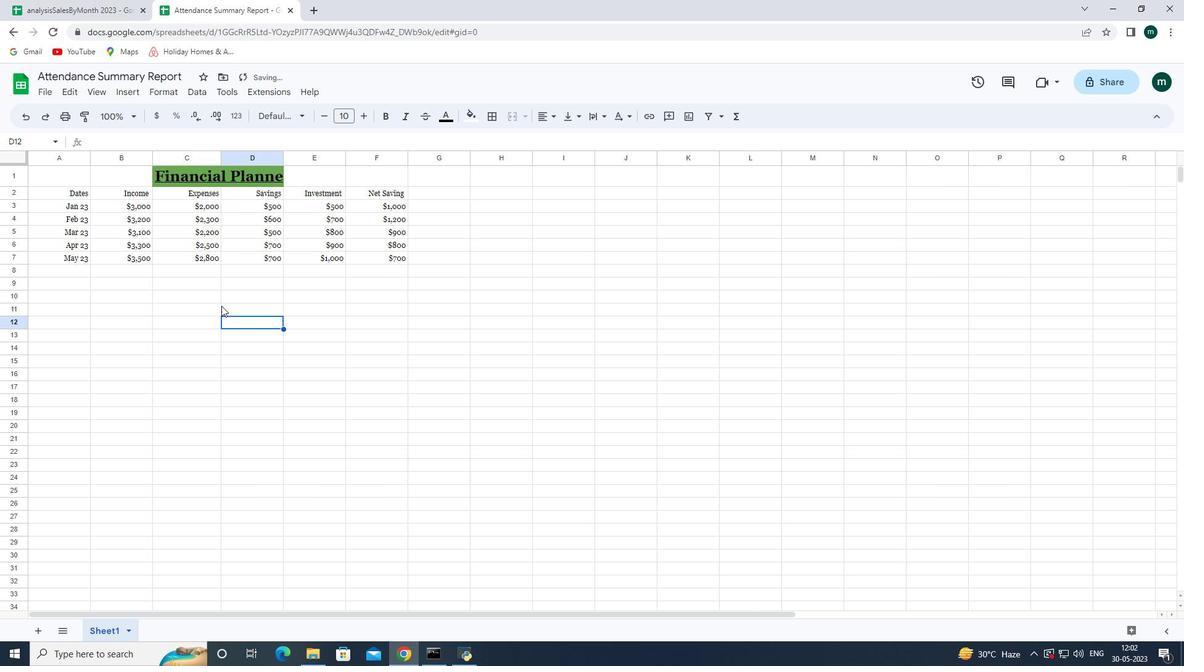 
Action: Mouse moved to (306, 183)
Screenshot: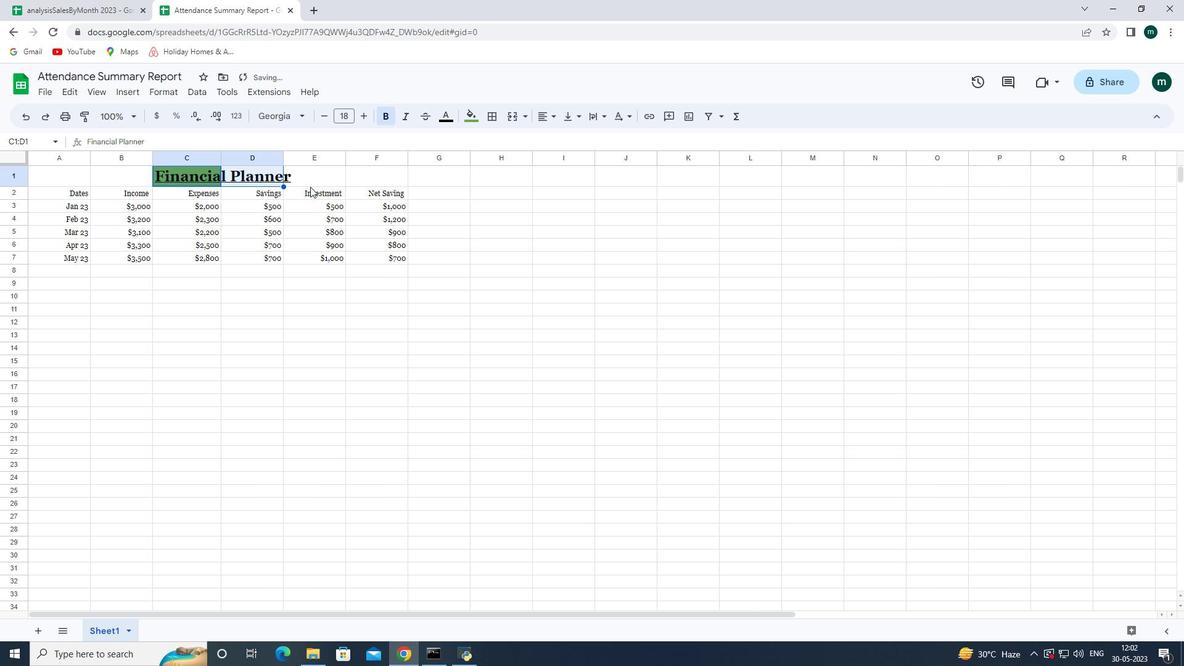 
Action: Mouse pressed left at (306, 183)
Screenshot: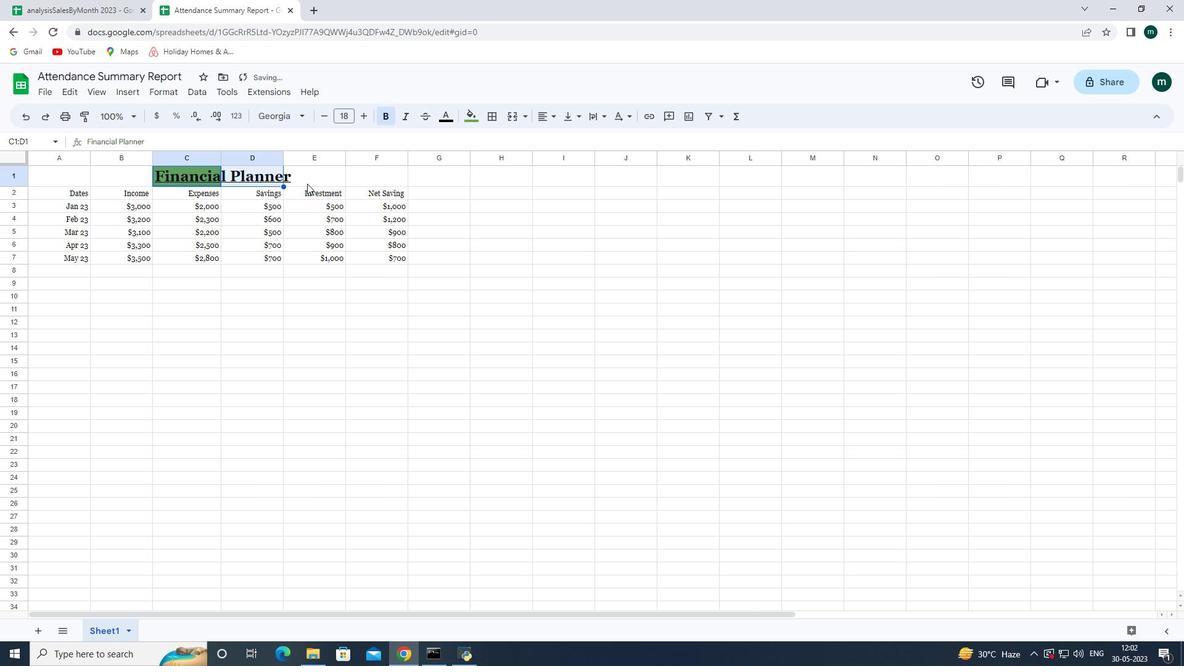 
Action: Mouse moved to (131, 183)
Screenshot: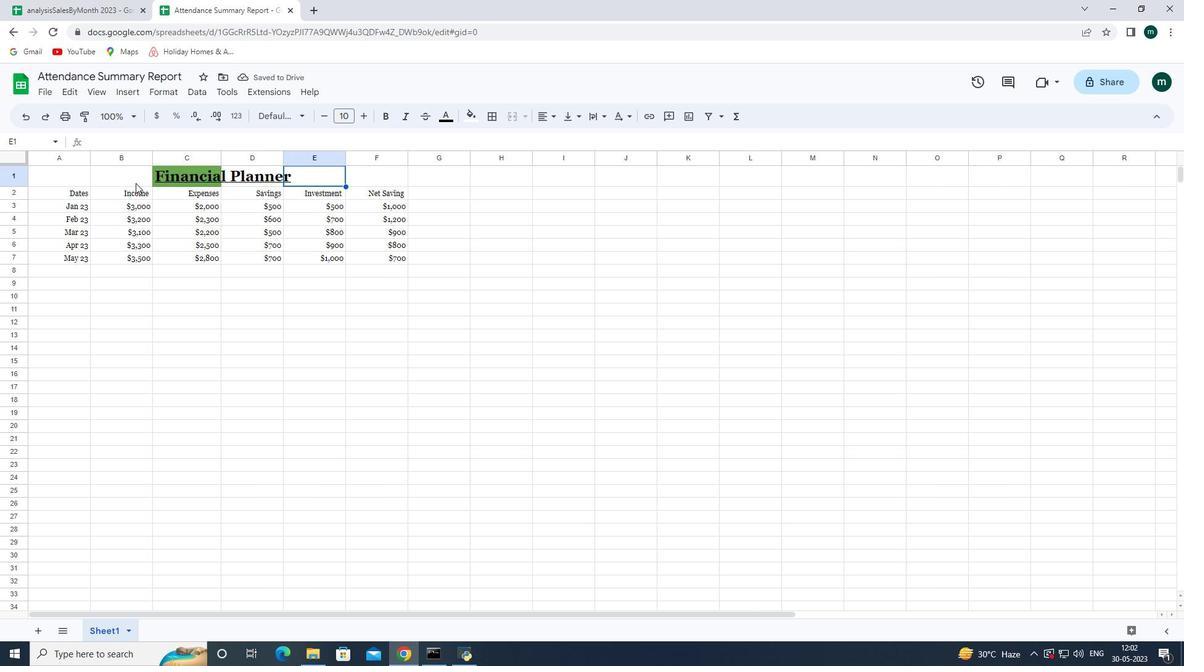 
Action: Mouse pressed left at (131, 183)
Screenshot: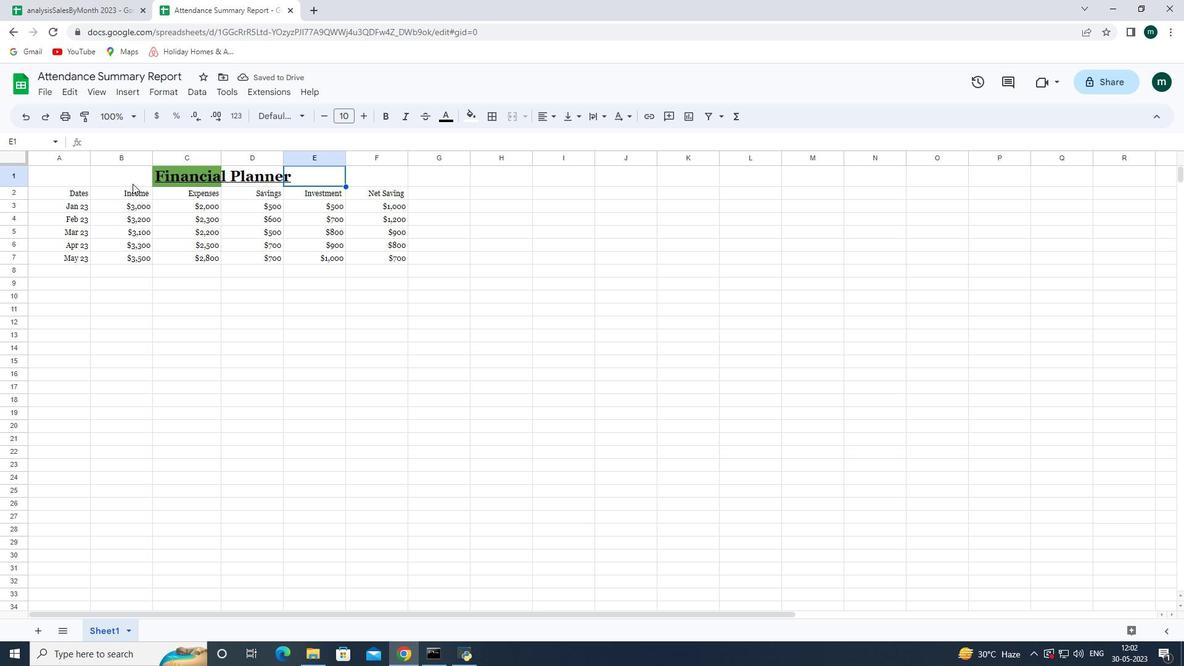 
Action: Mouse moved to (512, 115)
Screenshot: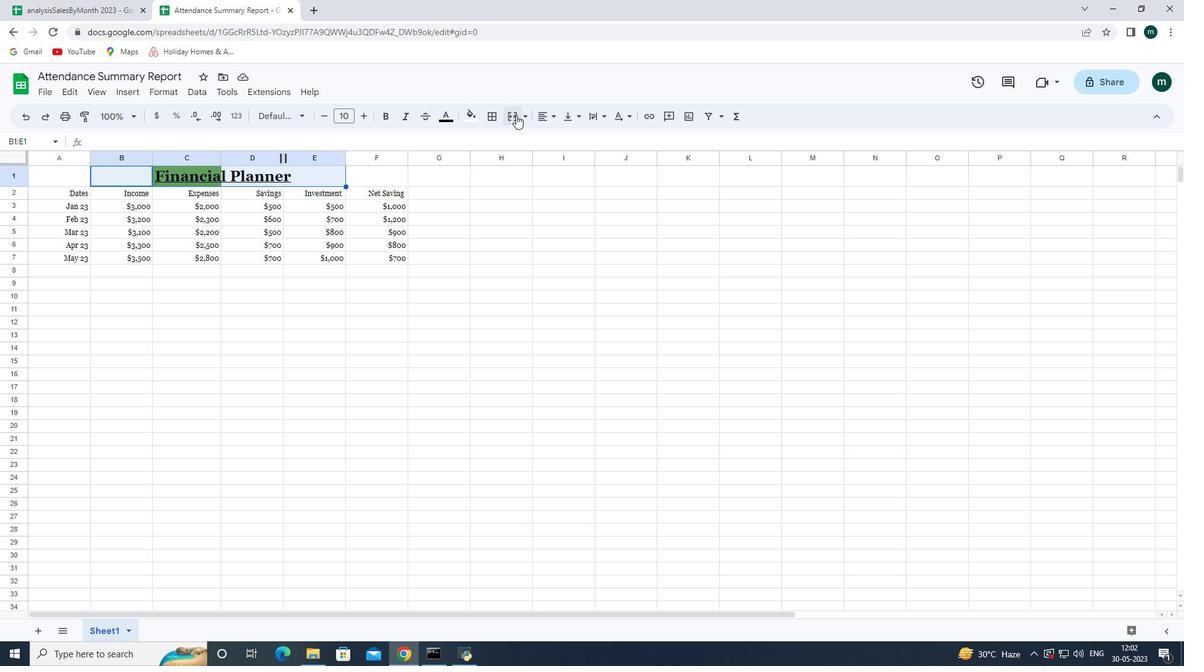 
Action: Mouse pressed left at (512, 115)
Screenshot: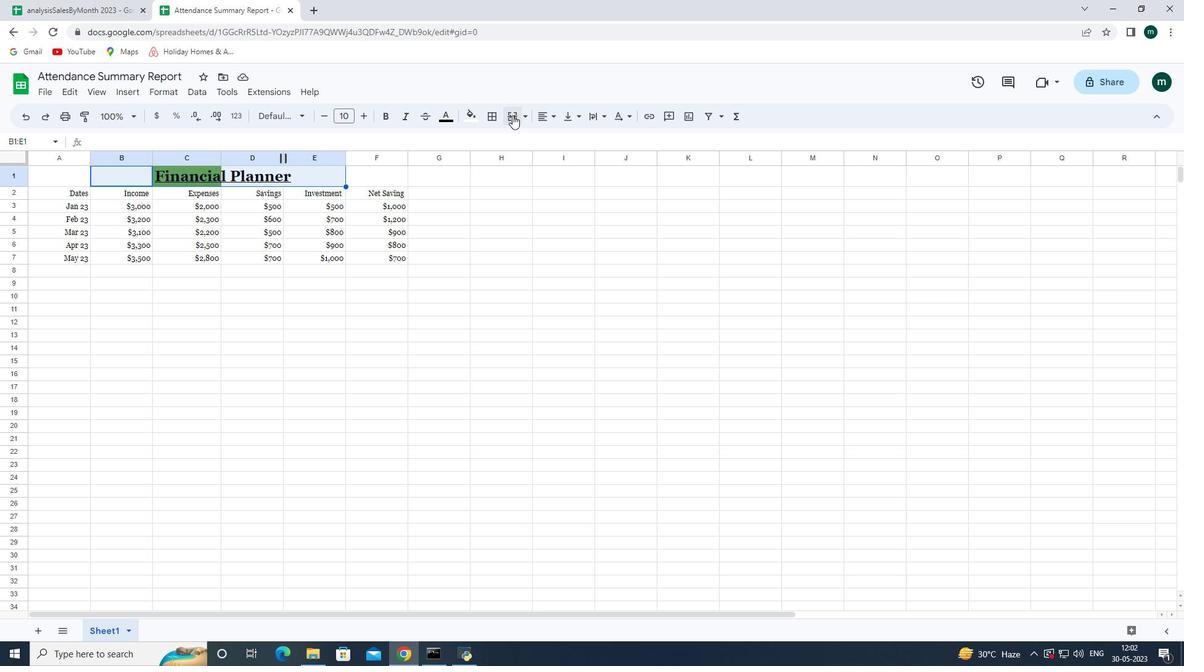 
Action: Mouse moved to (169, 92)
Screenshot: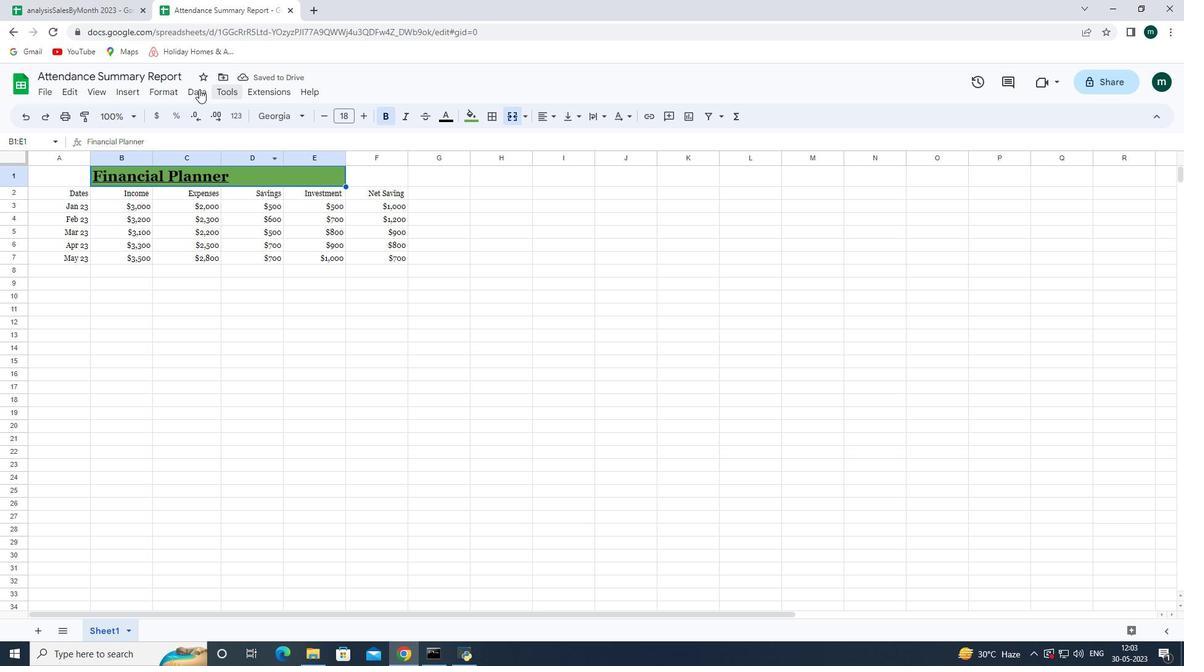 
Action: Mouse pressed left at (169, 92)
Screenshot: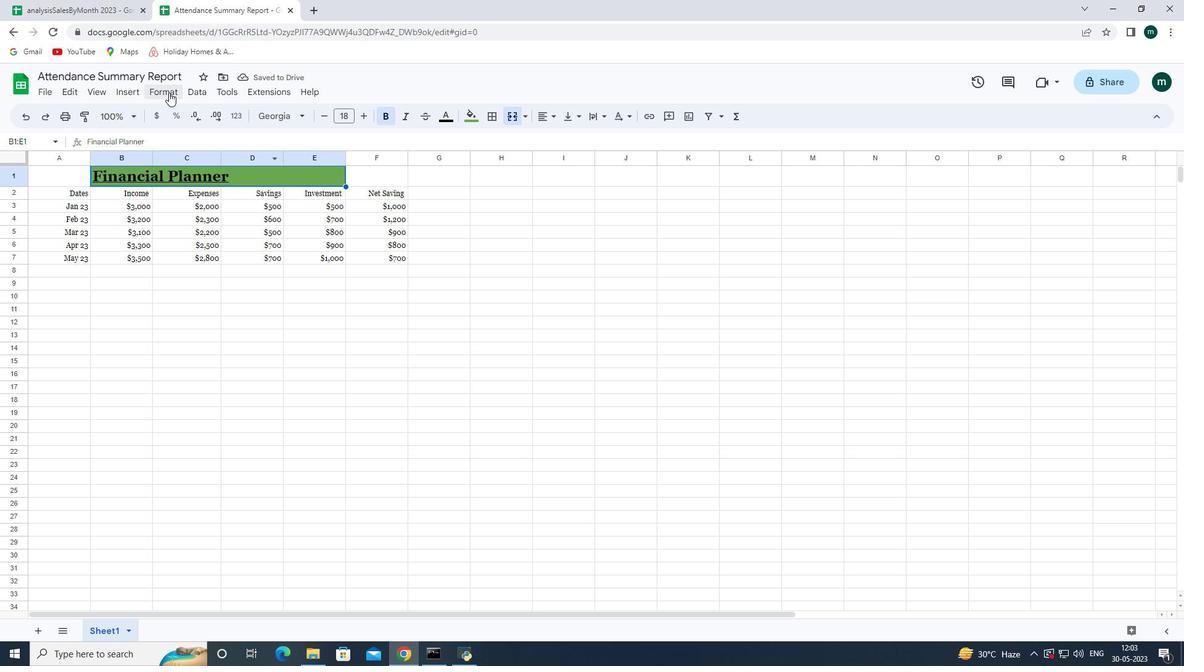 
Action: Mouse moved to (395, 205)
Screenshot: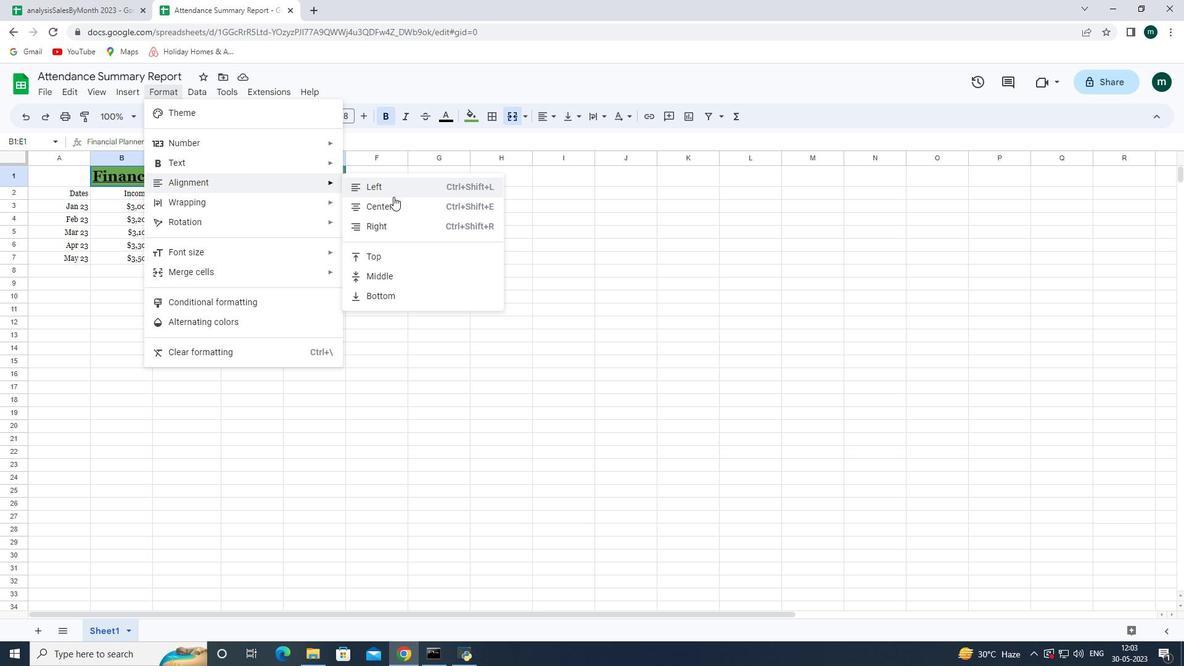 
Action: Mouse pressed left at (395, 205)
Screenshot: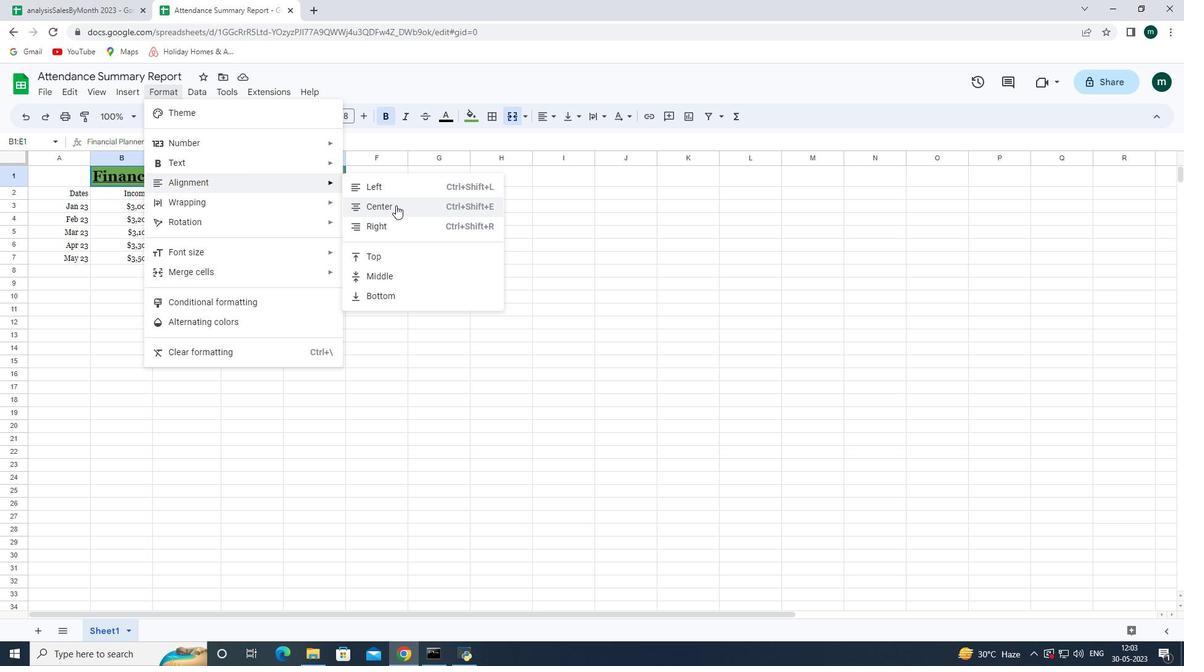 
Action: Mouse moved to (321, 290)
Screenshot: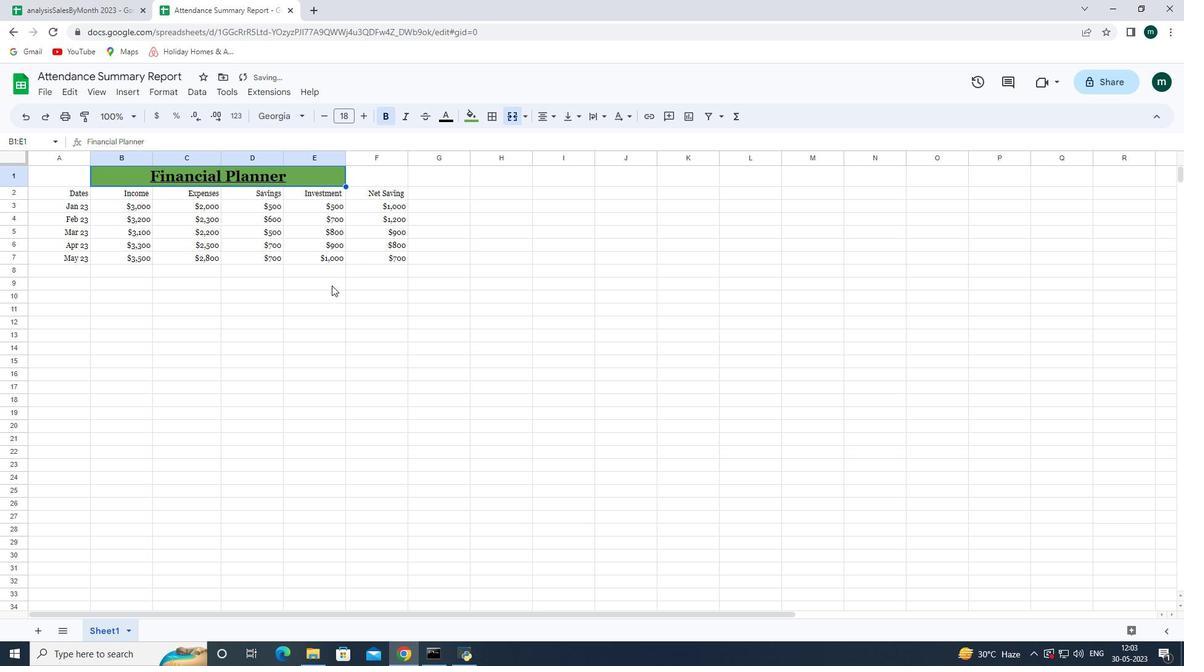 
Action: Mouse pressed left at (321, 290)
Screenshot: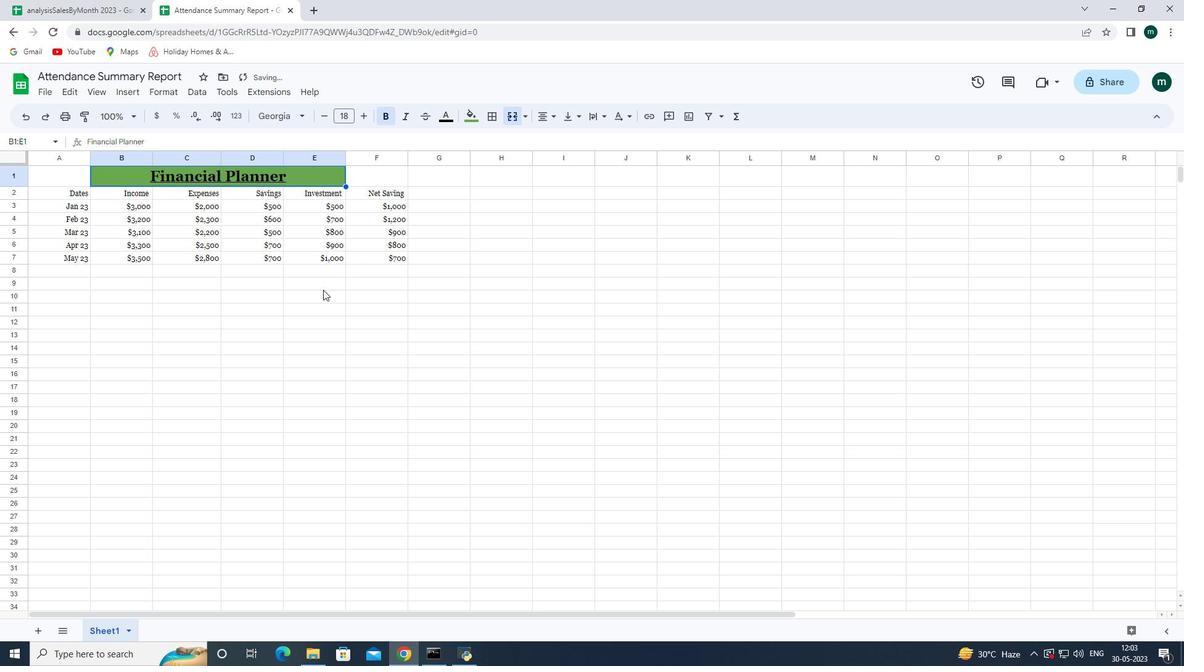 
Action: Mouse moved to (379, 295)
Screenshot: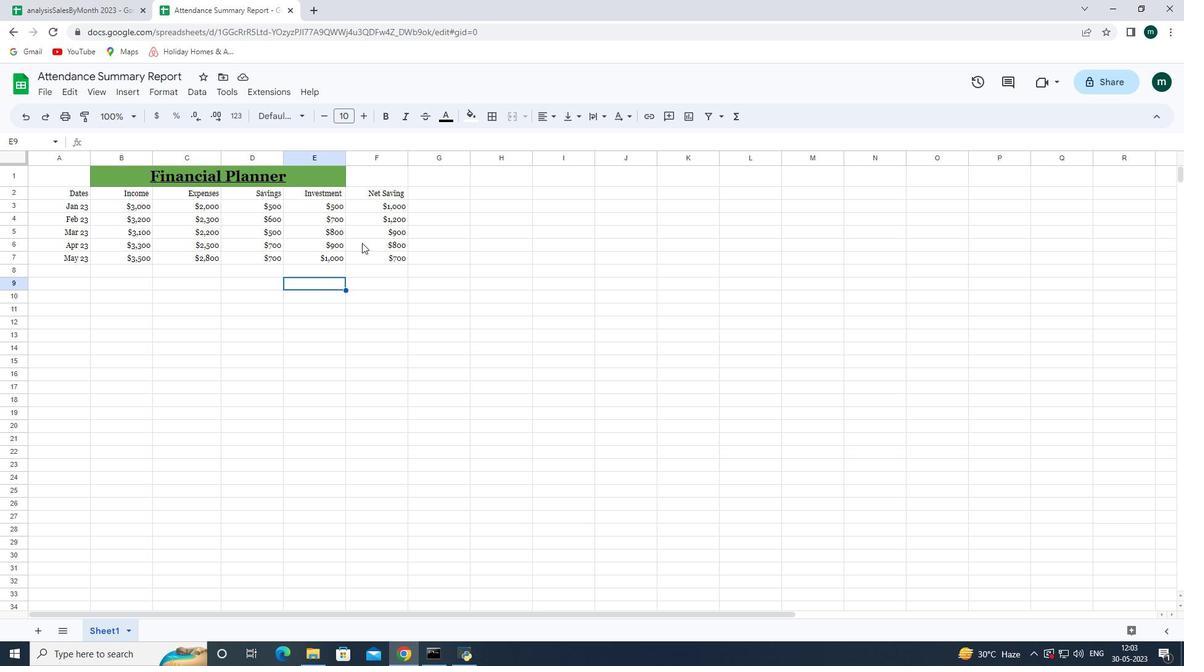 
Action: Mouse pressed left at (379, 295)
Screenshot: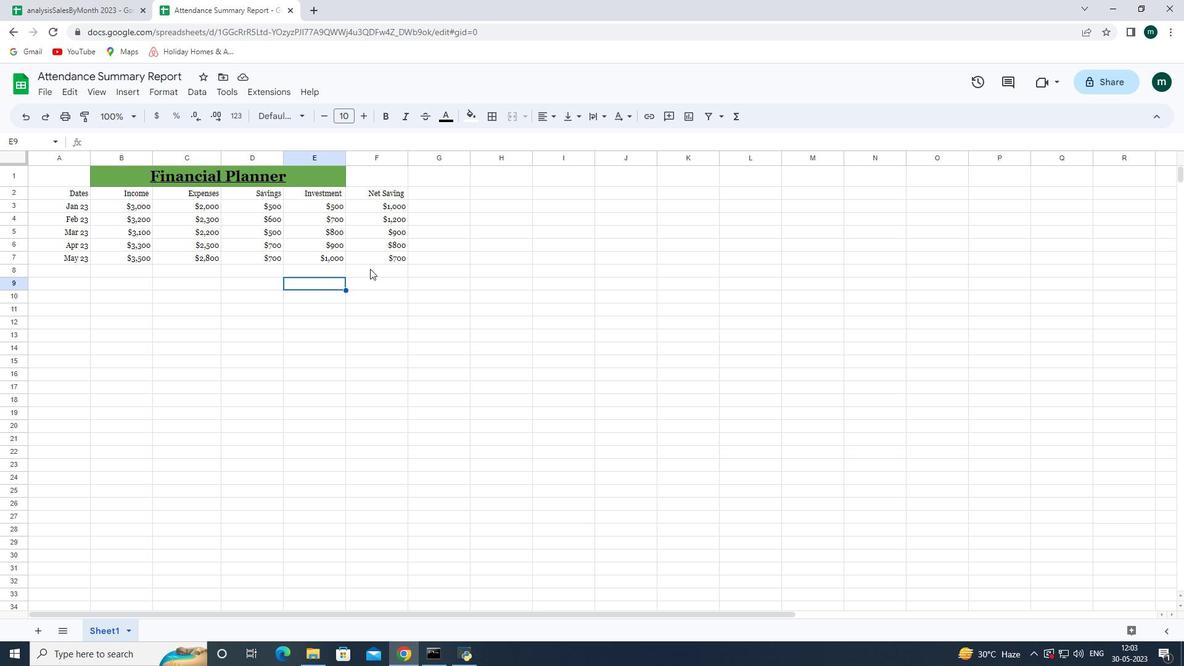 
Action: Mouse moved to (313, 173)
Screenshot: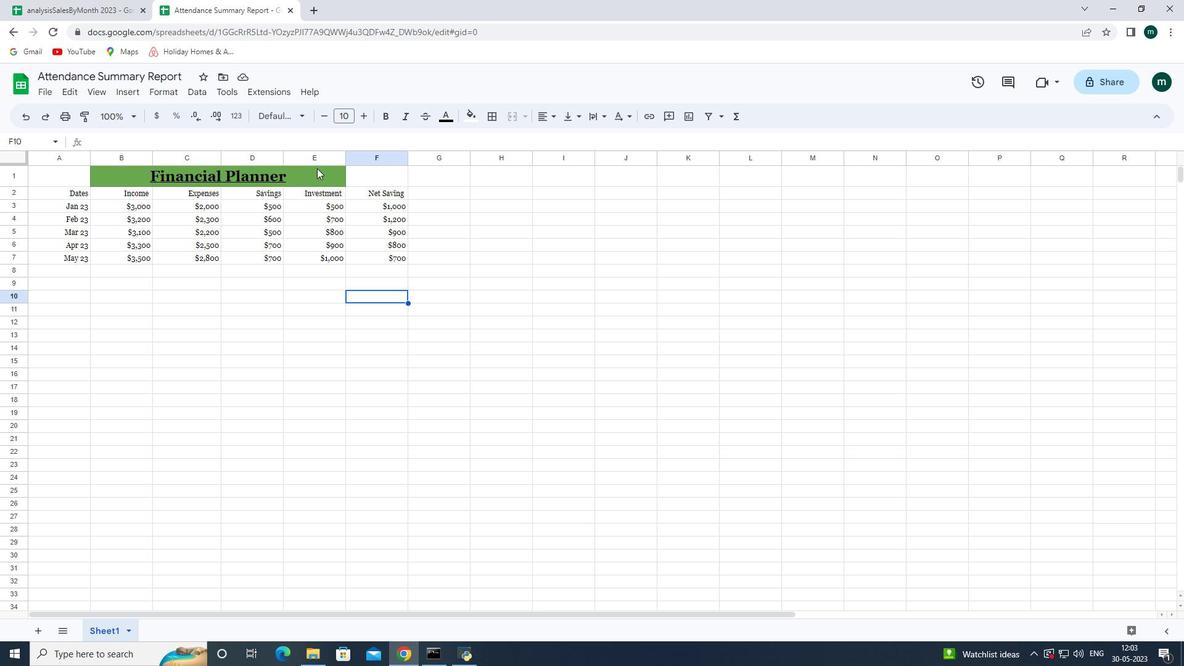 
Action: Mouse pressed left at (313, 173)
Screenshot: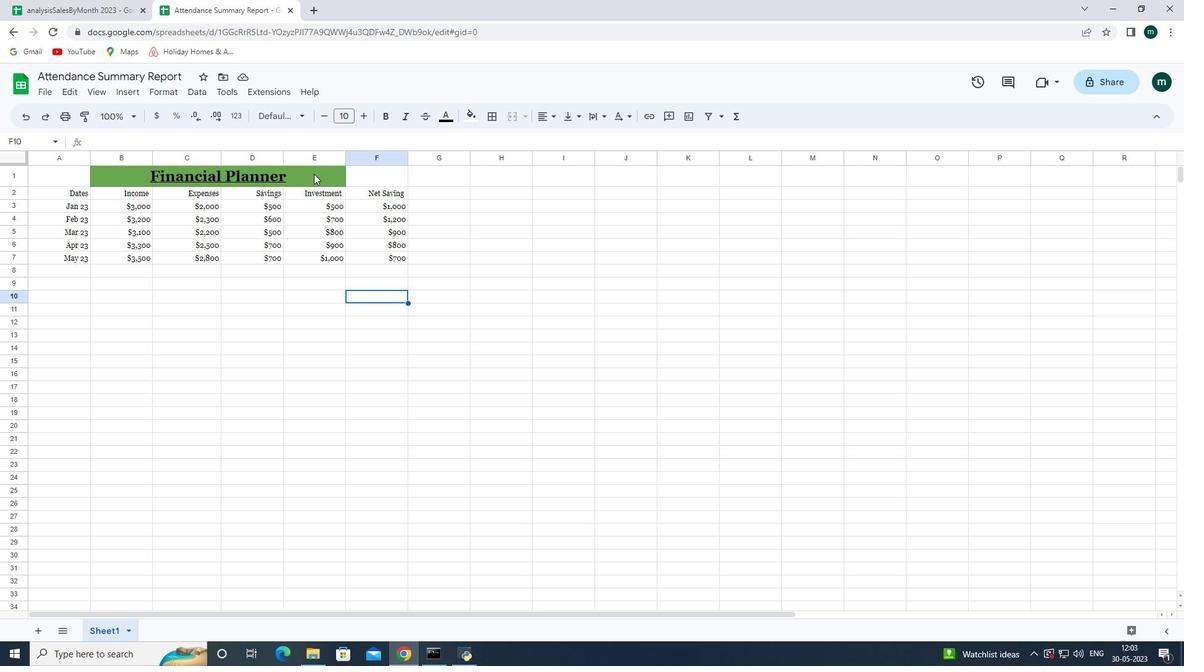 
Action: Mouse moved to (77, 193)
Screenshot: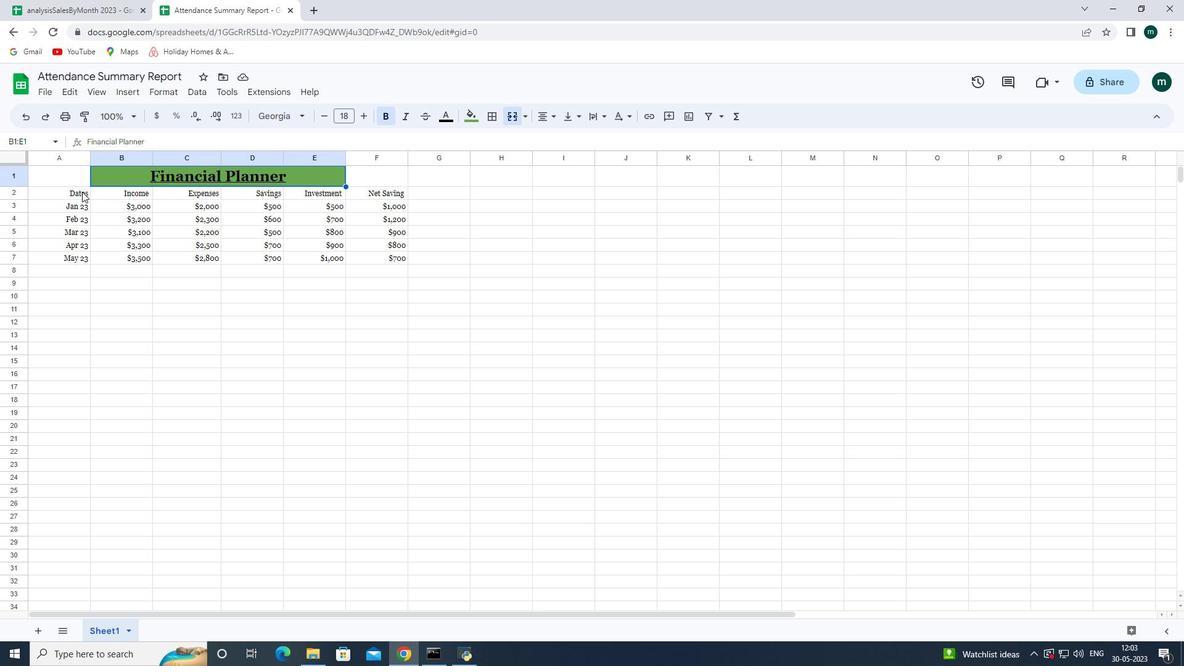
Action: Mouse pressed left at (77, 193)
Screenshot: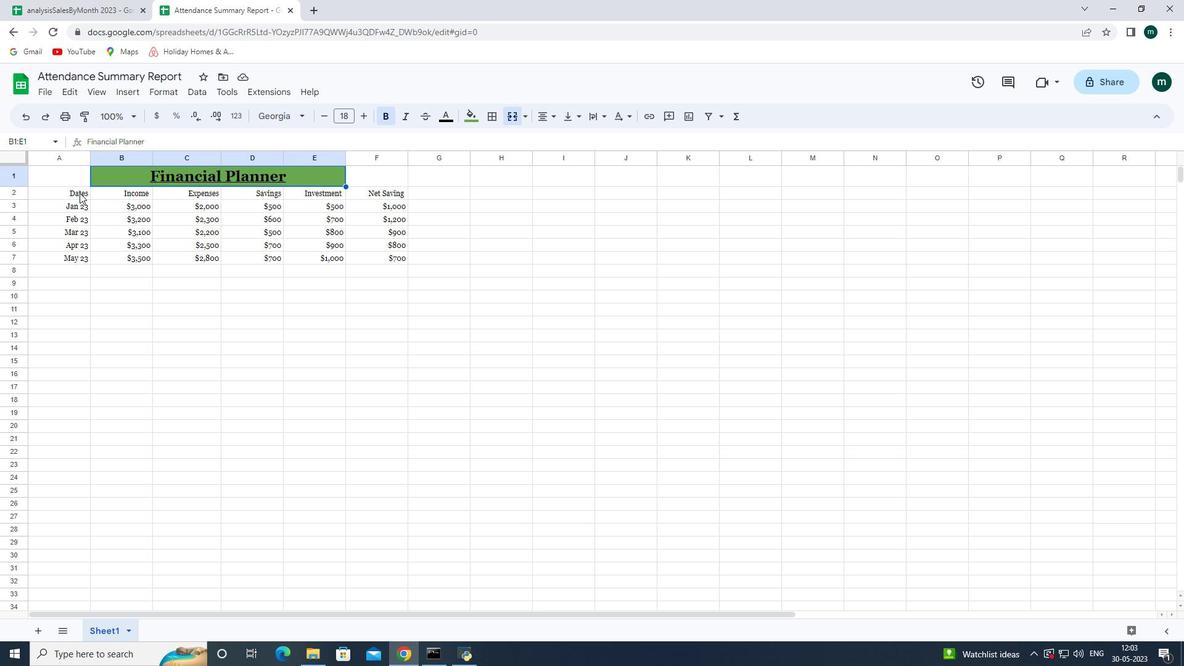 
Action: Mouse moved to (80, 207)
Screenshot: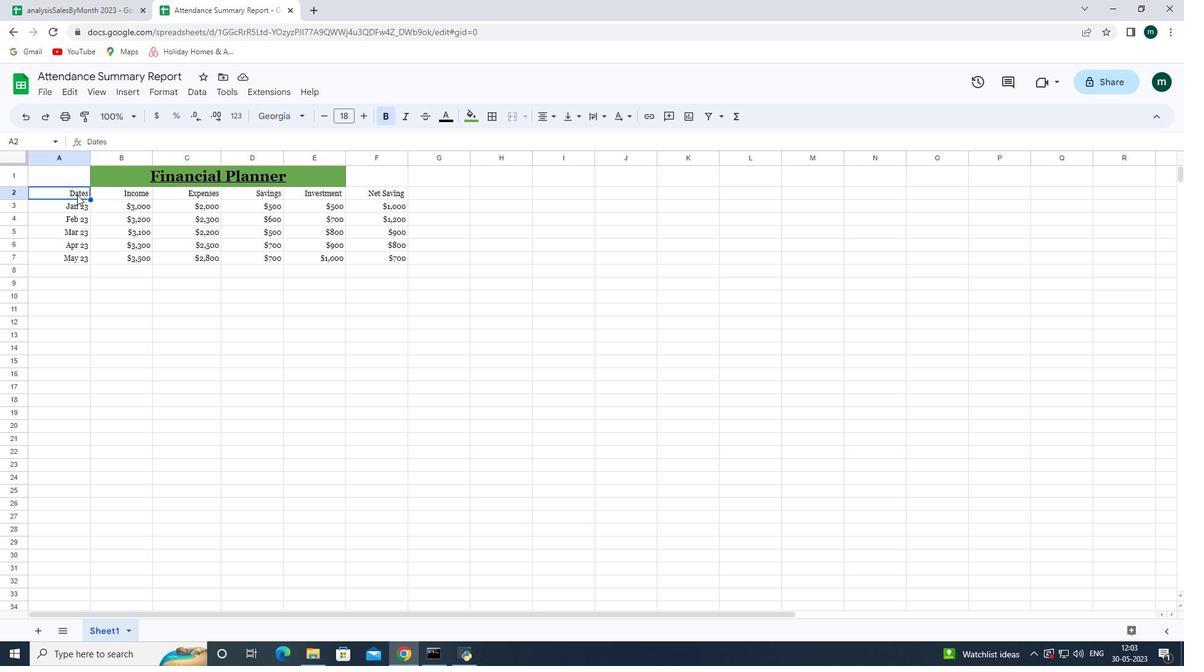 
Action: Mouse pressed left at (80, 207)
Screenshot: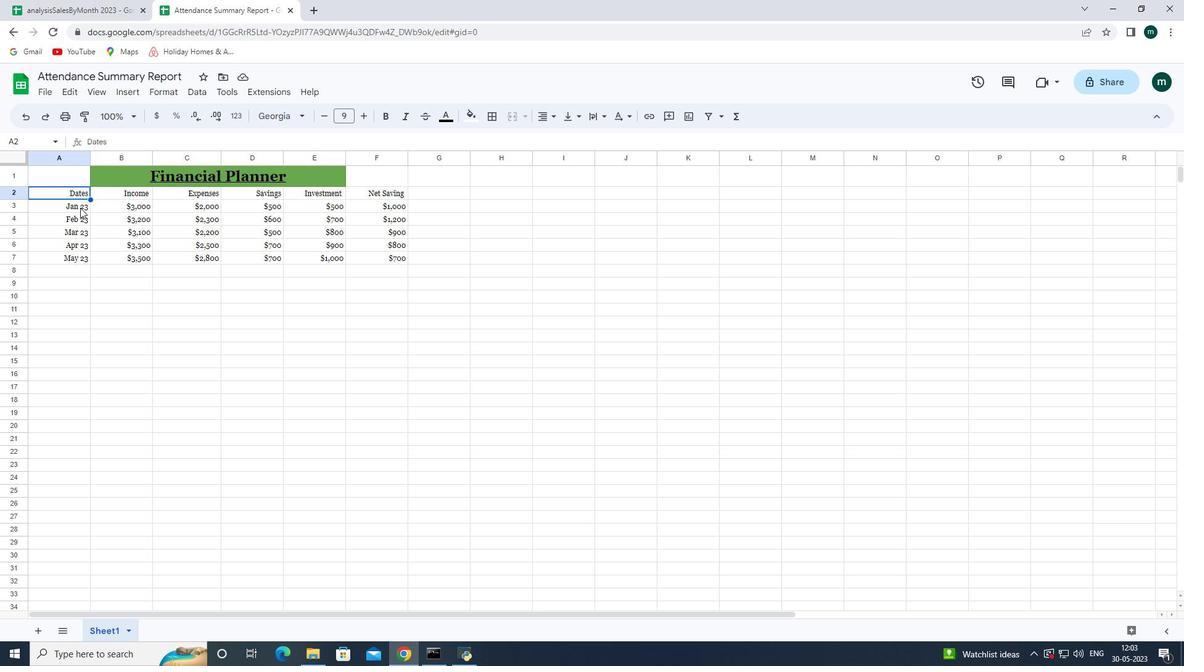 
Action: Mouse moved to (80, 217)
Screenshot: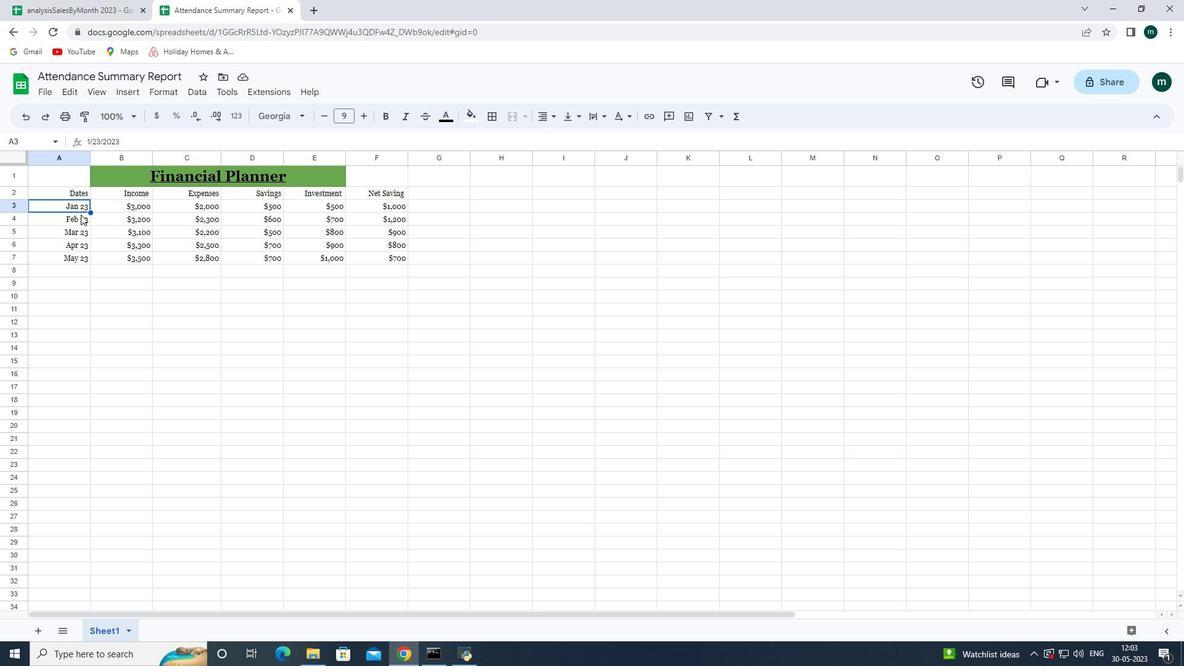 
Action: Mouse pressed left at (80, 217)
Screenshot: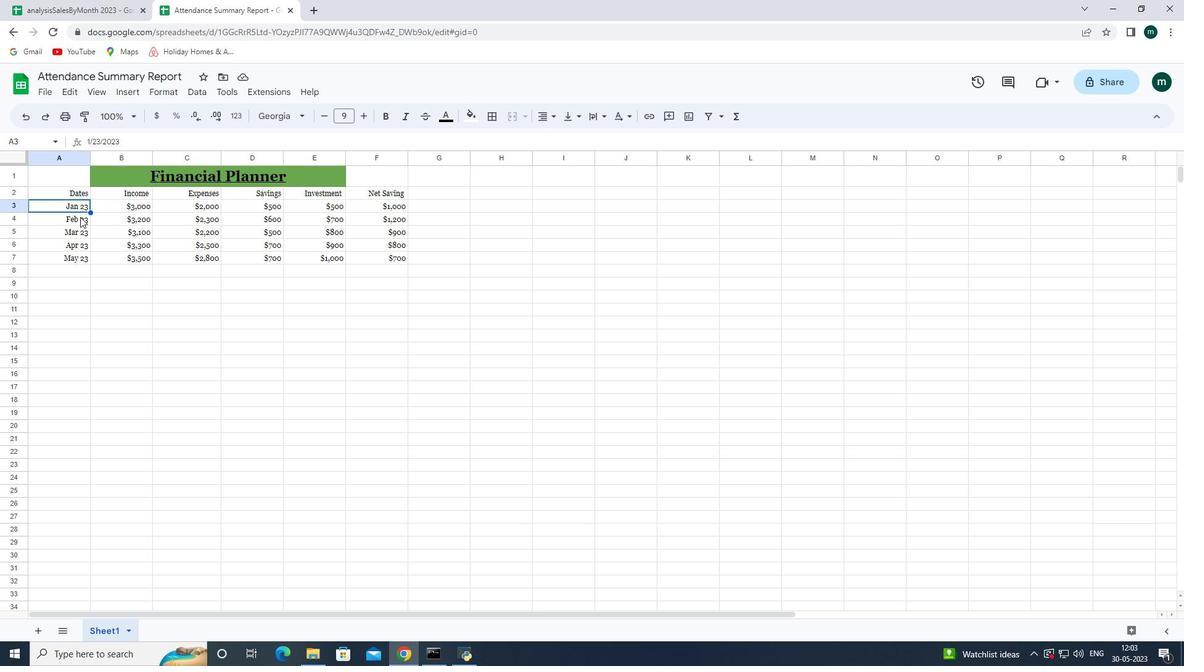 
Action: Mouse moved to (80, 230)
Screenshot: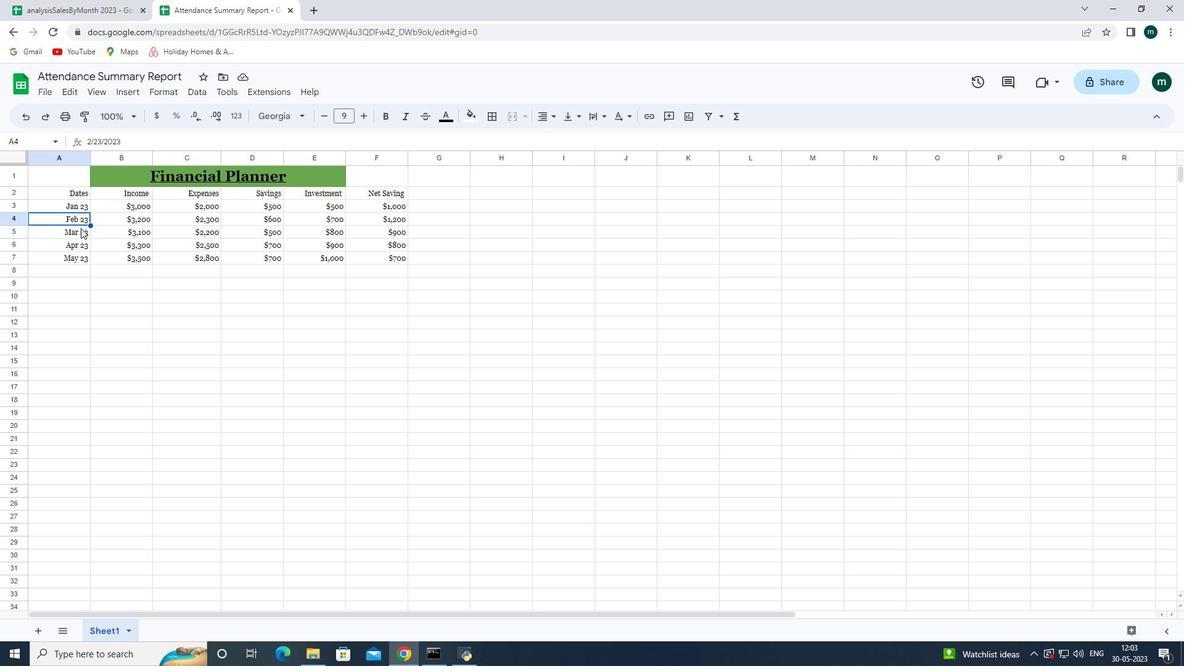 
Action: Mouse pressed left at (80, 230)
Screenshot: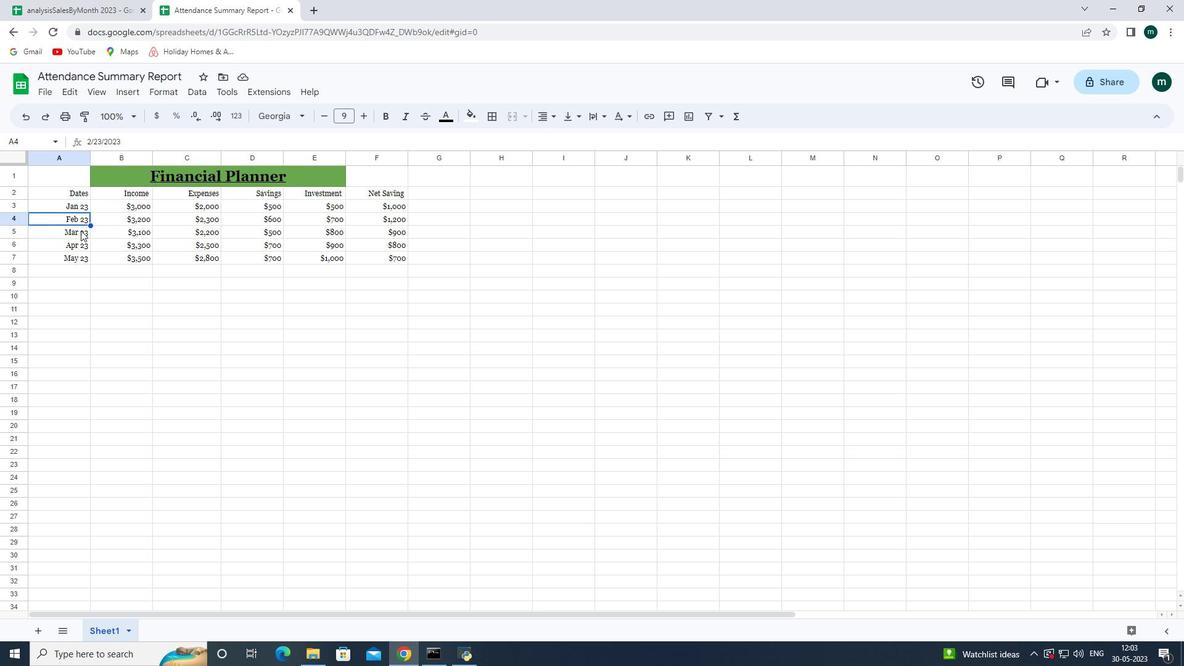 
Action: Mouse moved to (83, 248)
Screenshot: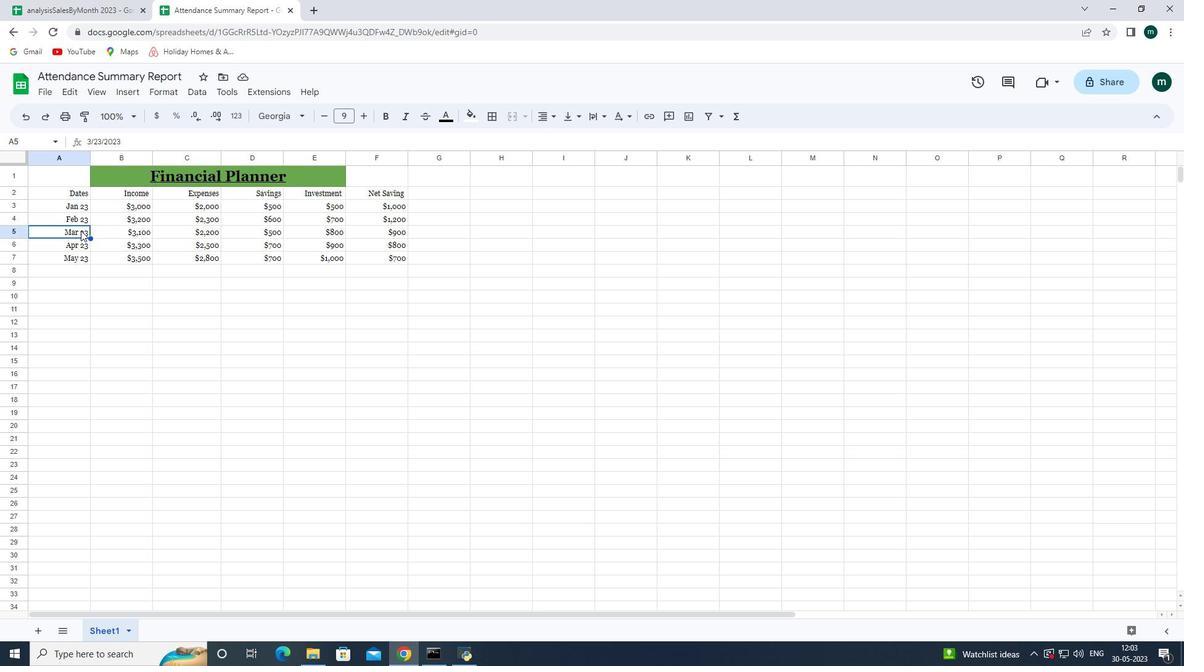 
Action: Mouse pressed left at (83, 248)
Screenshot: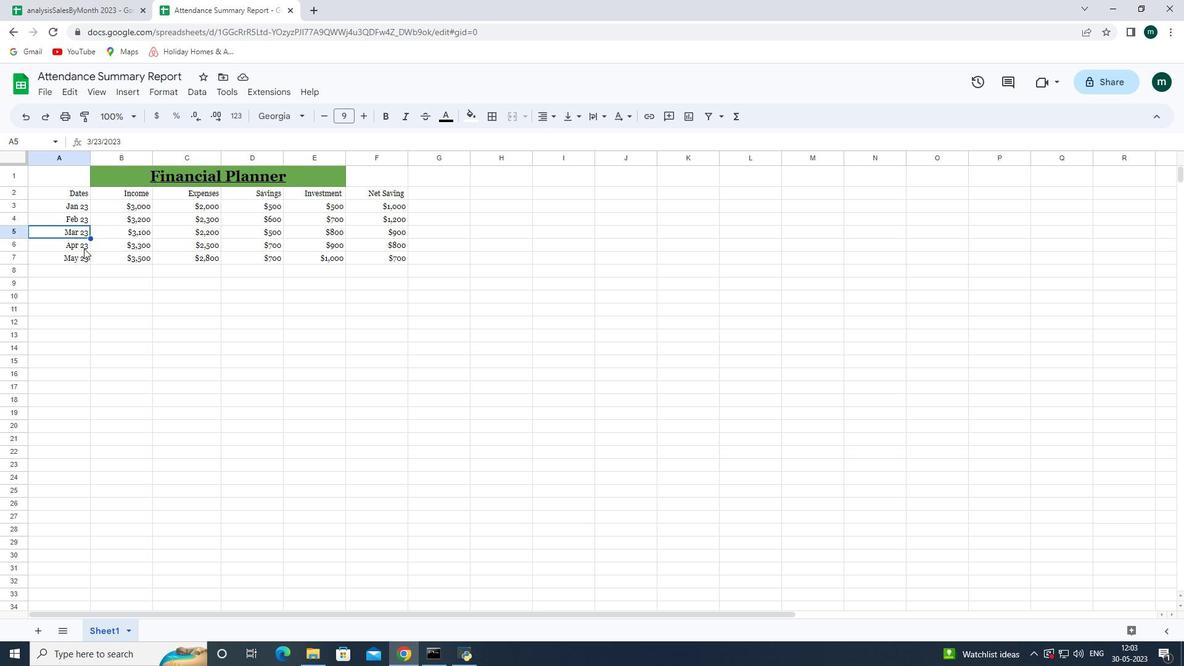 
Action: Mouse moved to (85, 257)
Screenshot: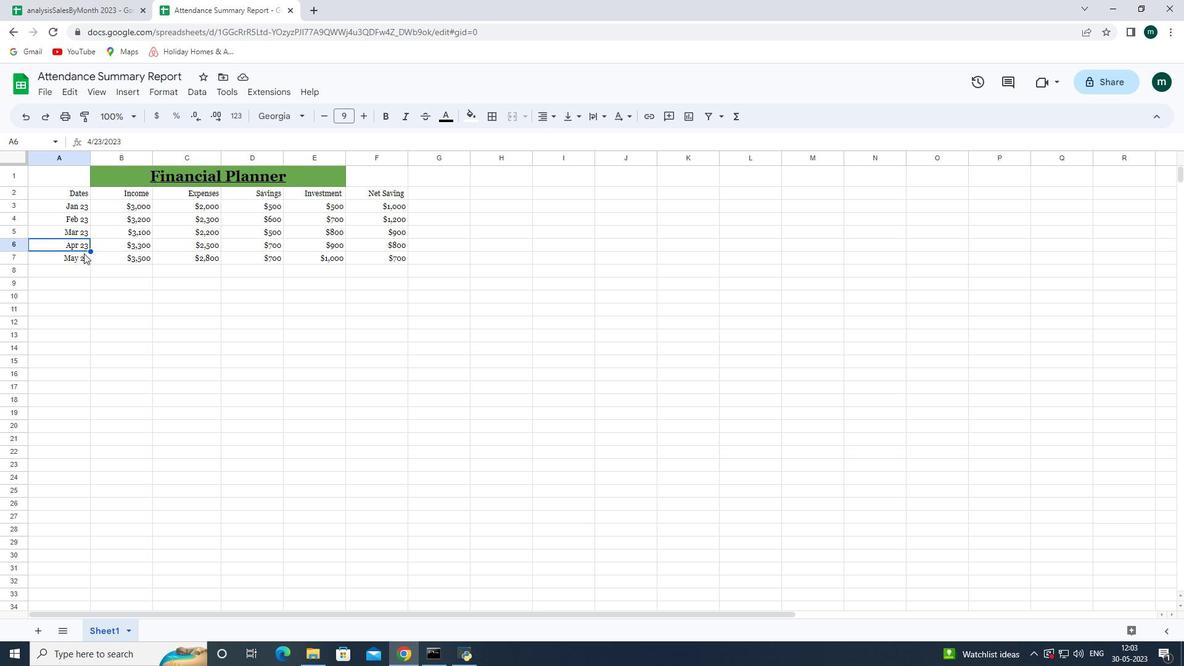
Action: Mouse pressed left at (85, 257)
Screenshot: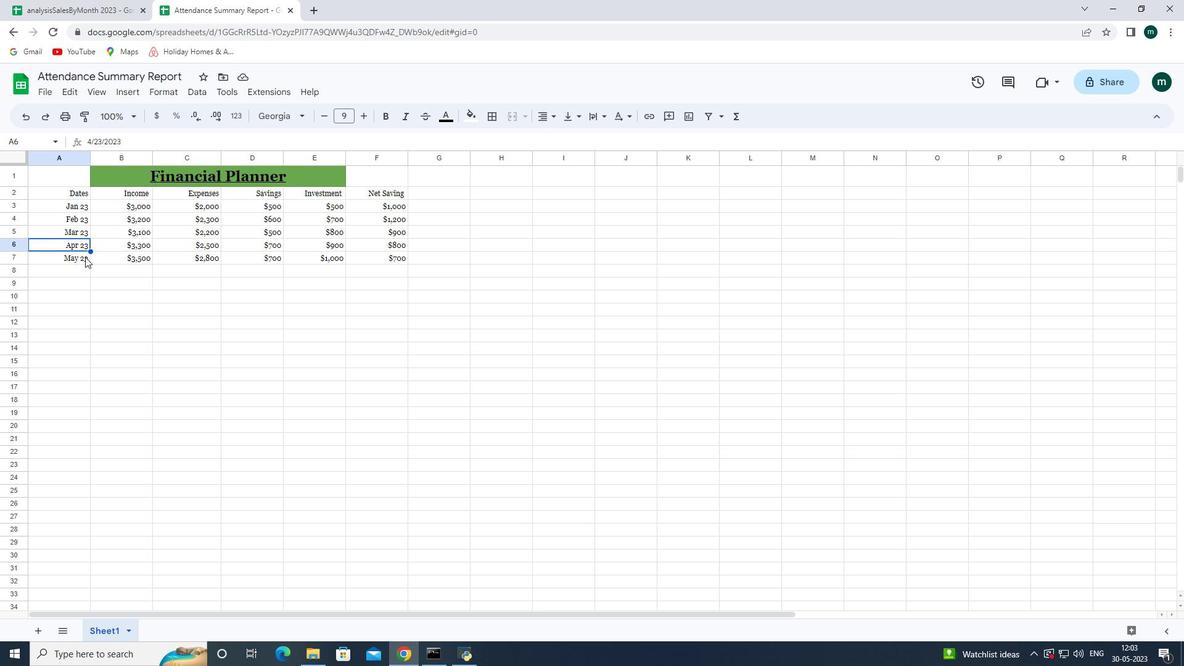 
Action: Mouse moved to (122, 255)
Screenshot: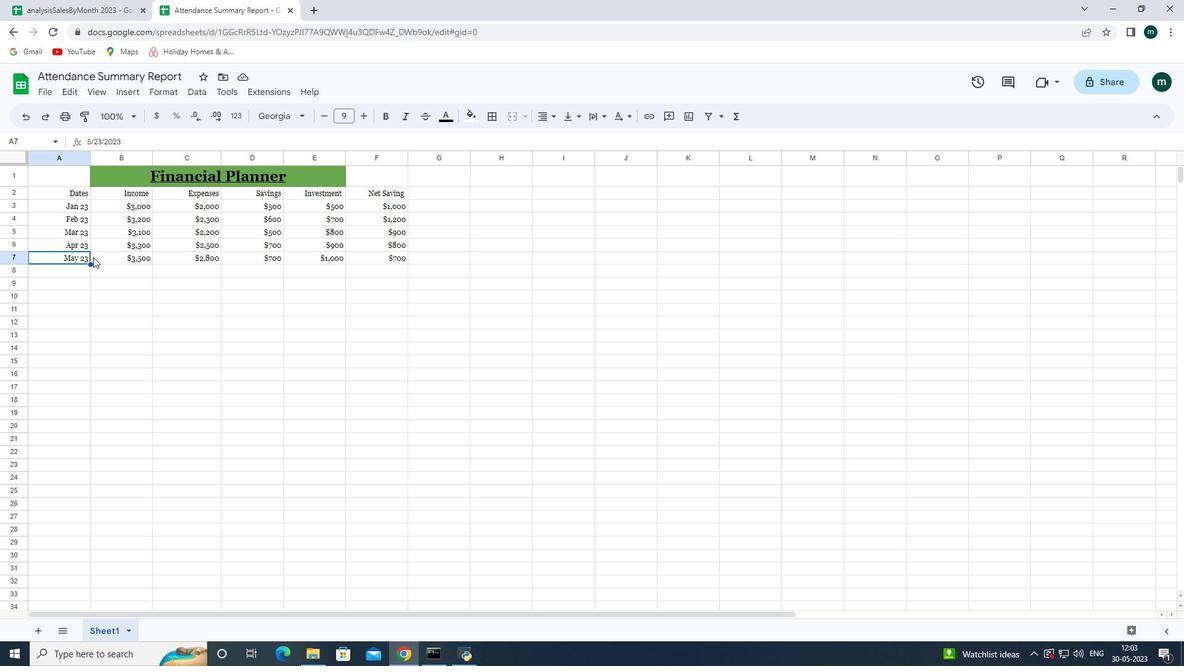 
Action: Mouse pressed left at (122, 255)
Screenshot: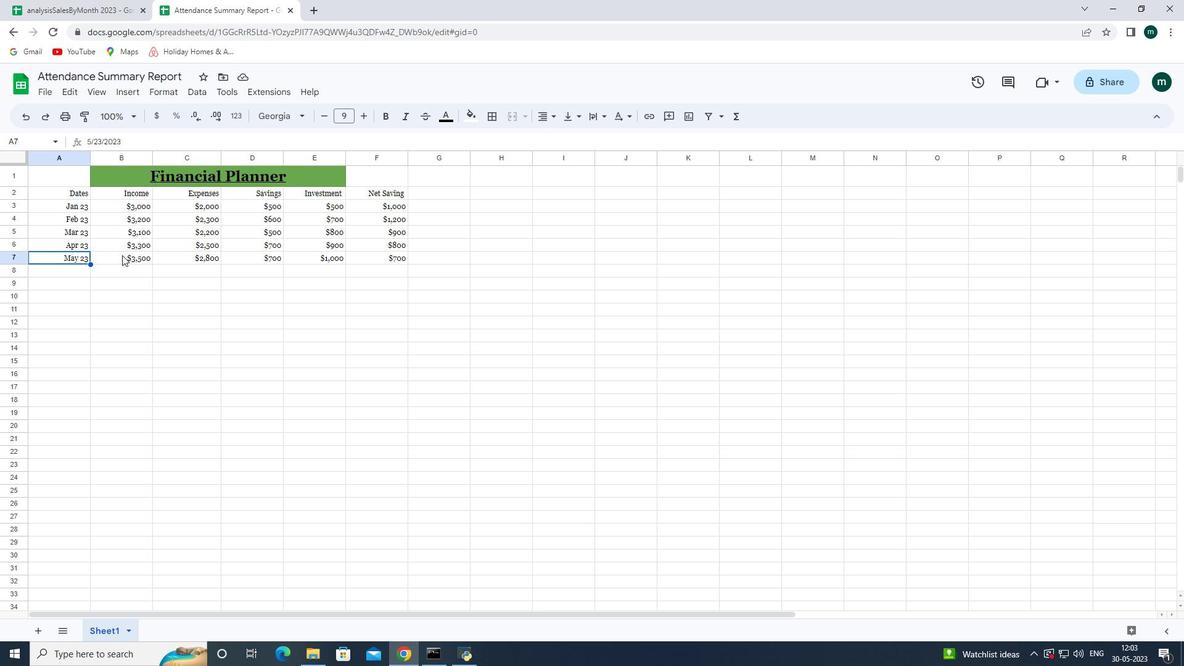 
Action: Mouse moved to (120, 242)
Screenshot: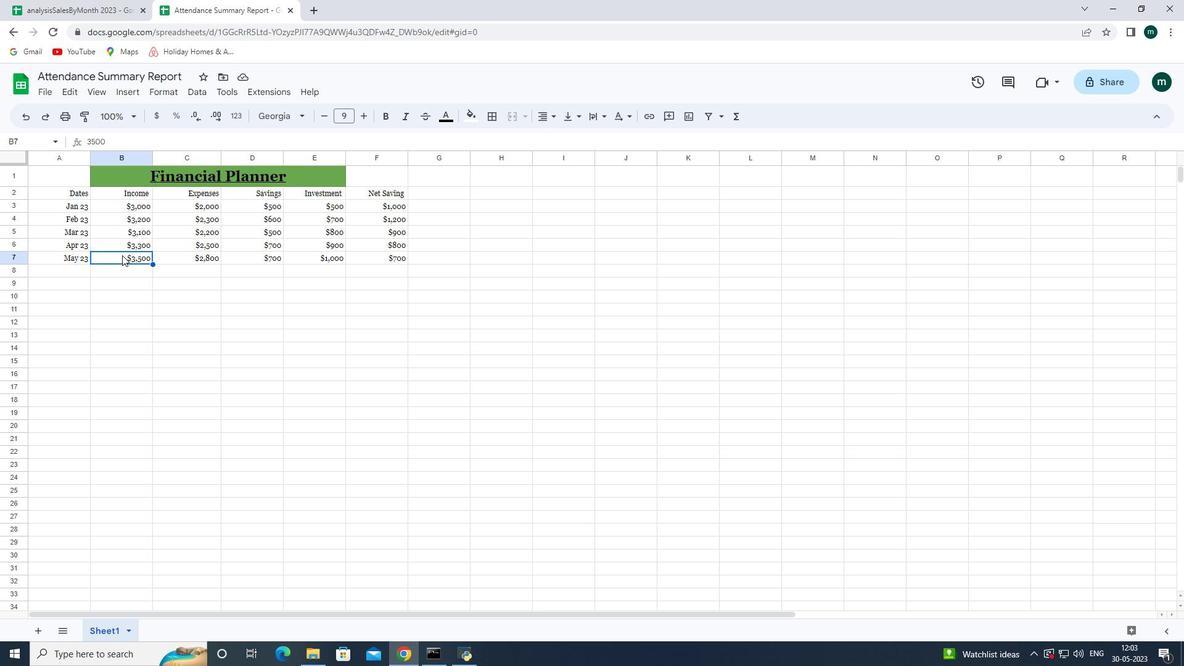 
Action: Mouse pressed left at (120, 242)
Screenshot: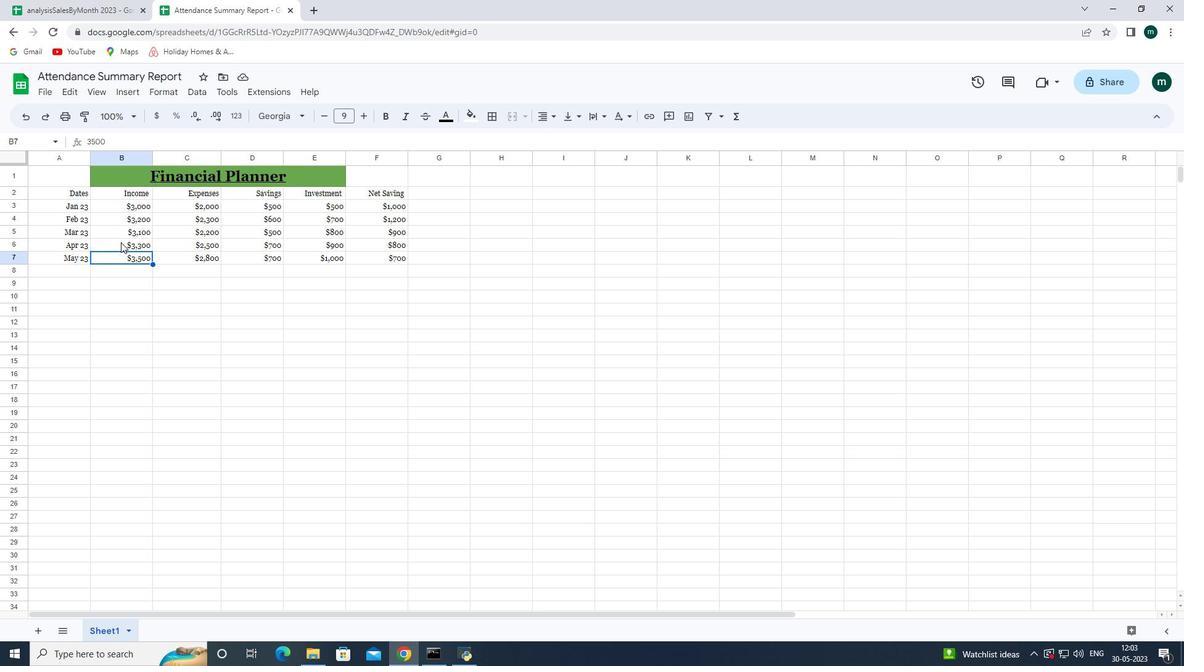 
Action: Mouse moved to (118, 225)
Screenshot: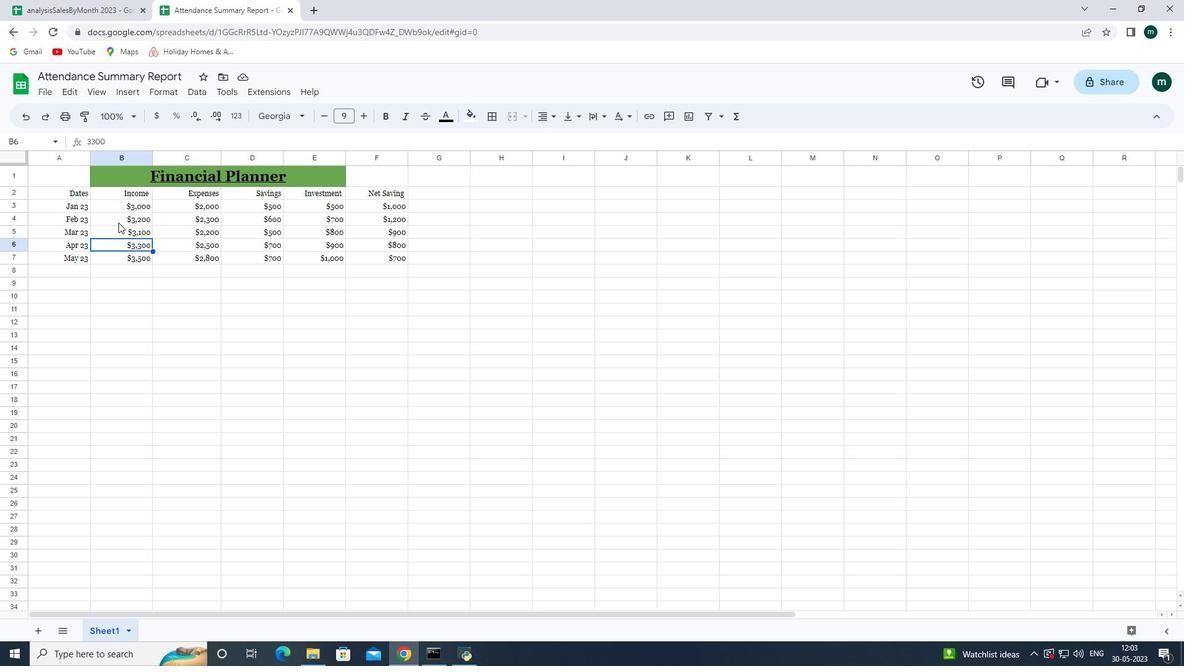 
Action: Mouse pressed left at (118, 225)
Screenshot: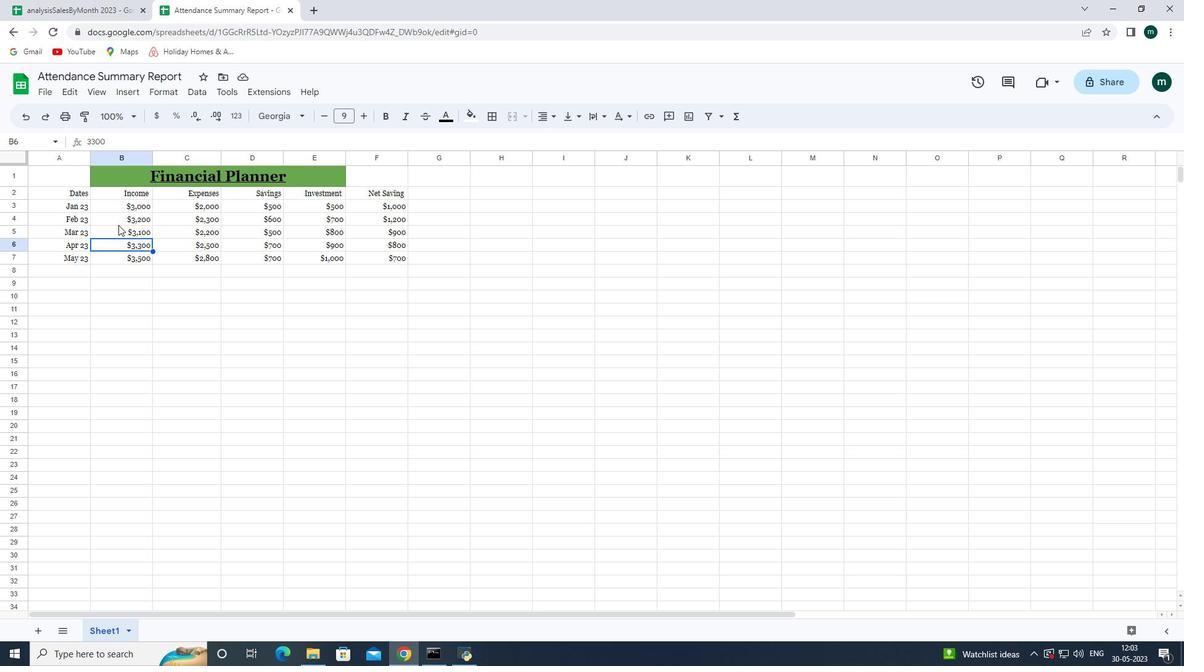 
Action: Mouse moved to (118, 233)
Screenshot: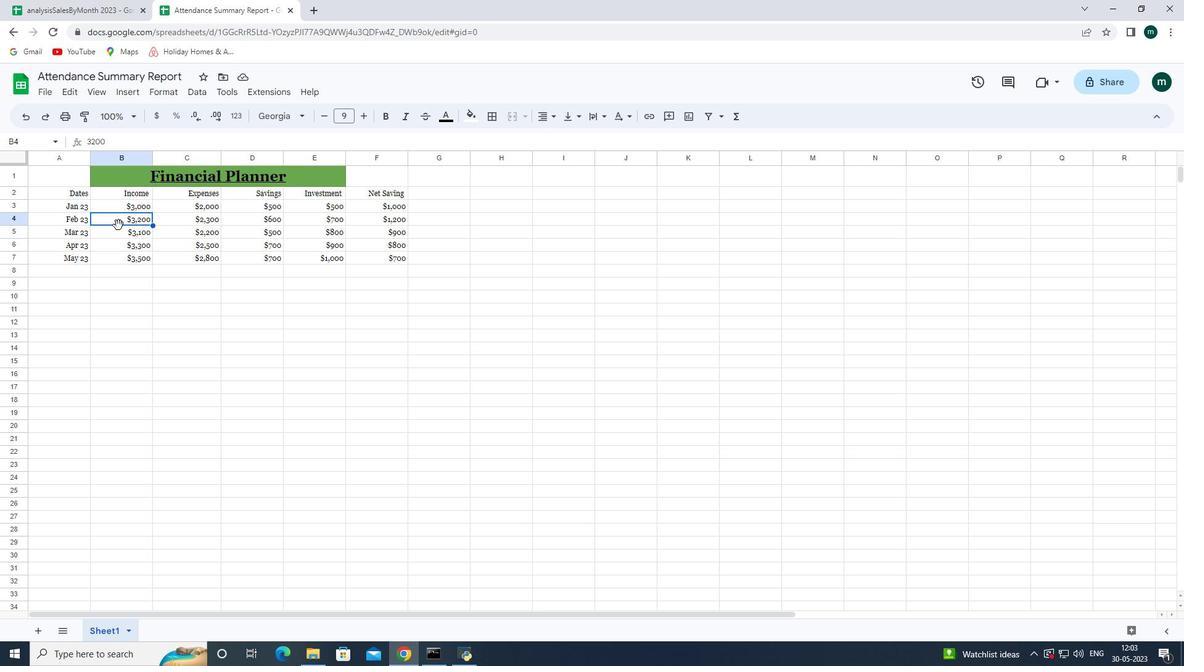 
Action: Mouse pressed left at (118, 233)
Screenshot: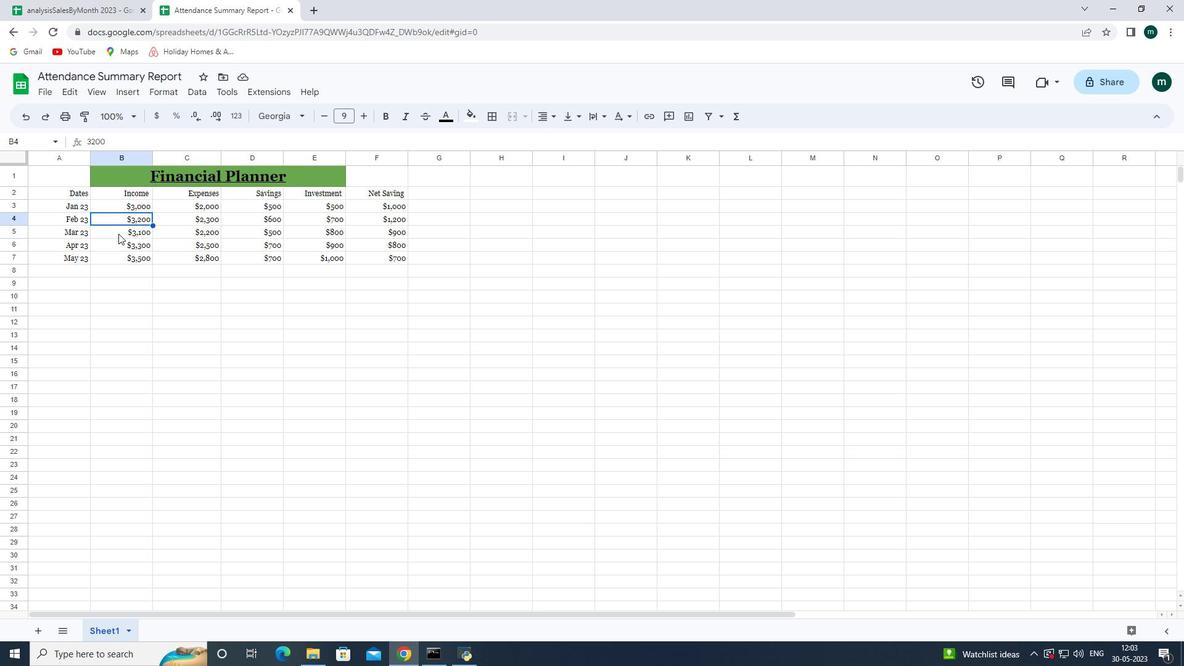 
Action: Mouse moved to (112, 215)
Screenshot: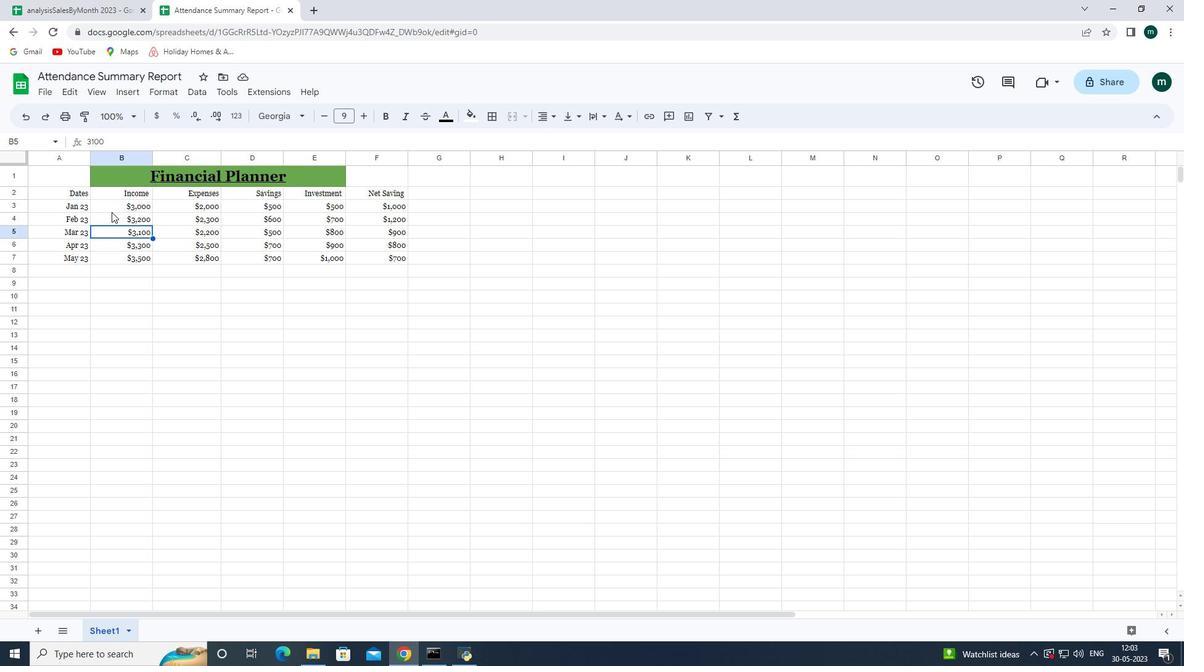 
Action: Mouse pressed left at (112, 215)
Screenshot: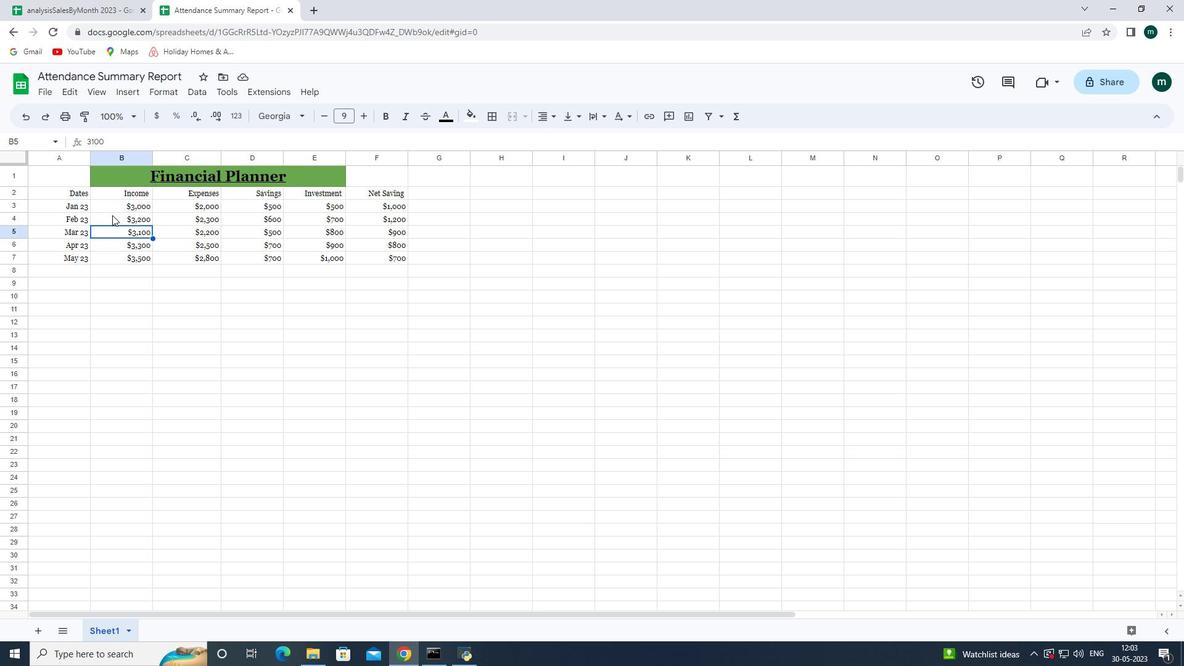 
Action: Mouse moved to (114, 205)
Screenshot: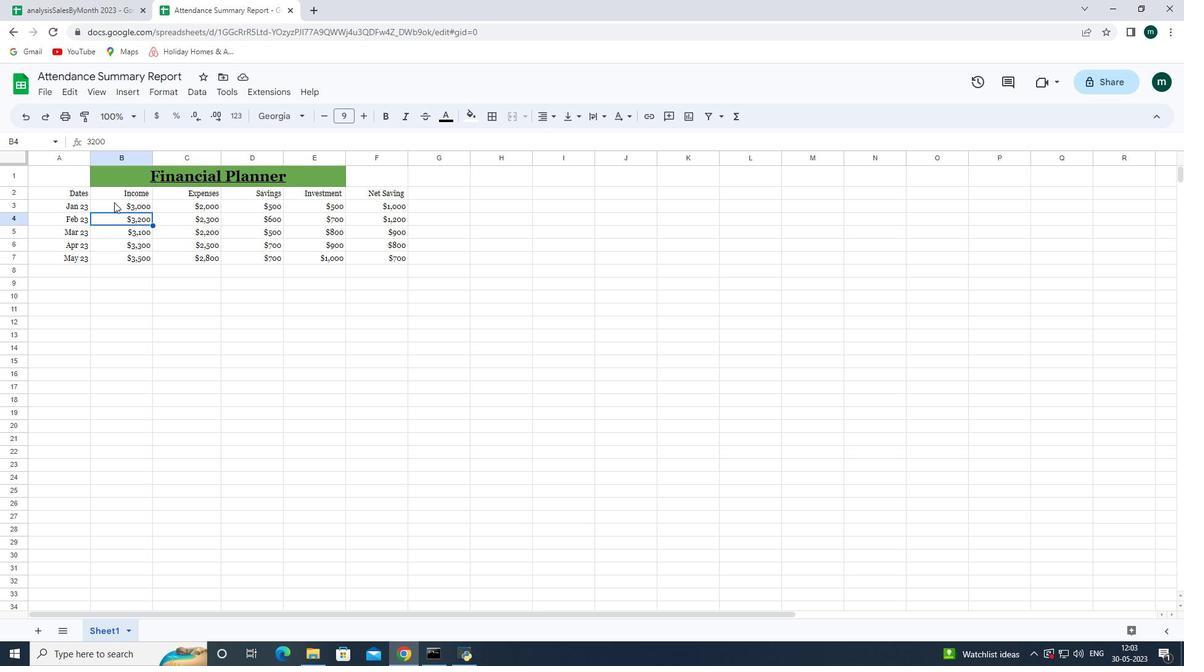 
Action: Mouse pressed left at (114, 205)
Screenshot: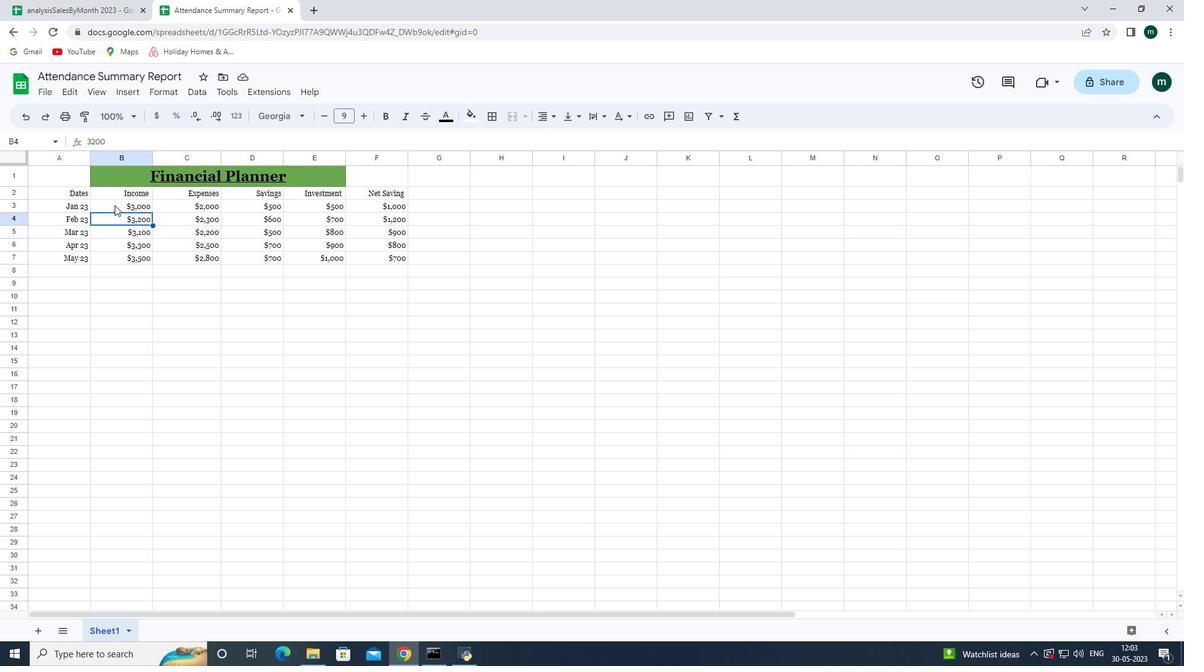 
